 Task: Add a signature Chelsea Sanchez containing Looking forward to hearing from you, Chelsea Sanchez to email address softage.4@softage.net and add a label Marketing
Action: Mouse moved to (984, 78)
Screenshot: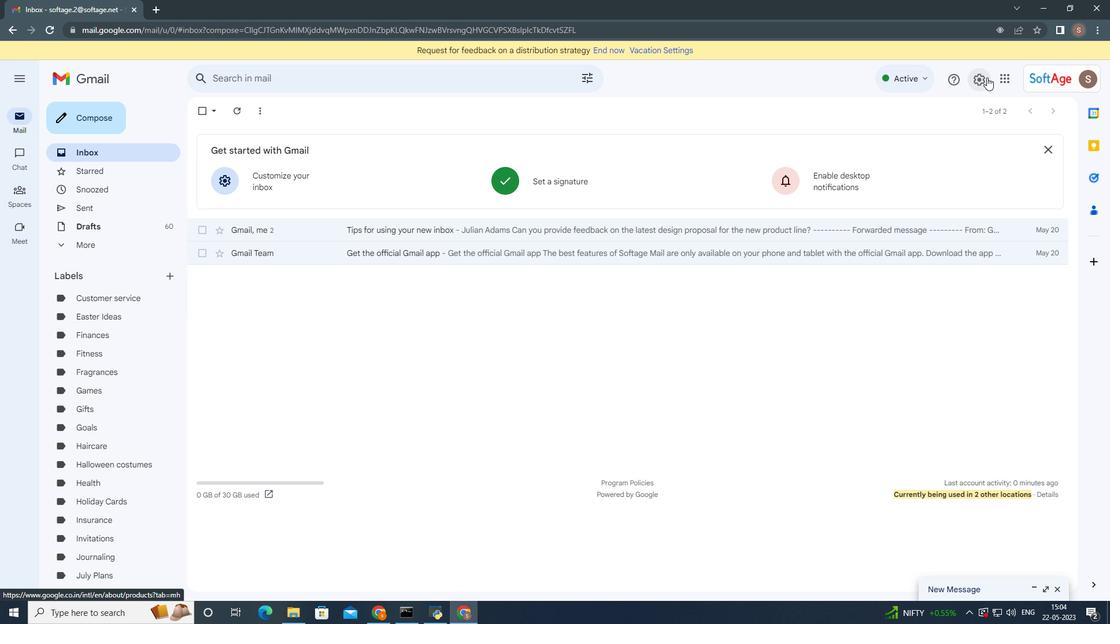 
Action: Mouse pressed left at (984, 78)
Screenshot: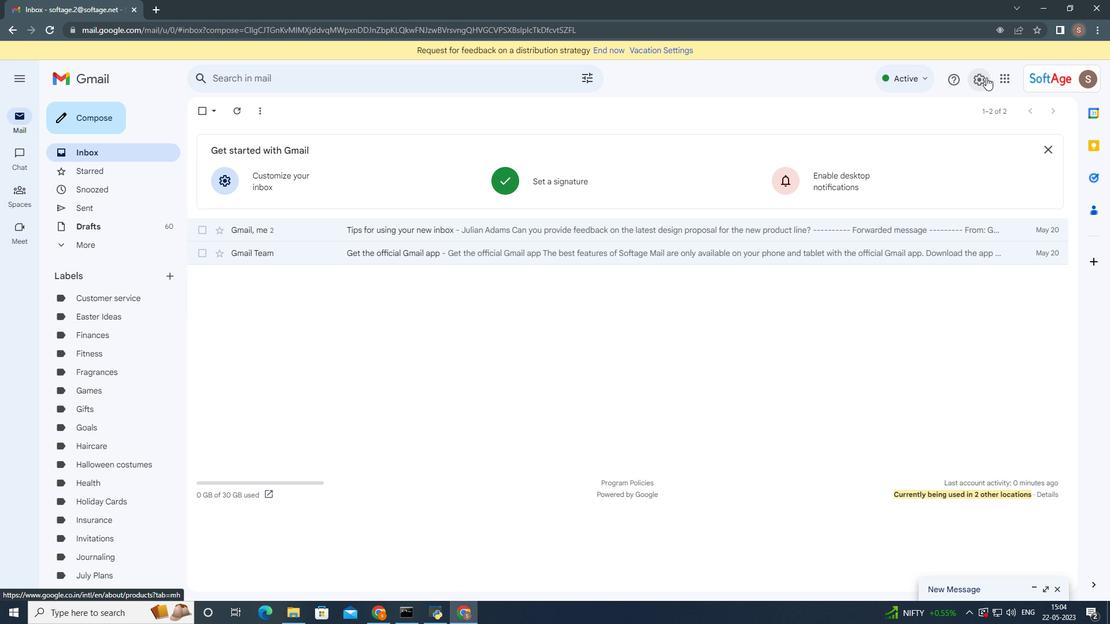 
Action: Mouse moved to (954, 134)
Screenshot: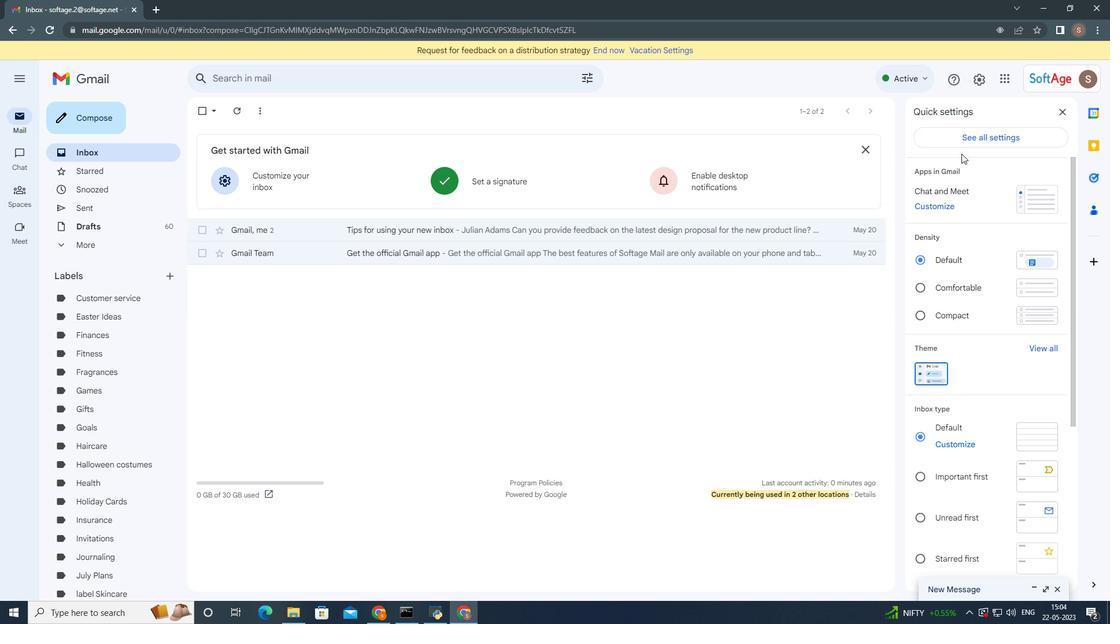 
Action: Mouse pressed left at (954, 134)
Screenshot: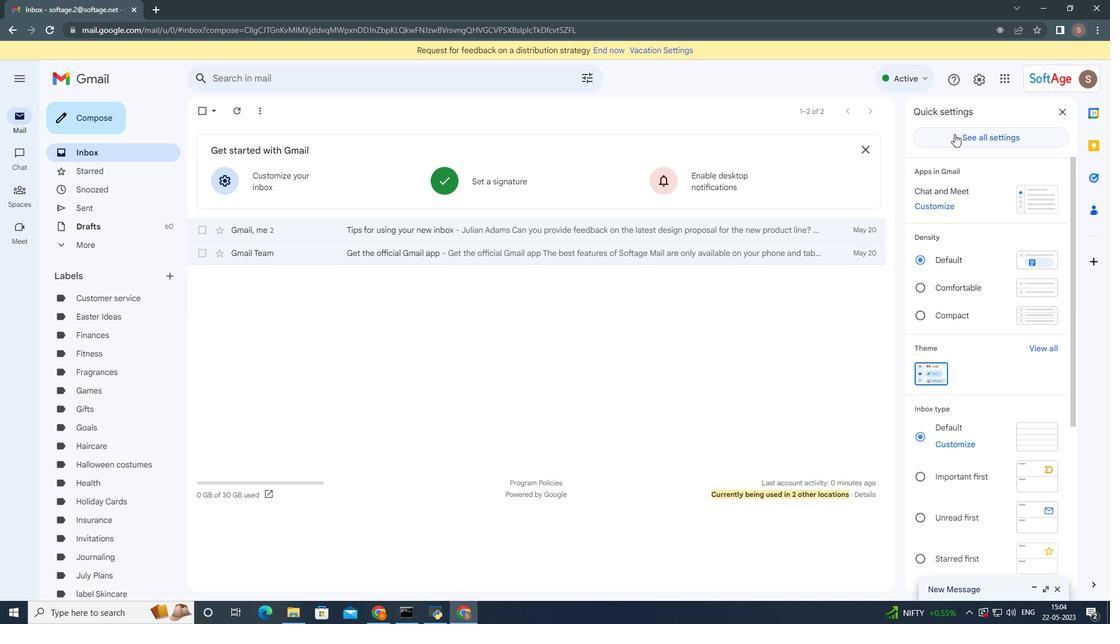 
Action: Mouse moved to (462, 306)
Screenshot: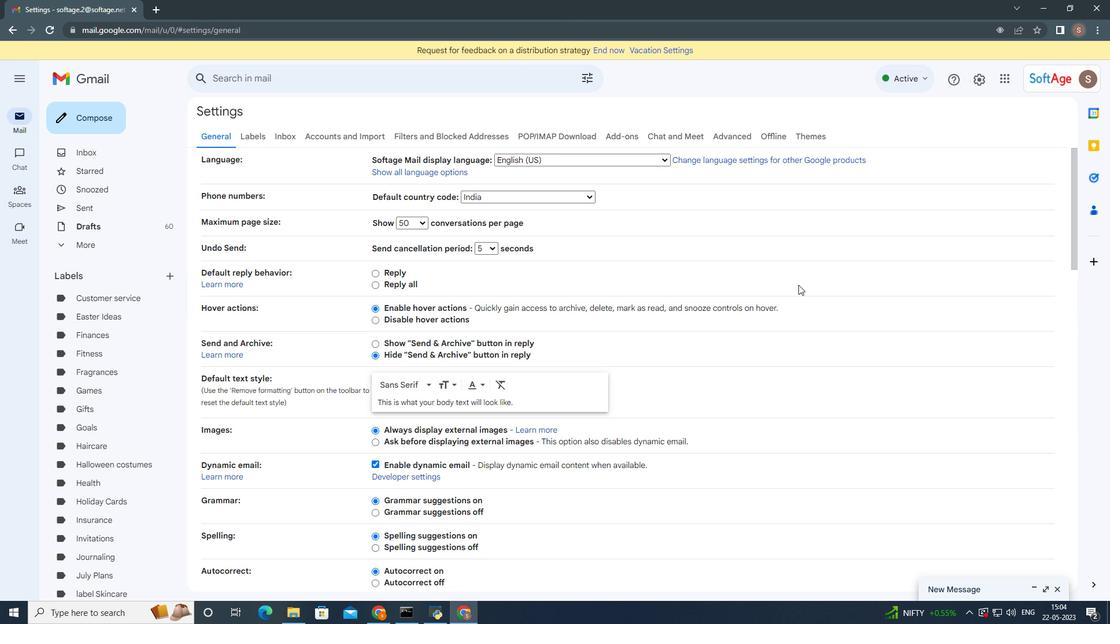 
Action: Mouse scrolled (462, 305) with delta (0, 0)
Screenshot: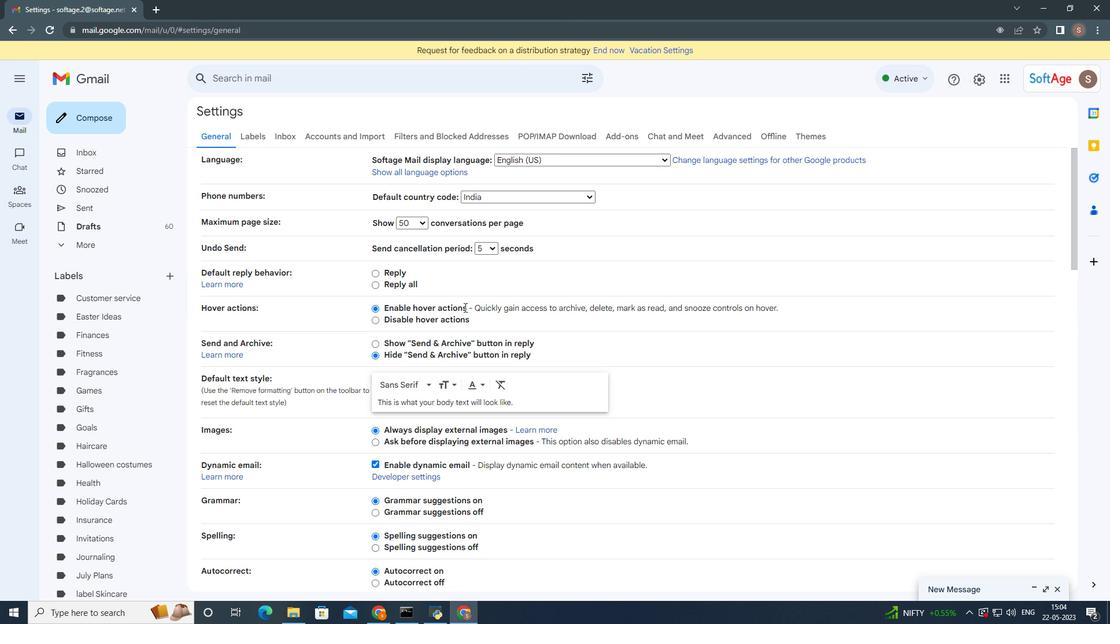 
Action: Mouse scrolled (462, 305) with delta (0, 0)
Screenshot: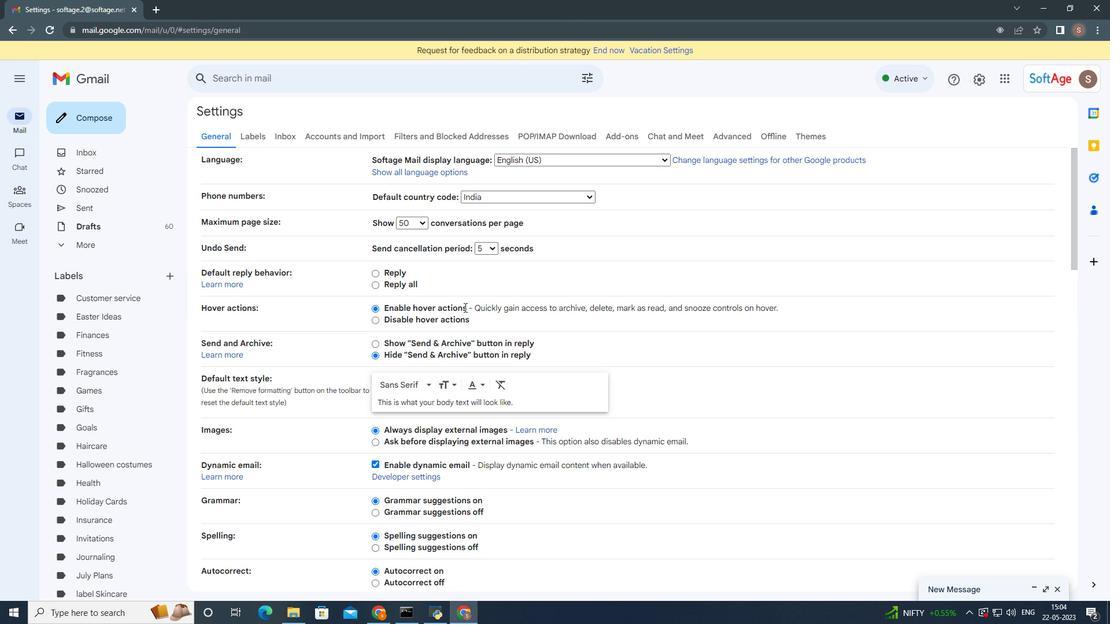 
Action: Mouse moved to (462, 306)
Screenshot: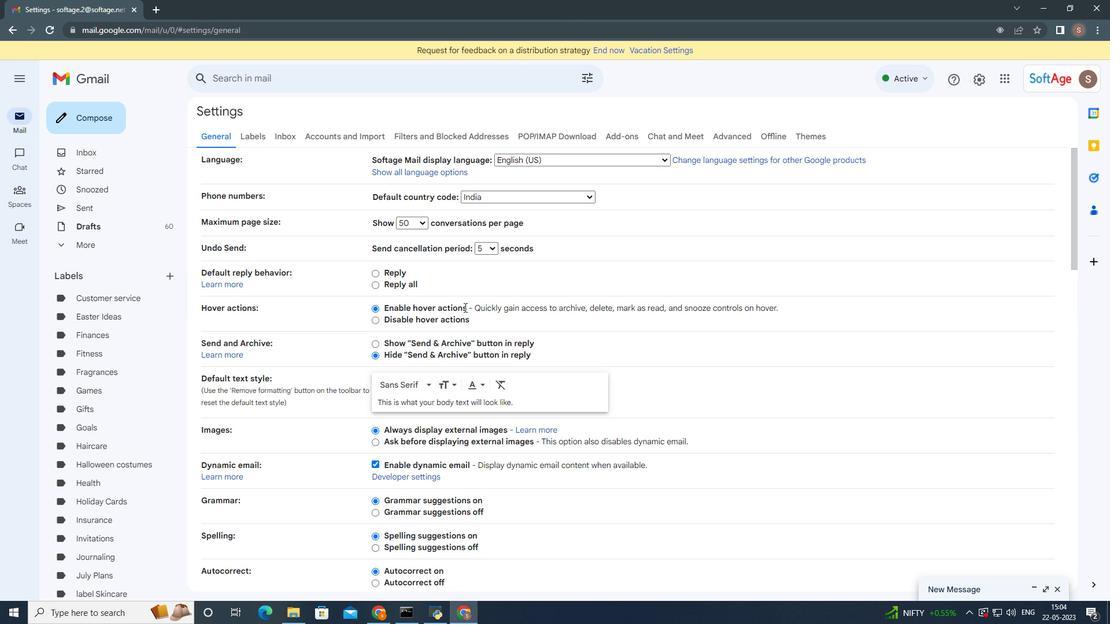 
Action: Mouse scrolled (462, 305) with delta (0, 0)
Screenshot: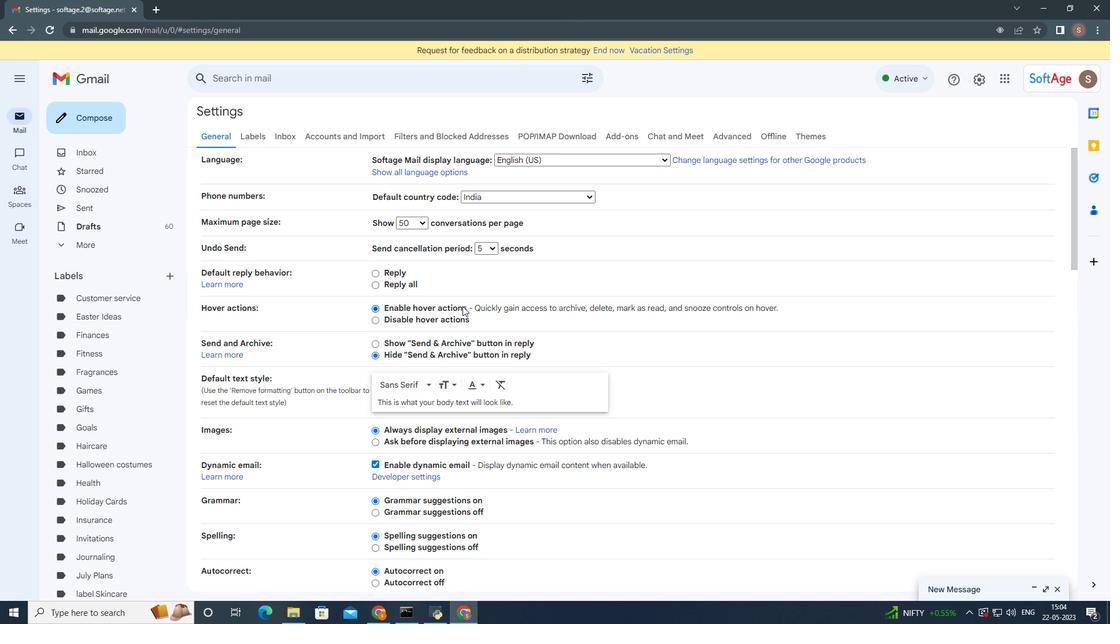 
Action: Mouse moved to (461, 304)
Screenshot: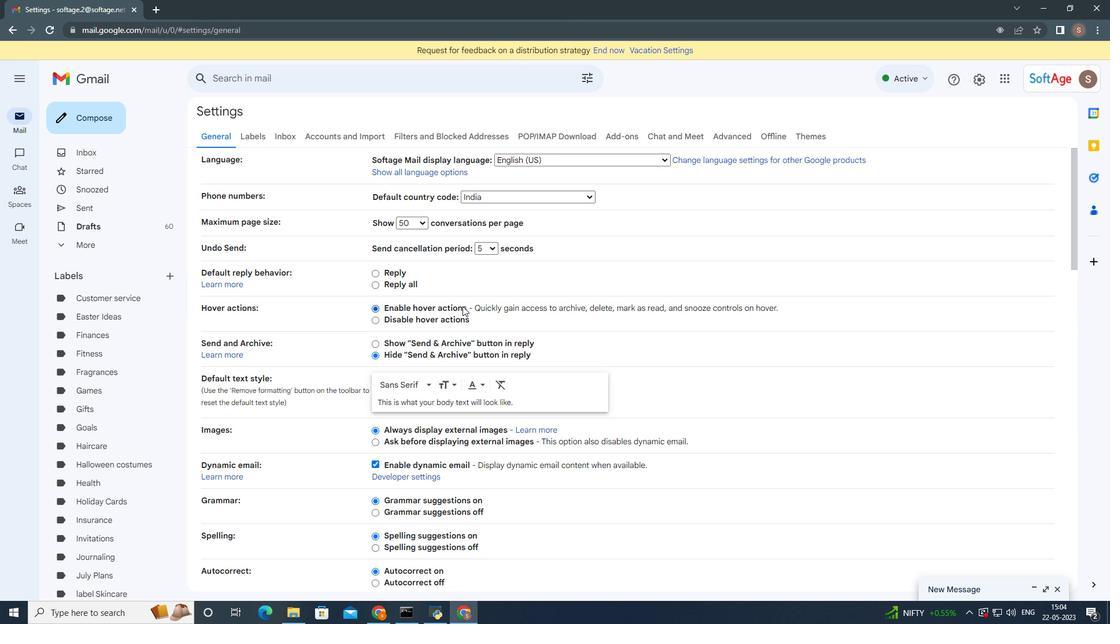 
Action: Mouse scrolled (461, 304) with delta (0, 0)
Screenshot: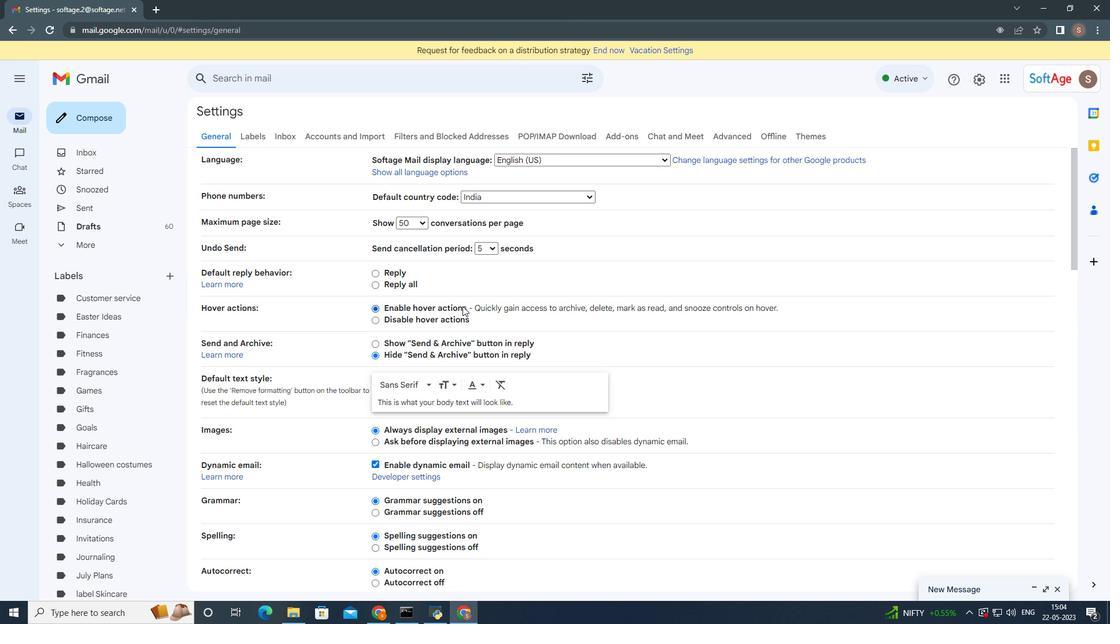 
Action: Mouse moved to (397, 353)
Screenshot: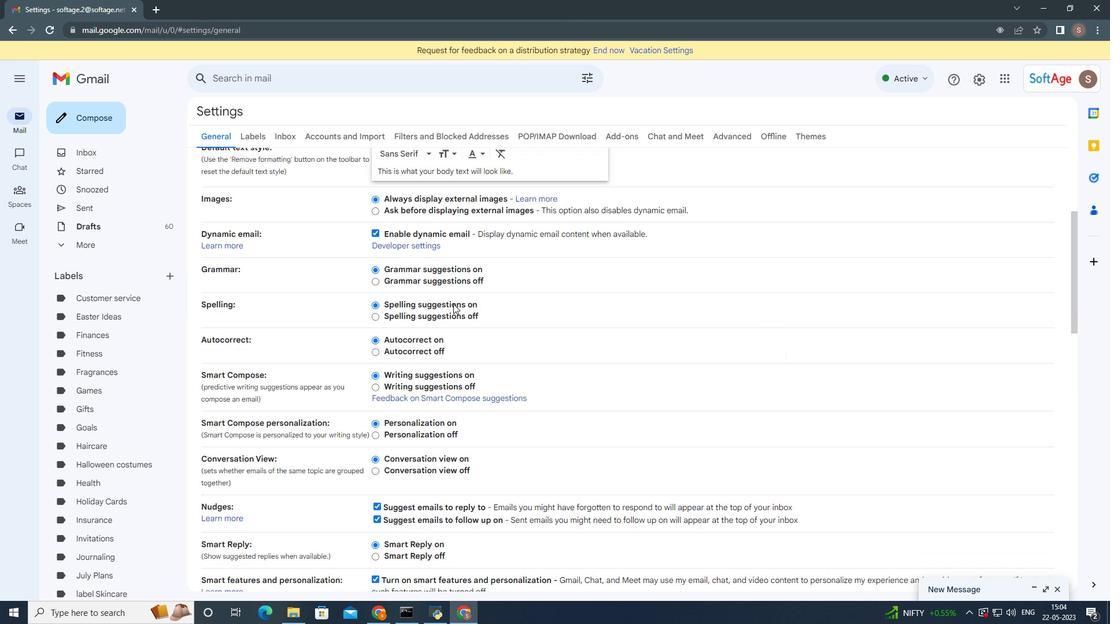 
Action: Mouse scrolled (397, 353) with delta (0, 0)
Screenshot: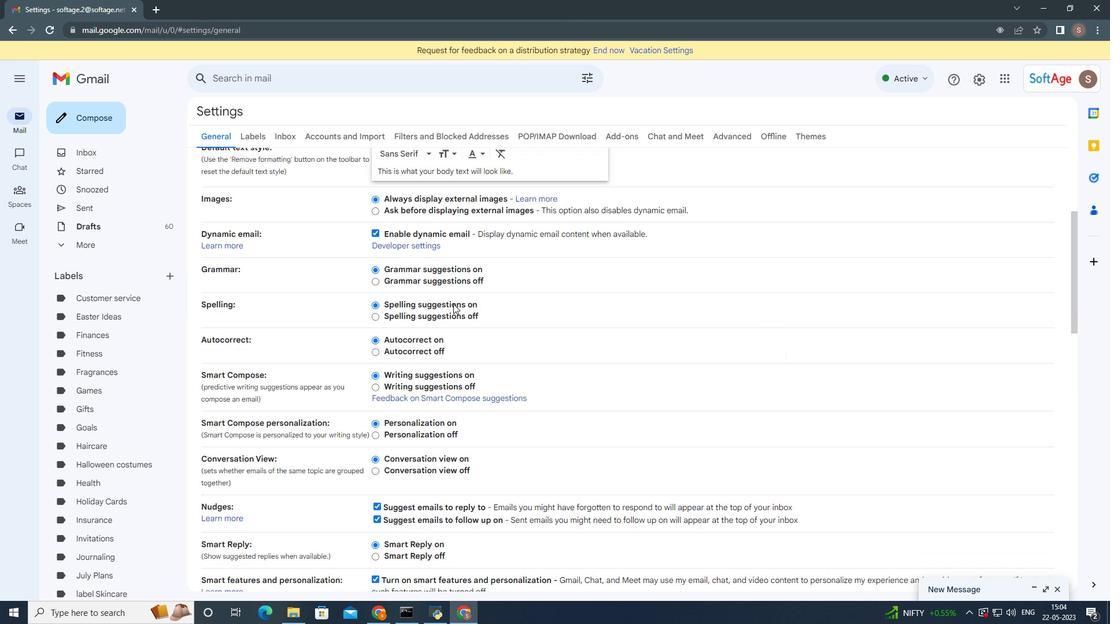 
Action: Mouse moved to (397, 354)
Screenshot: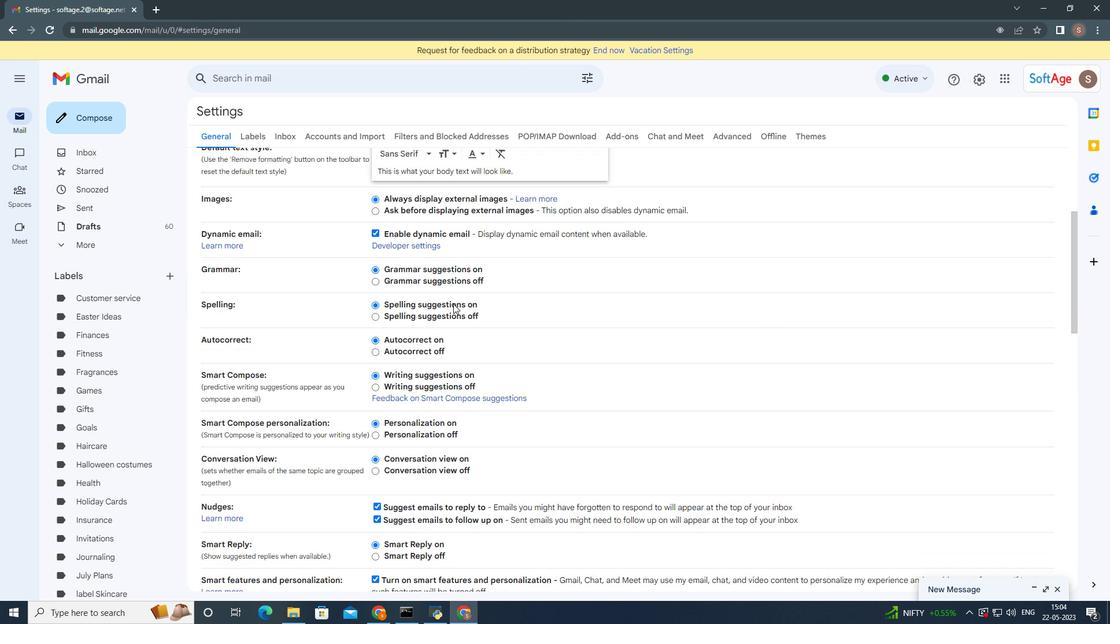 
Action: Mouse scrolled (397, 353) with delta (0, 0)
Screenshot: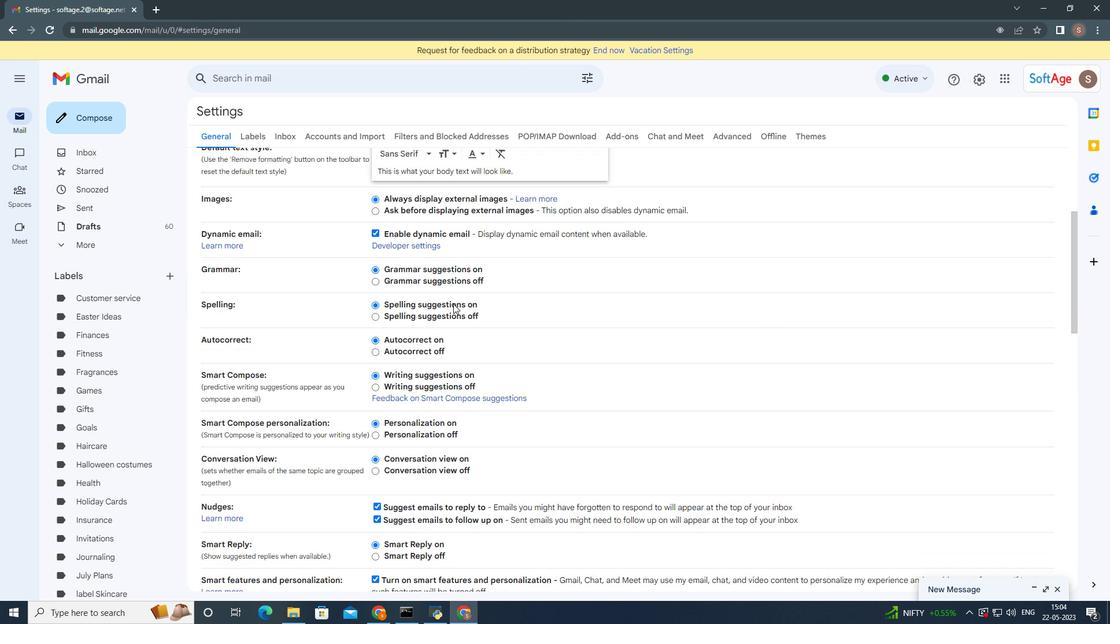 
Action: Mouse moved to (397, 356)
Screenshot: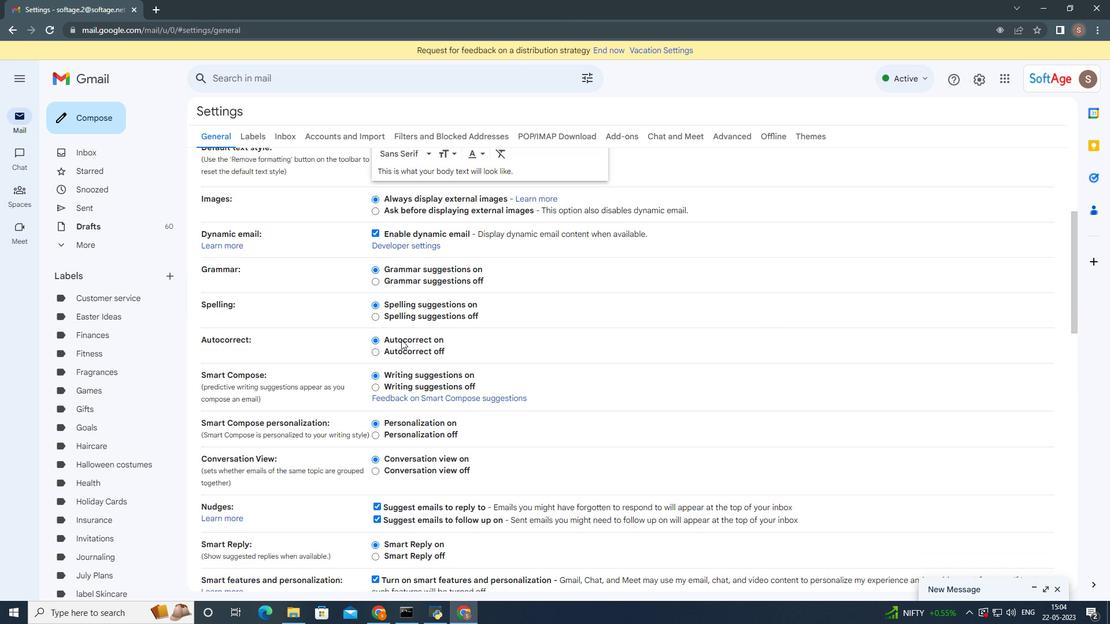 
Action: Mouse scrolled (397, 355) with delta (0, 0)
Screenshot: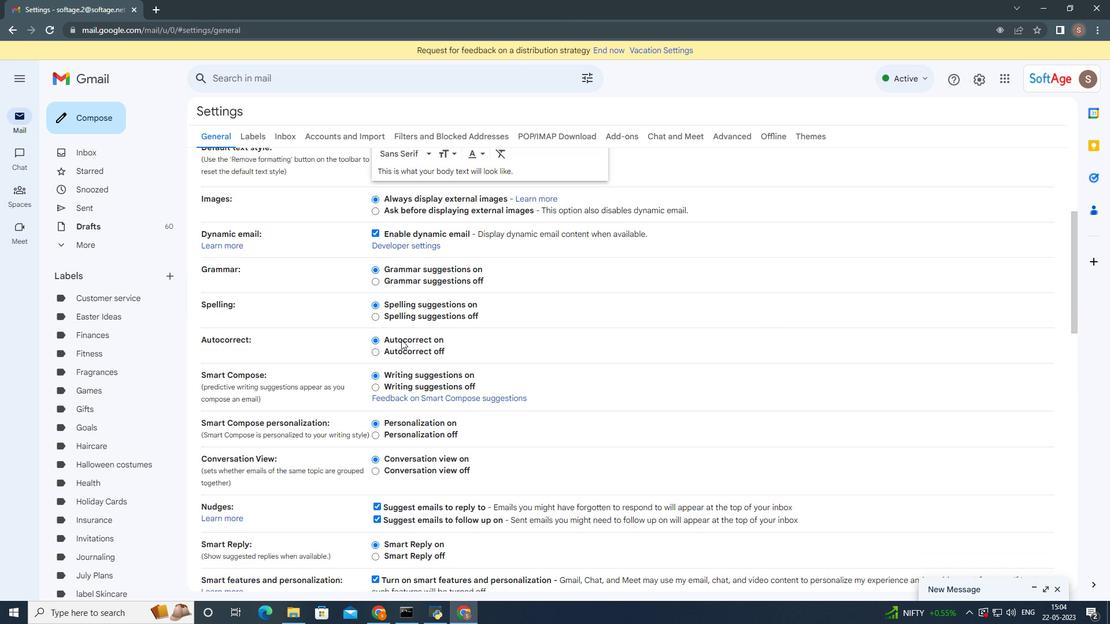 
Action: Mouse moved to (397, 359)
Screenshot: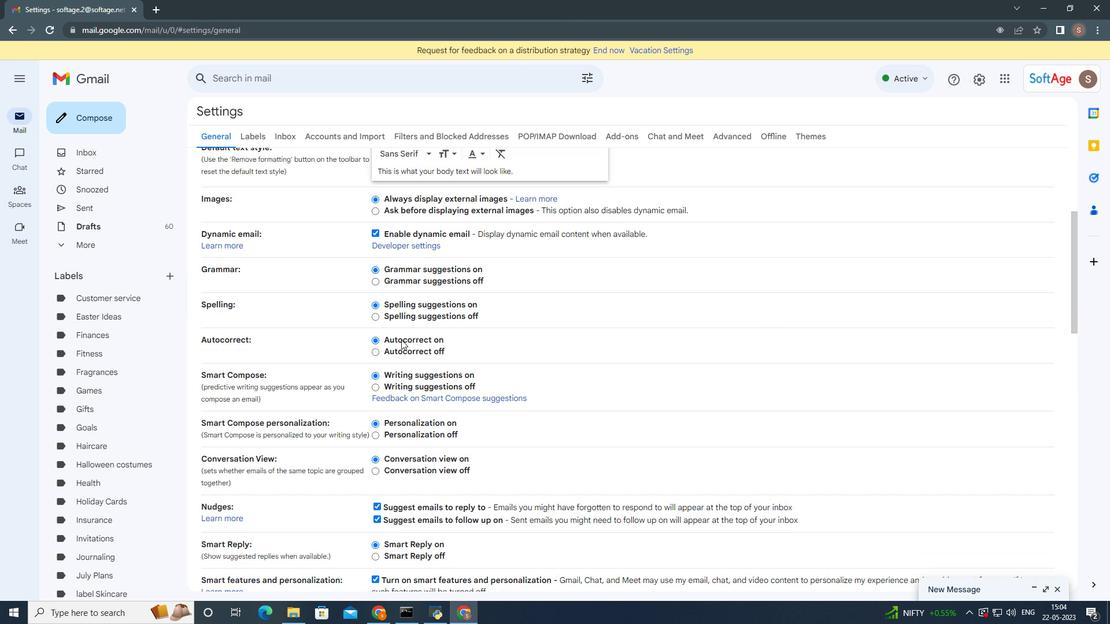 
Action: Mouse scrolled (397, 358) with delta (0, 0)
Screenshot: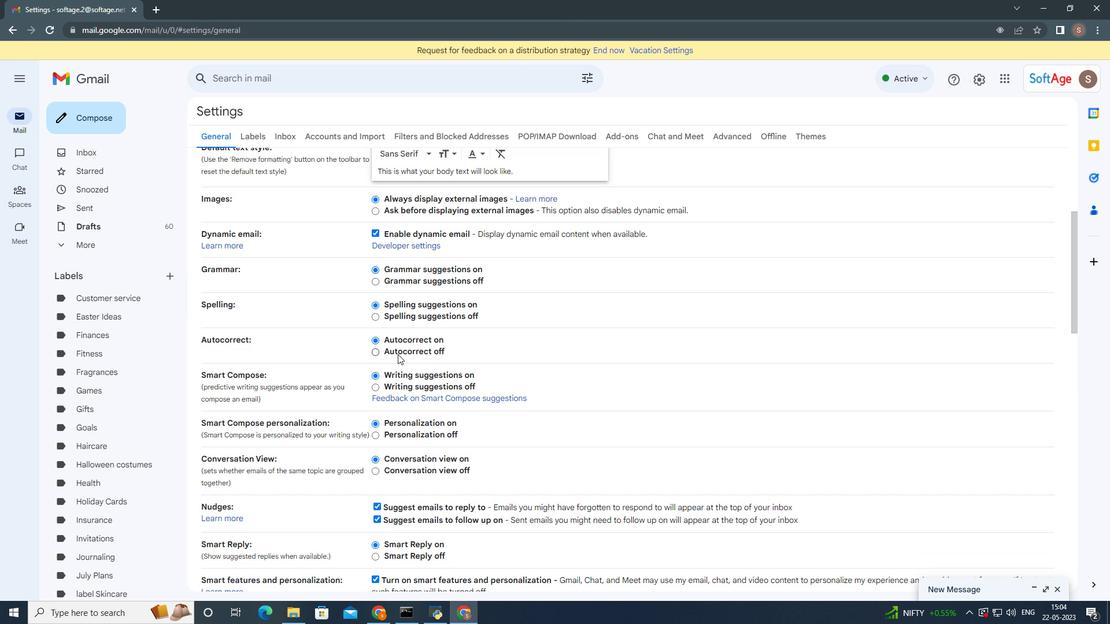 
Action: Mouse moved to (396, 378)
Screenshot: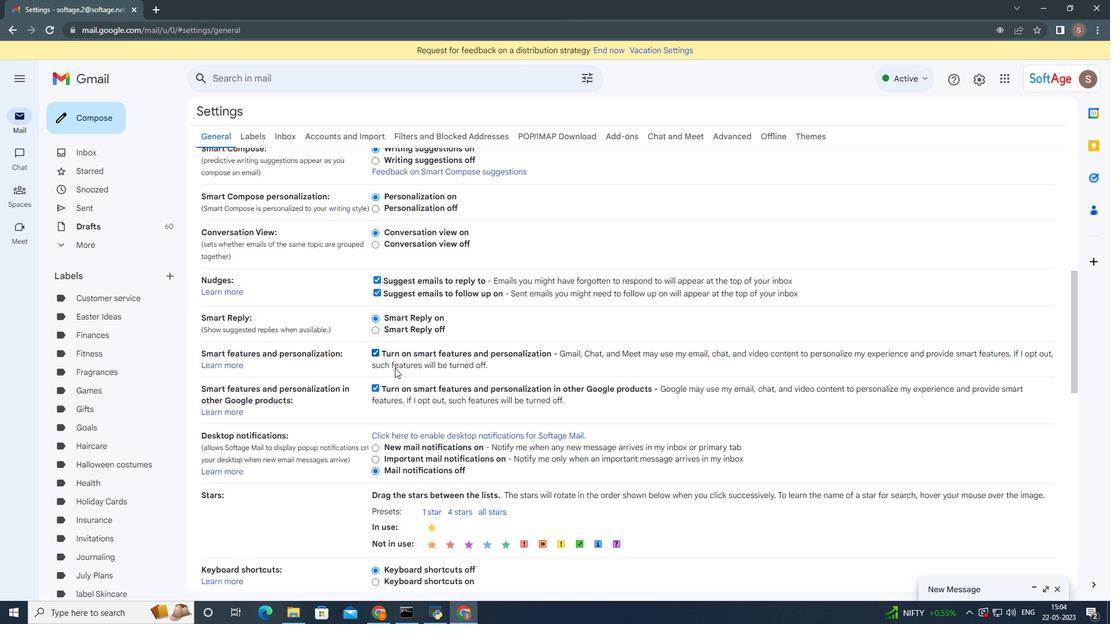 
Action: Mouse scrolled (396, 378) with delta (0, 0)
Screenshot: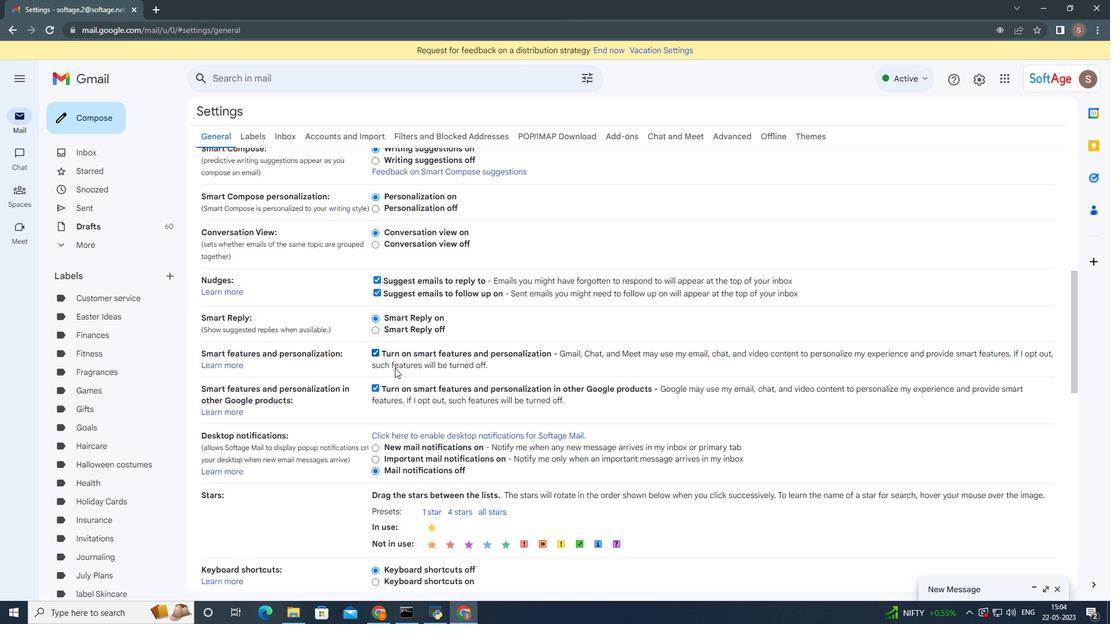
Action: Mouse moved to (398, 379)
Screenshot: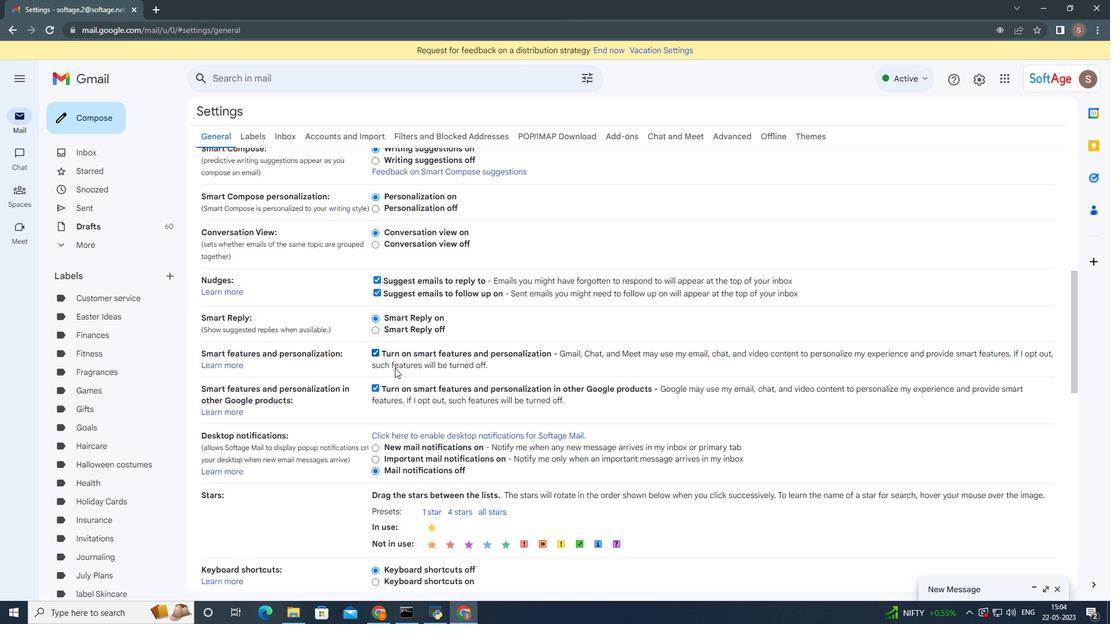 
Action: Mouse scrolled (398, 379) with delta (0, 0)
Screenshot: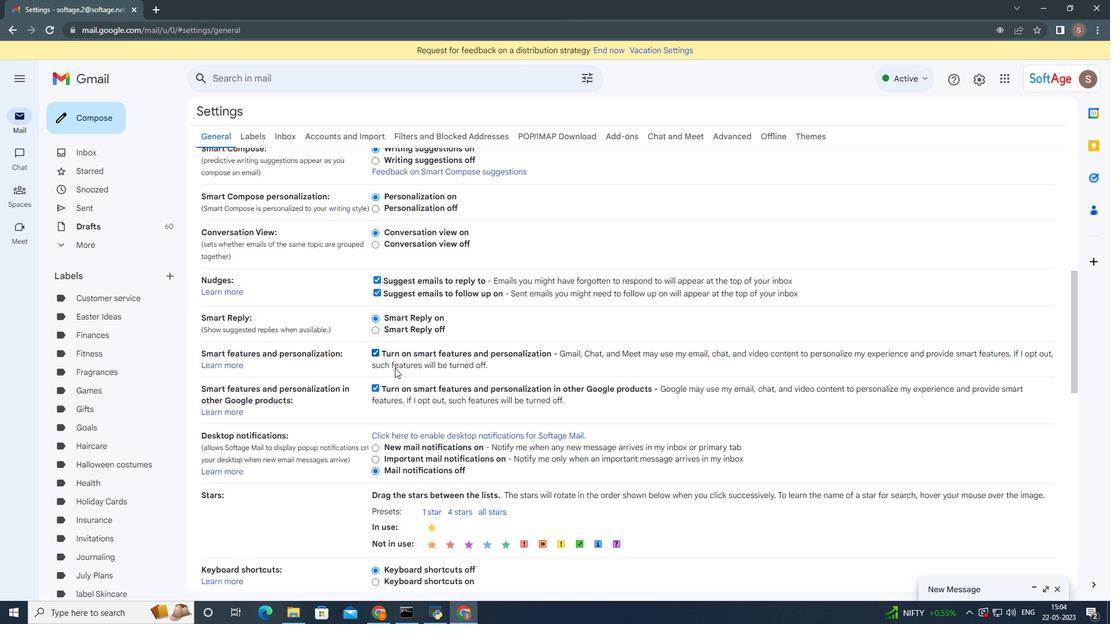 
Action: Mouse moved to (400, 381)
Screenshot: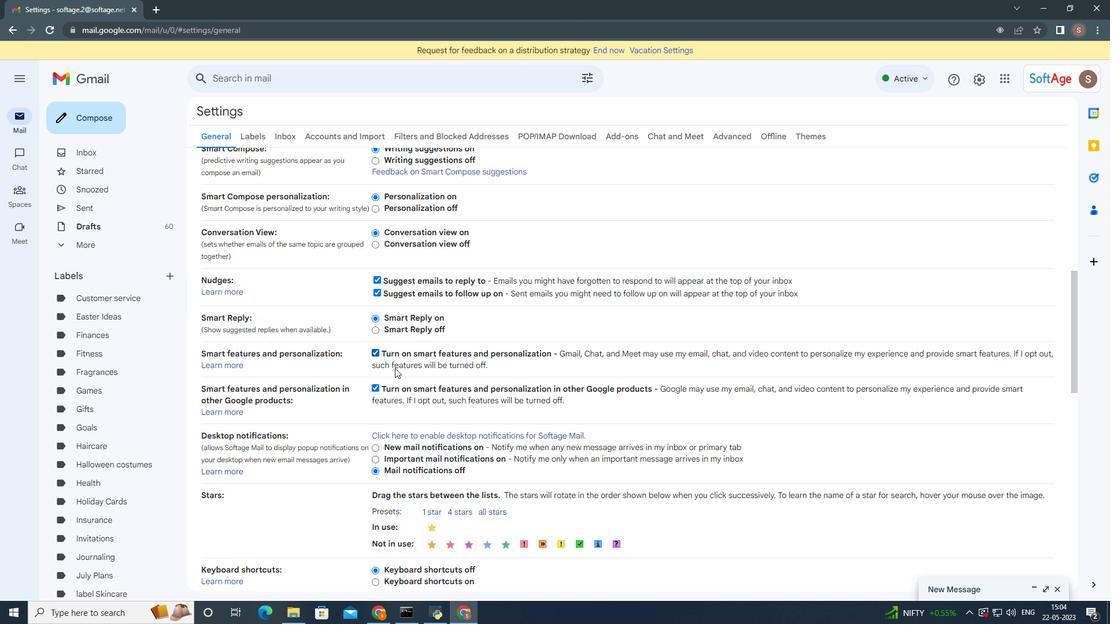 
Action: Mouse scrolled (400, 381) with delta (0, 0)
Screenshot: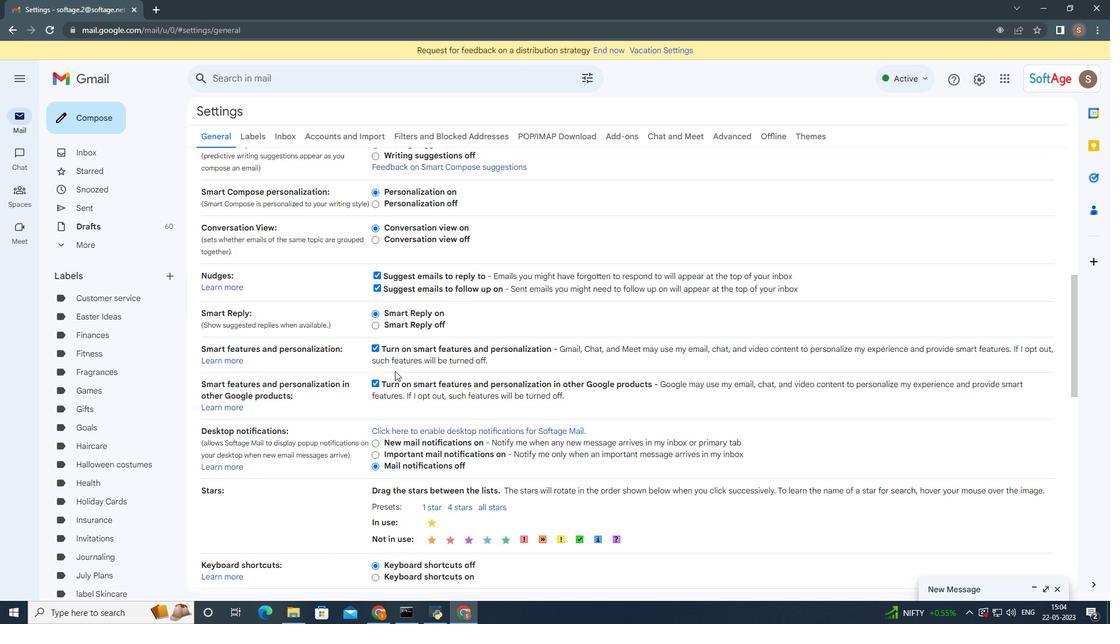 
Action: Mouse moved to (402, 384)
Screenshot: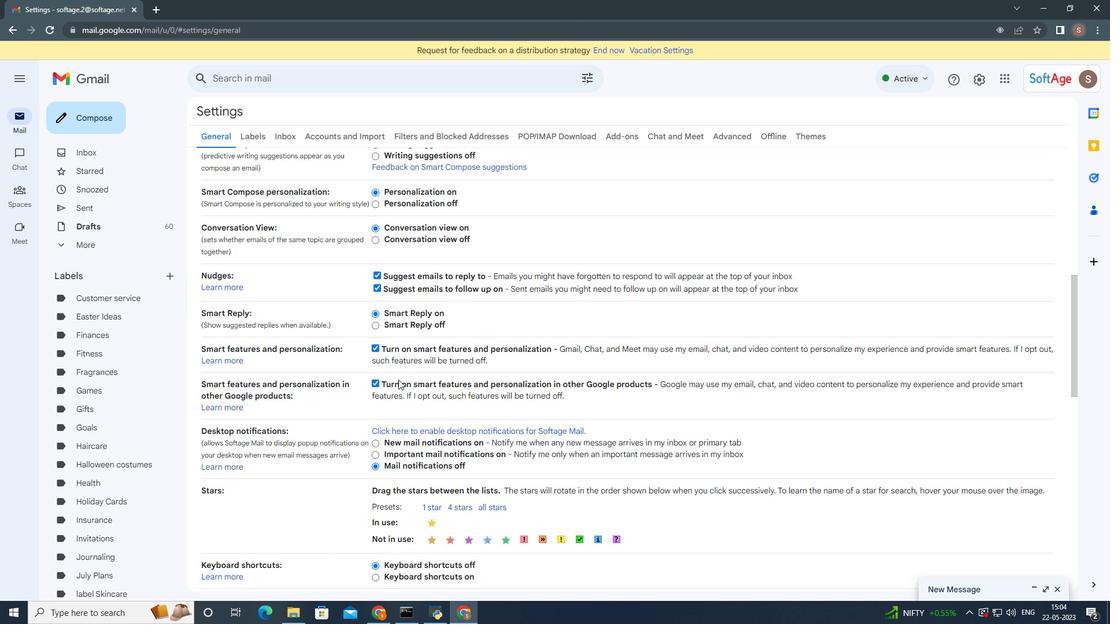 
Action: Mouse scrolled (402, 383) with delta (0, 0)
Screenshot: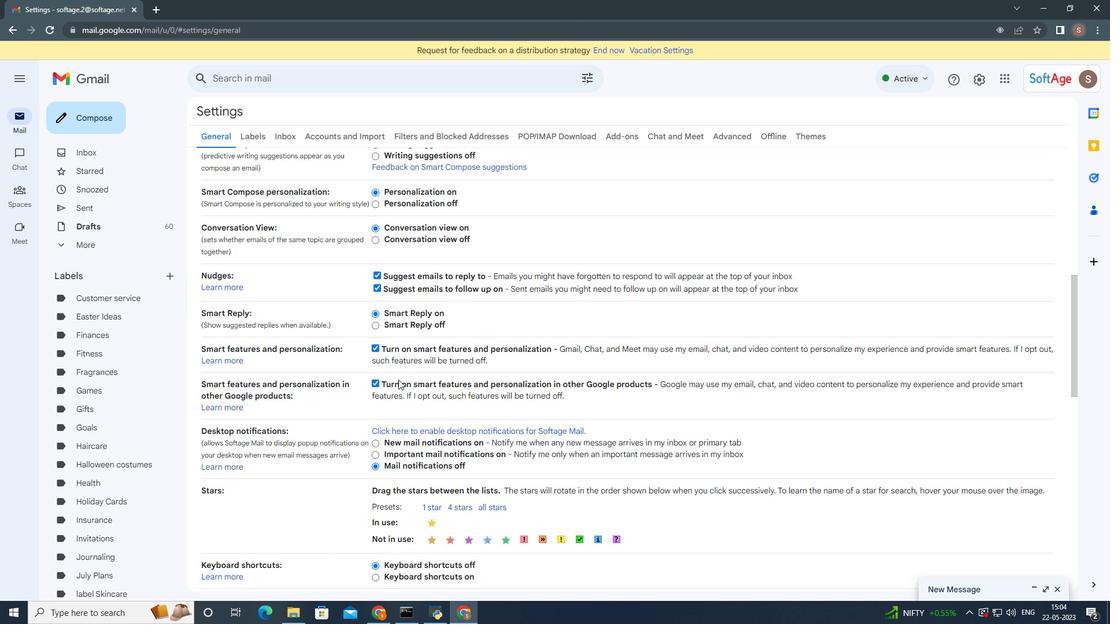 
Action: Mouse moved to (410, 389)
Screenshot: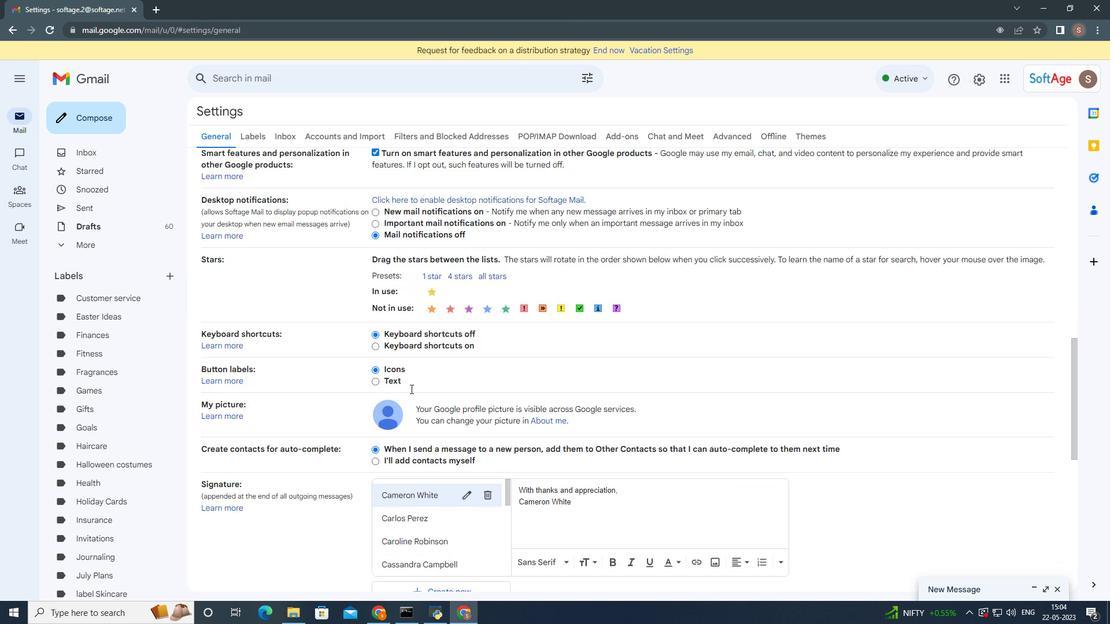 
Action: Mouse scrolled (410, 388) with delta (0, 0)
Screenshot: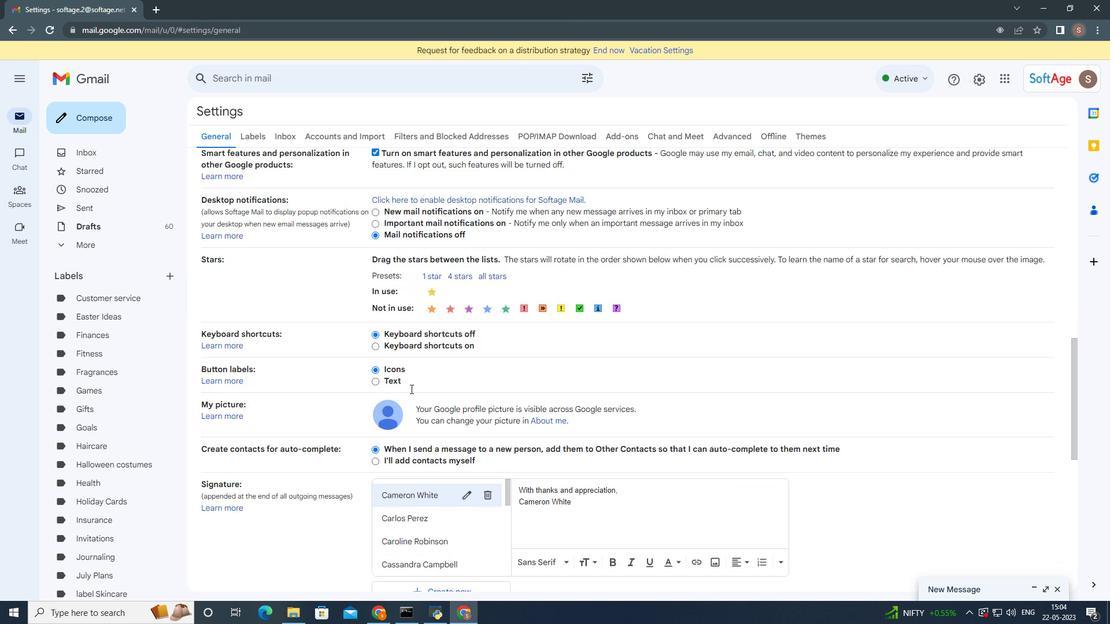 
Action: Mouse moved to (411, 396)
Screenshot: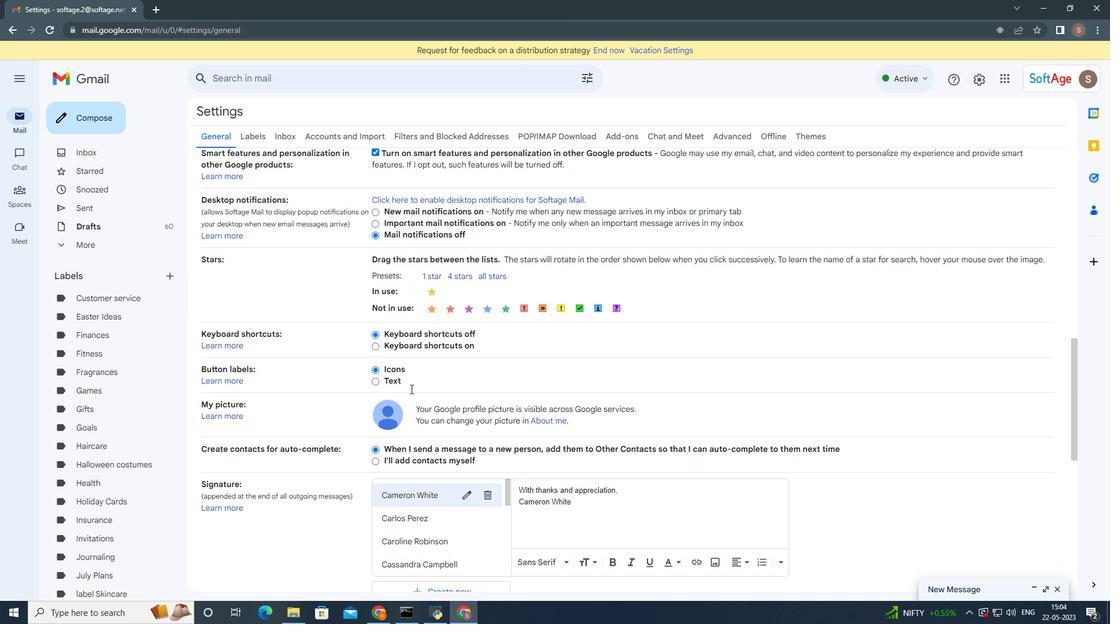 
Action: Mouse scrolled (411, 395) with delta (0, 0)
Screenshot: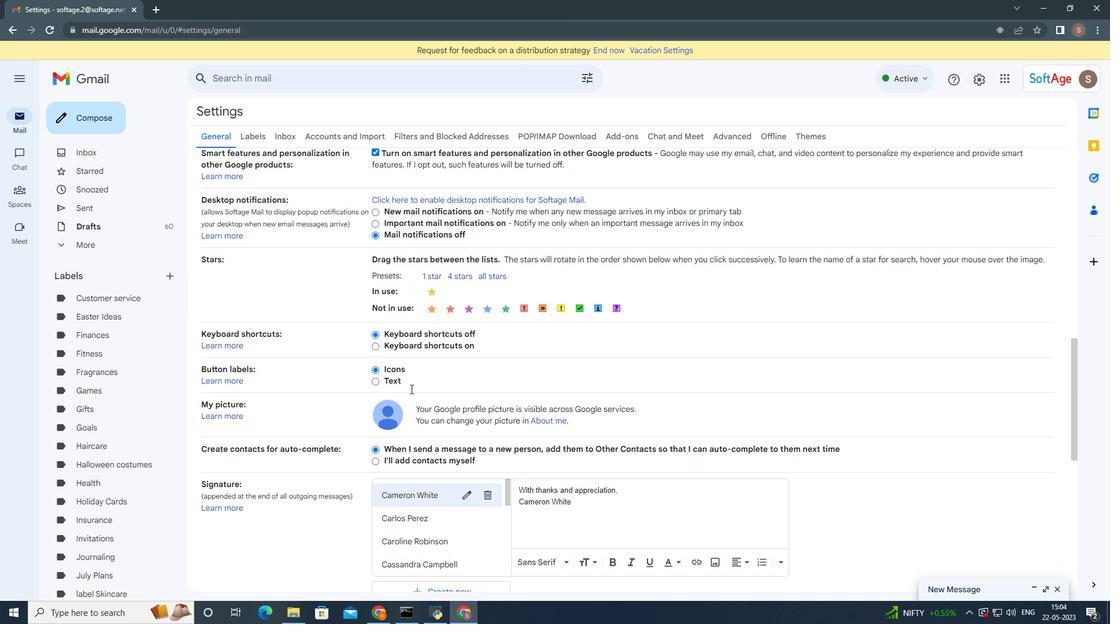 
Action: Mouse moved to (412, 398)
Screenshot: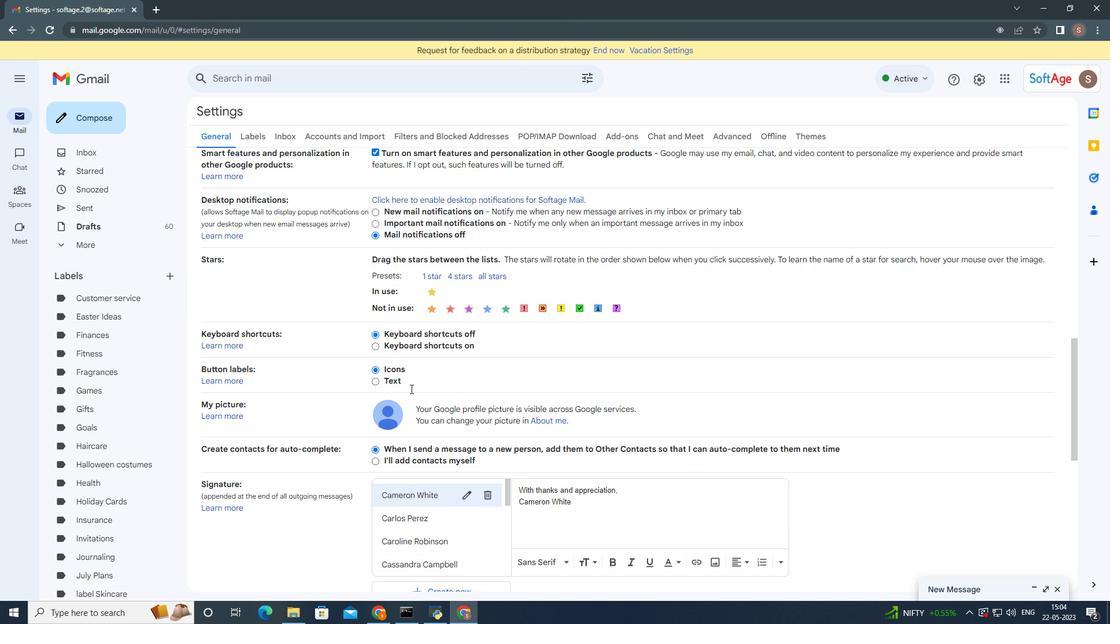 
Action: Mouse scrolled (412, 398) with delta (0, 0)
Screenshot: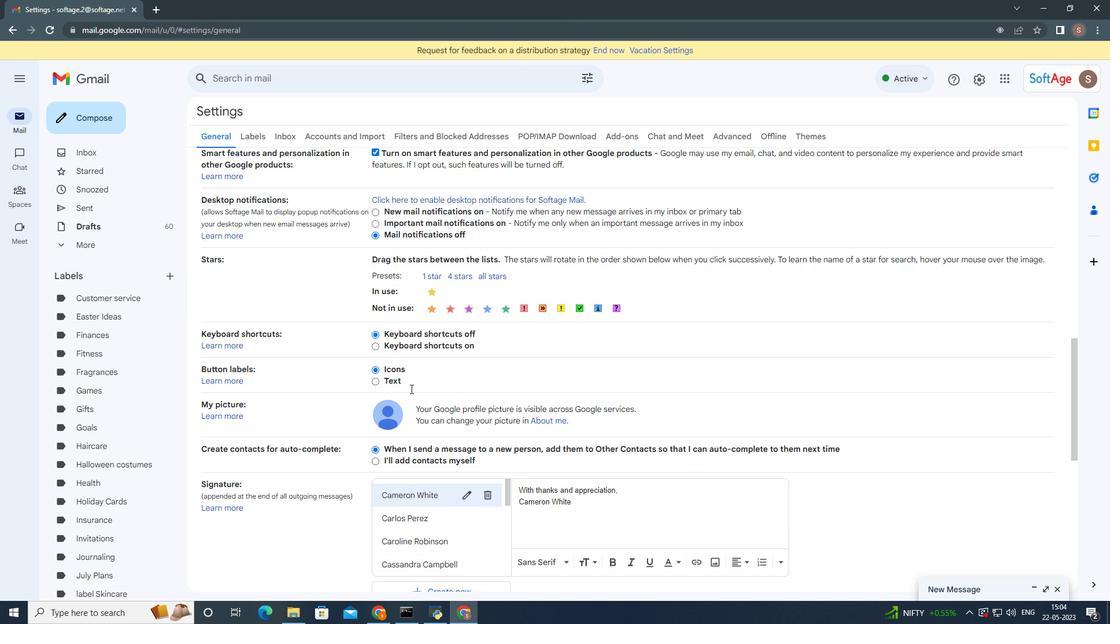 
Action: Mouse moved to (416, 413)
Screenshot: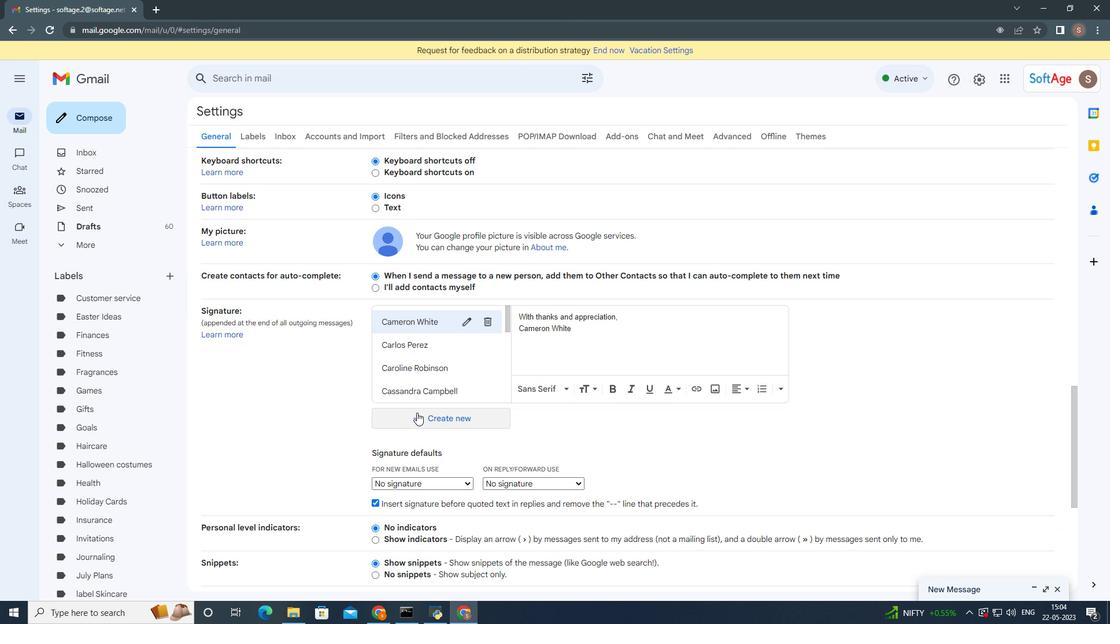 
Action: Mouse pressed left at (416, 413)
Screenshot: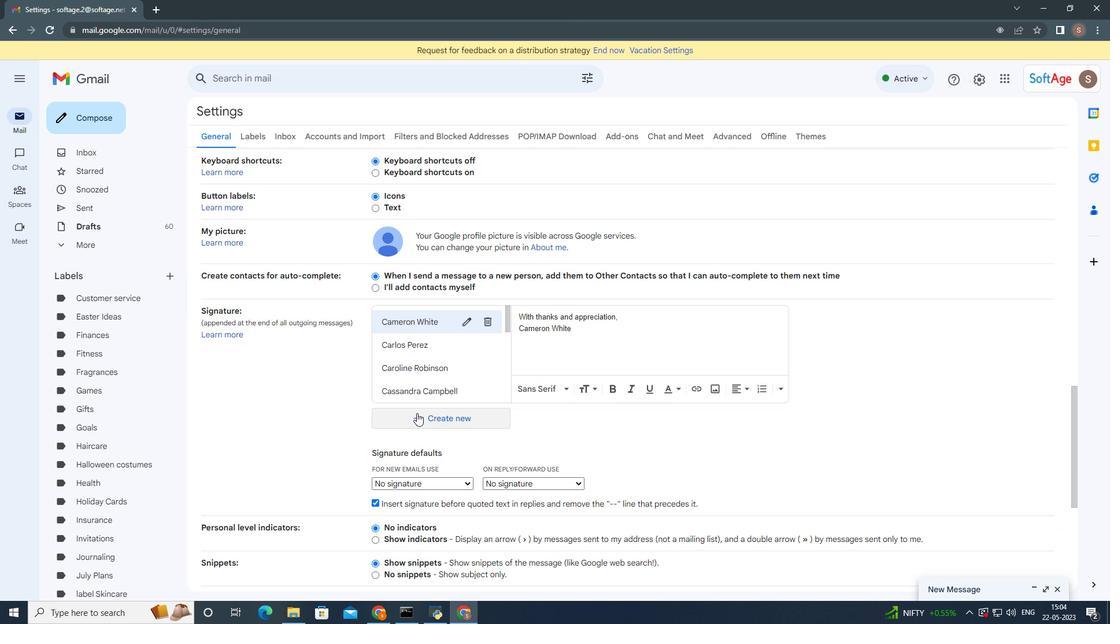 
Action: Mouse moved to (475, 331)
Screenshot: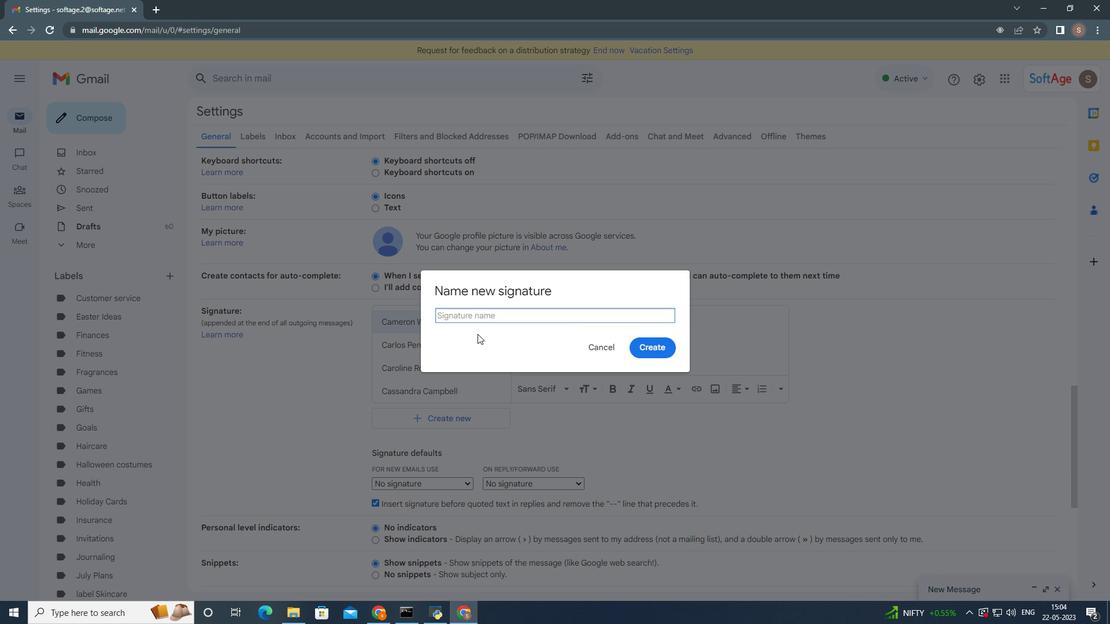 
Action: Key pressed <Key.shift>Chelsea<Key.space><Key.shift><Key.shift><Key.shift>Sanchez
Screenshot: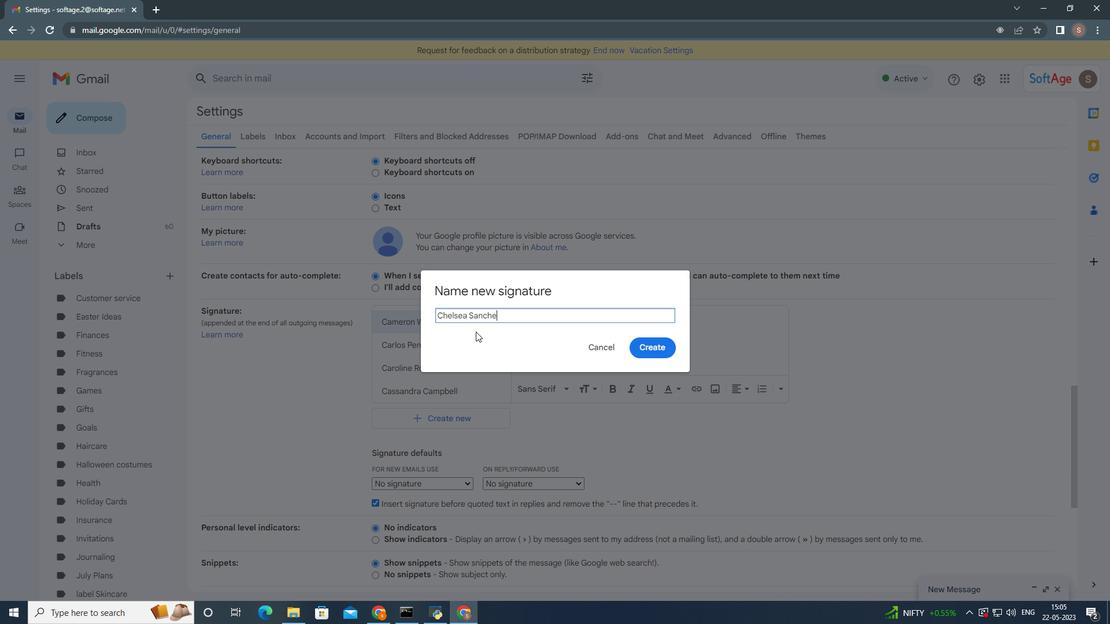 
Action: Mouse moved to (660, 349)
Screenshot: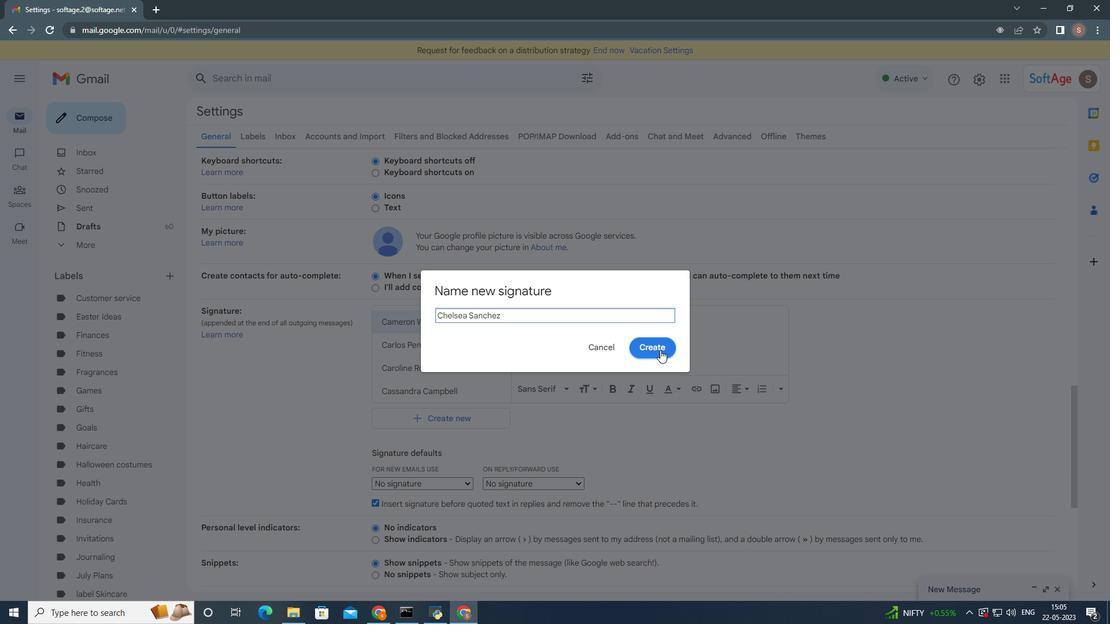 
Action: Mouse pressed left at (660, 349)
Screenshot: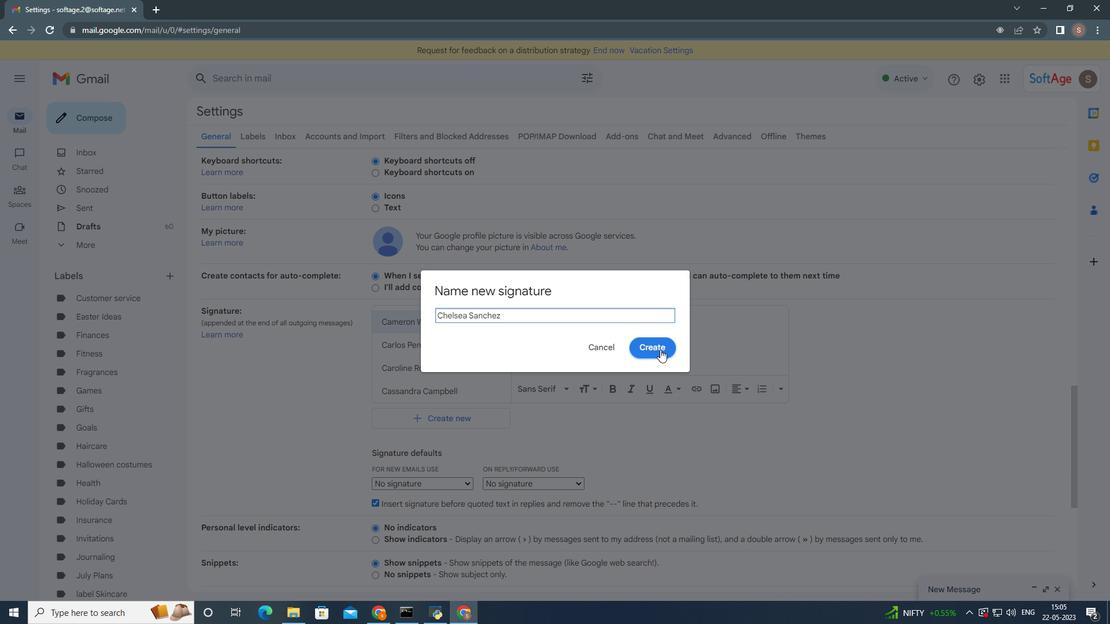 
Action: Mouse moved to (549, 337)
Screenshot: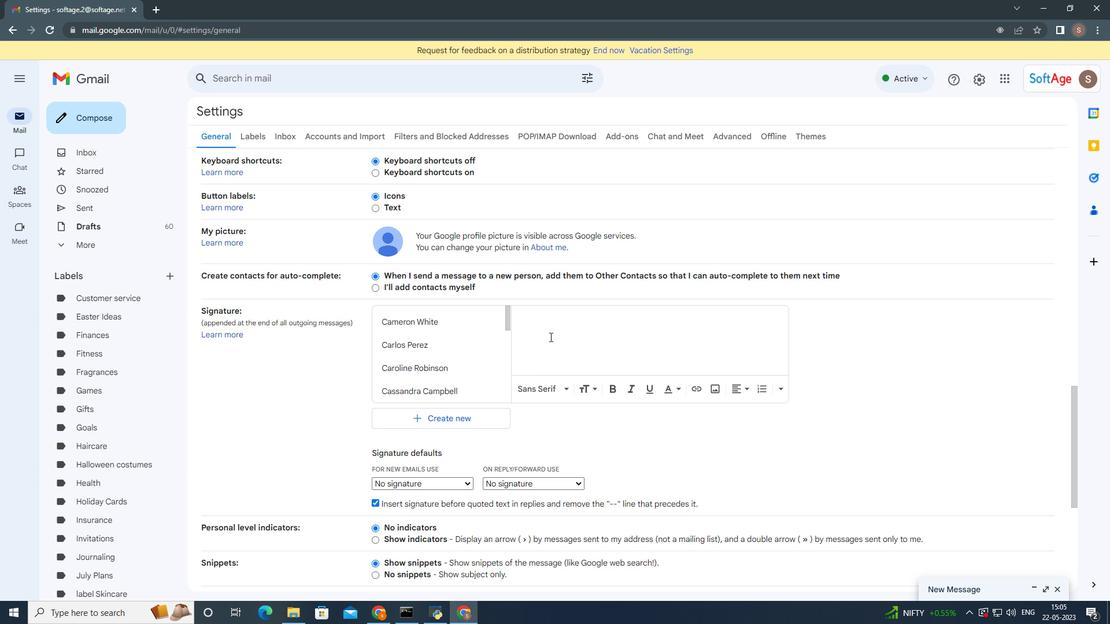 
Action: Key pressed l<Key.backspace><Key.shift><Key.shift>Looking<Key.space>forward<Key.space>to<Key.space>hearing<Key.space>from<Key.space>t<Key.backspace>you,<Key.enter><Key.shift>Chelsea<Key.space><Key.shift>Sanchez
Screenshot: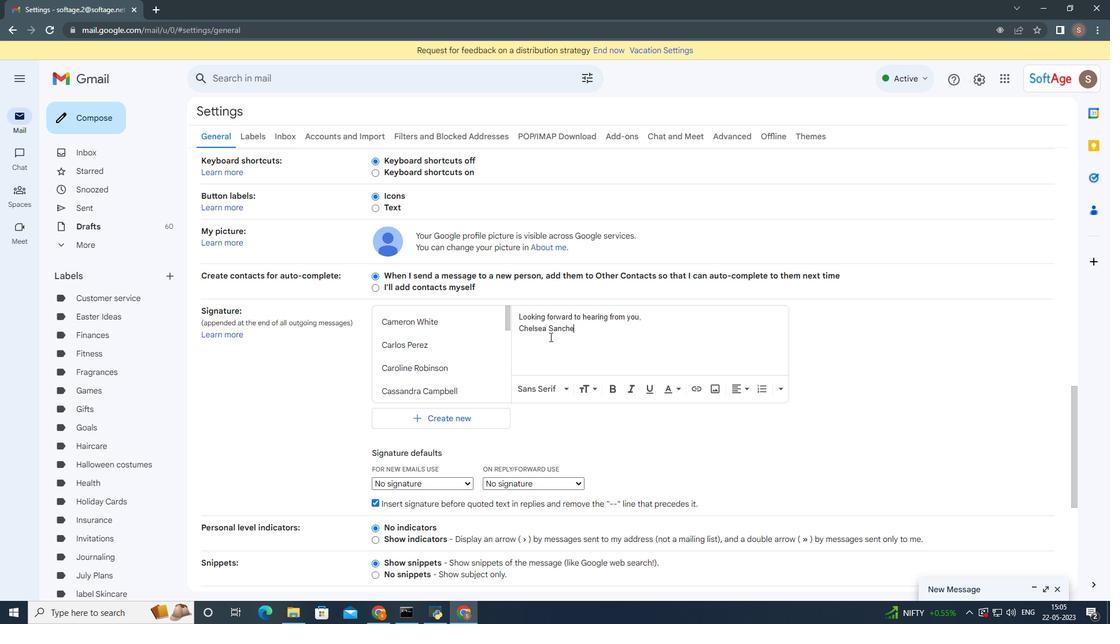 
Action: Mouse moved to (545, 342)
Screenshot: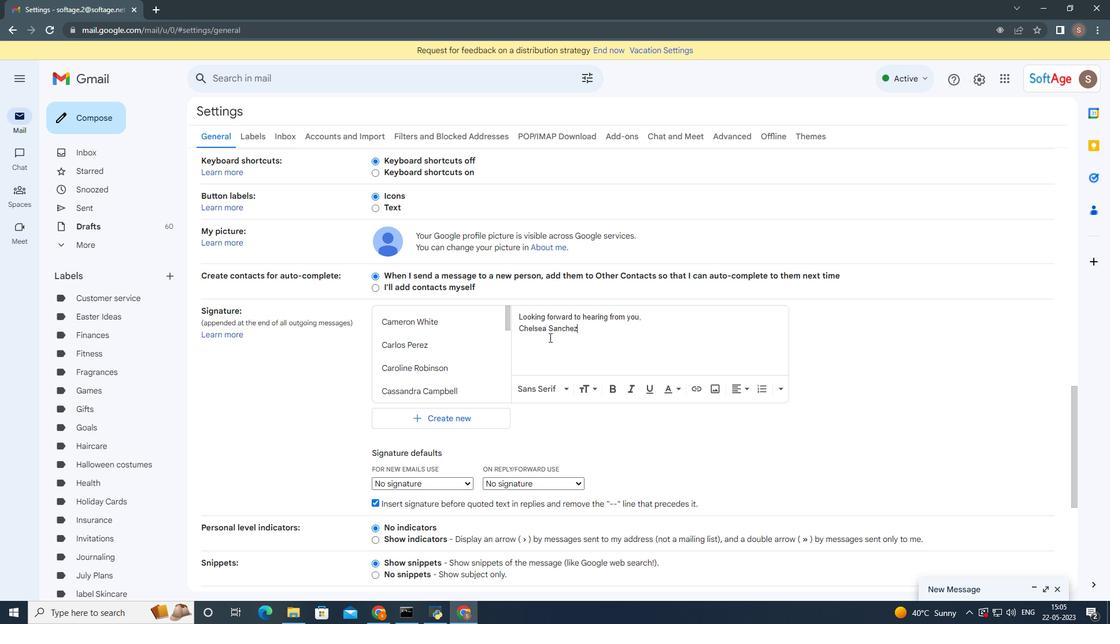 
Action: Mouse scrolled (545, 341) with delta (0, 0)
Screenshot: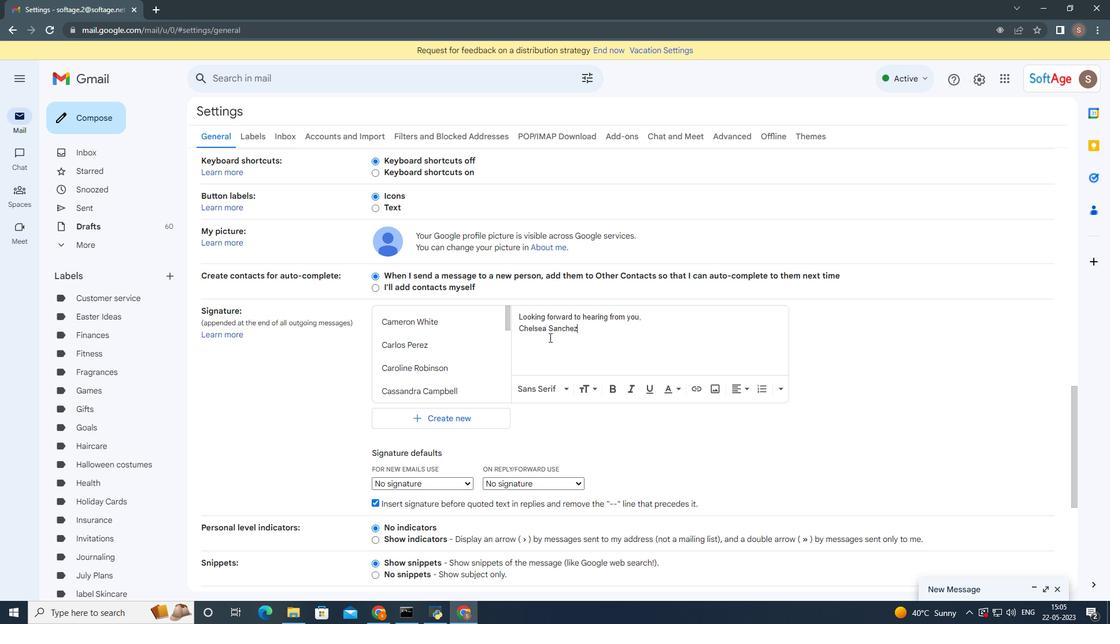 
Action: Mouse moved to (543, 345)
Screenshot: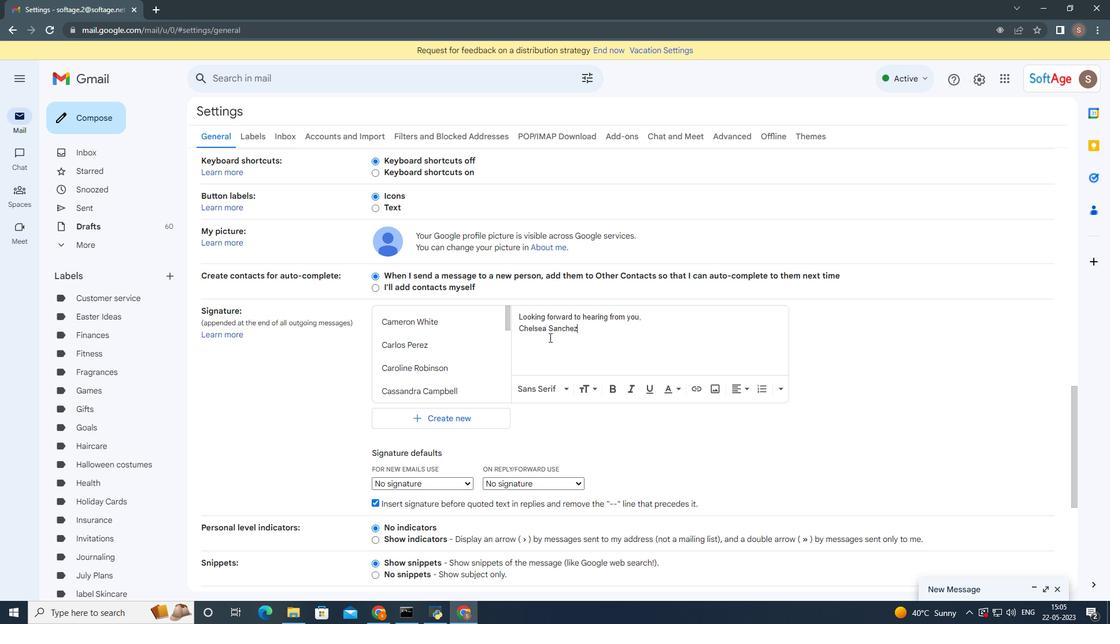 
Action: Mouse scrolled (543, 345) with delta (0, 0)
Screenshot: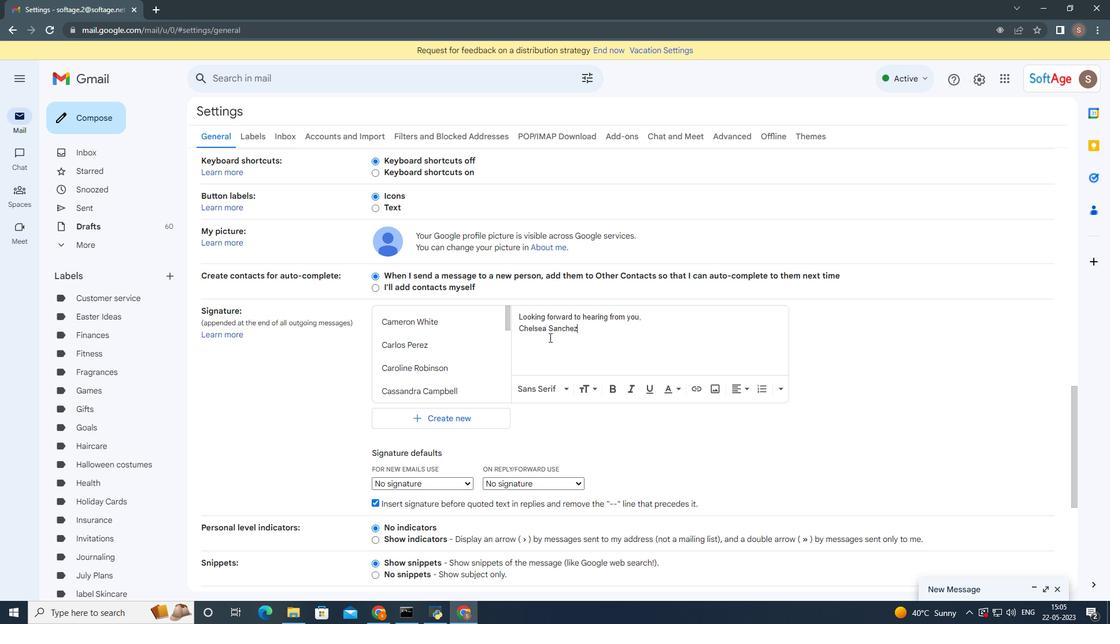 
Action: Mouse moved to (542, 346)
Screenshot: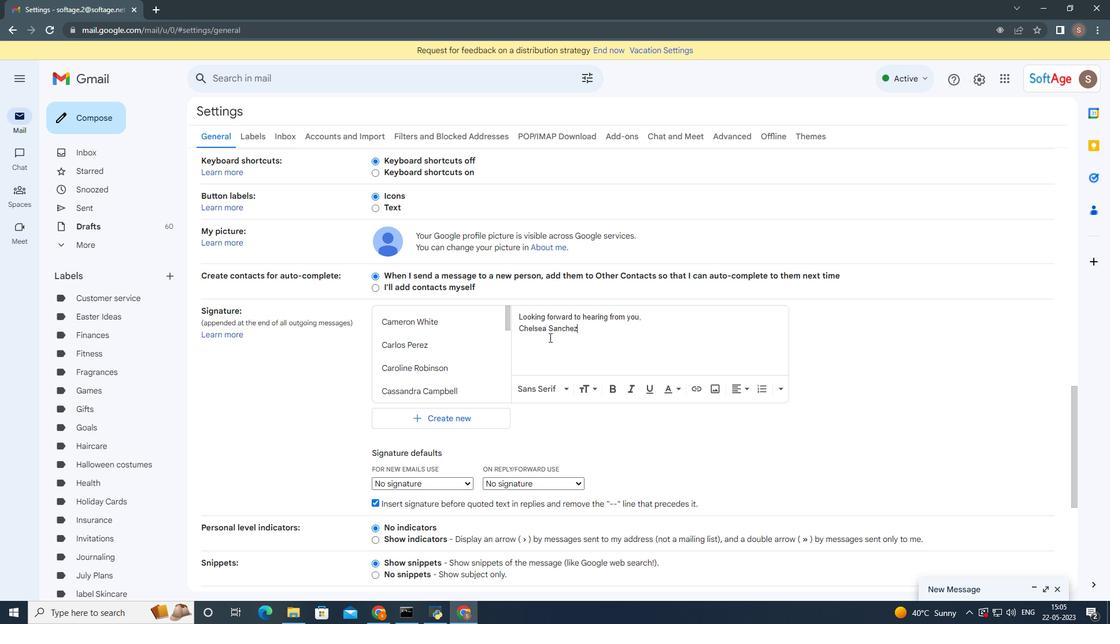 
Action: Mouse scrolled (542, 345) with delta (0, 0)
Screenshot: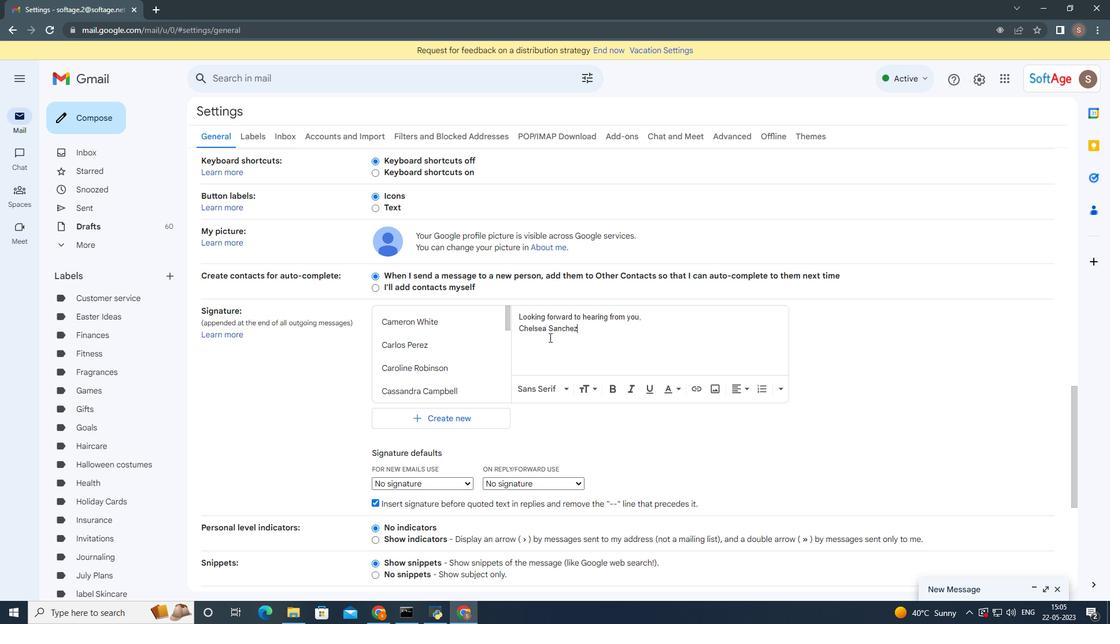 
Action: Mouse moved to (541, 348)
Screenshot: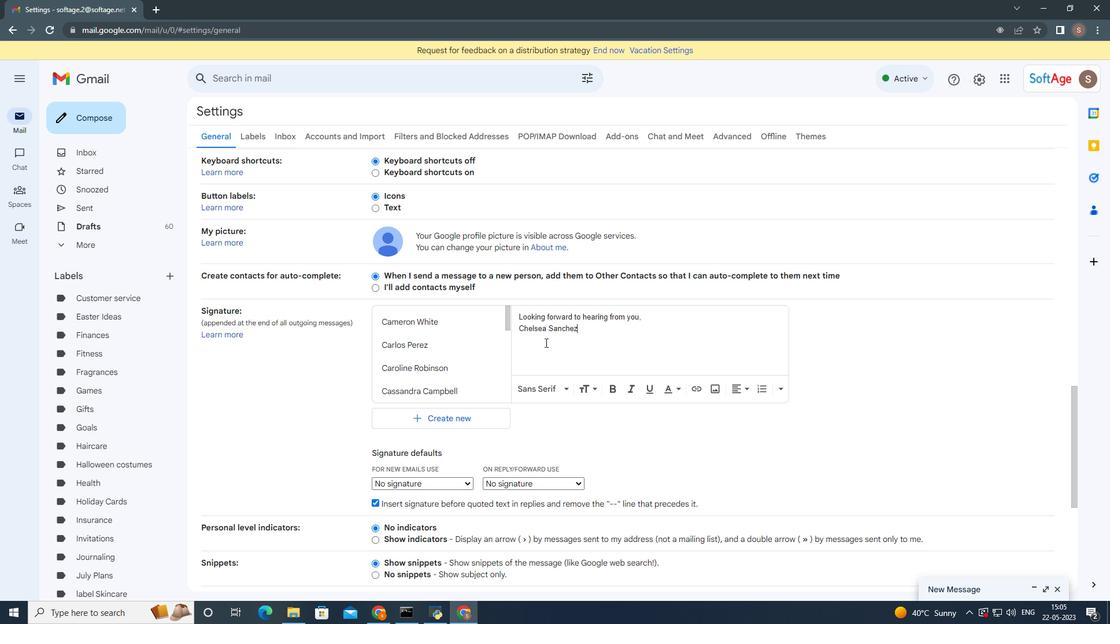 
Action: Mouse scrolled (541, 347) with delta (0, 0)
Screenshot: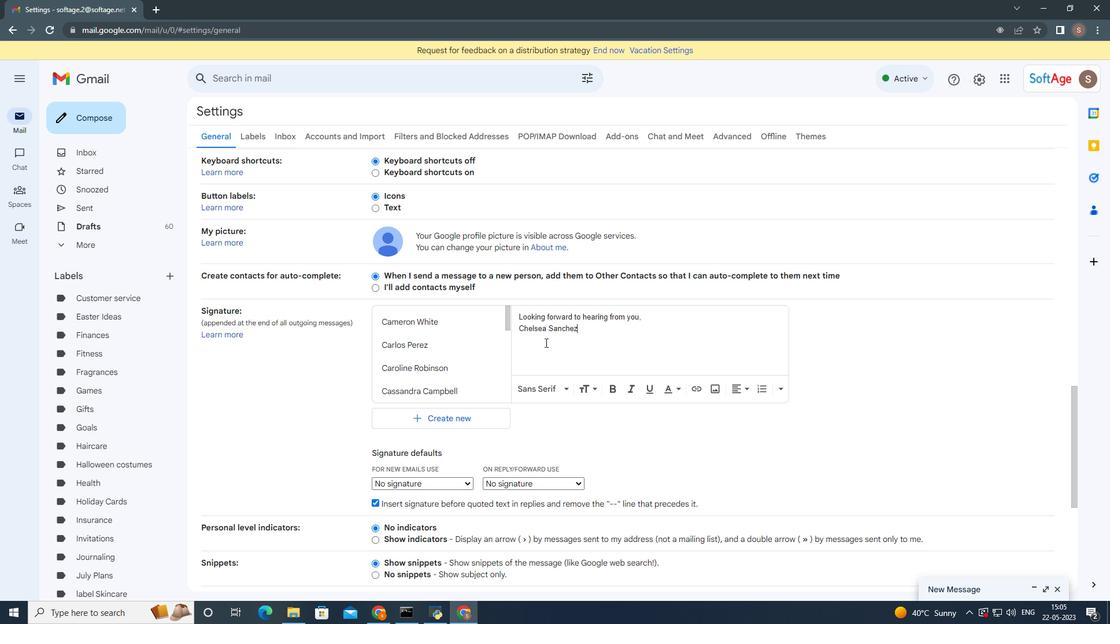 
Action: Mouse moved to (540, 349)
Screenshot: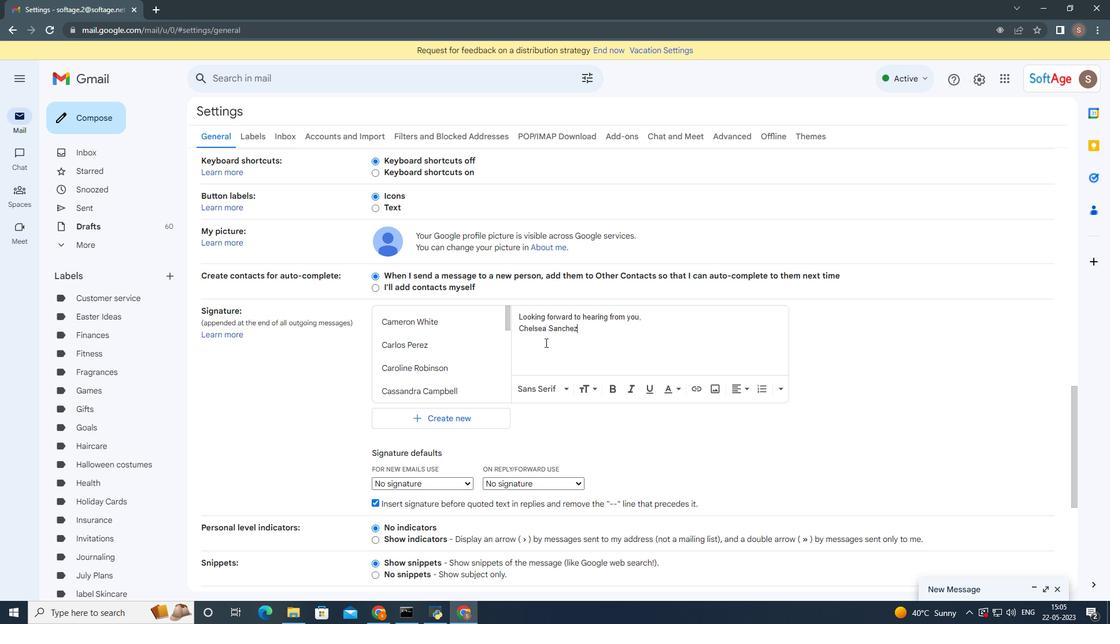 
Action: Mouse scrolled (540, 348) with delta (0, 0)
Screenshot: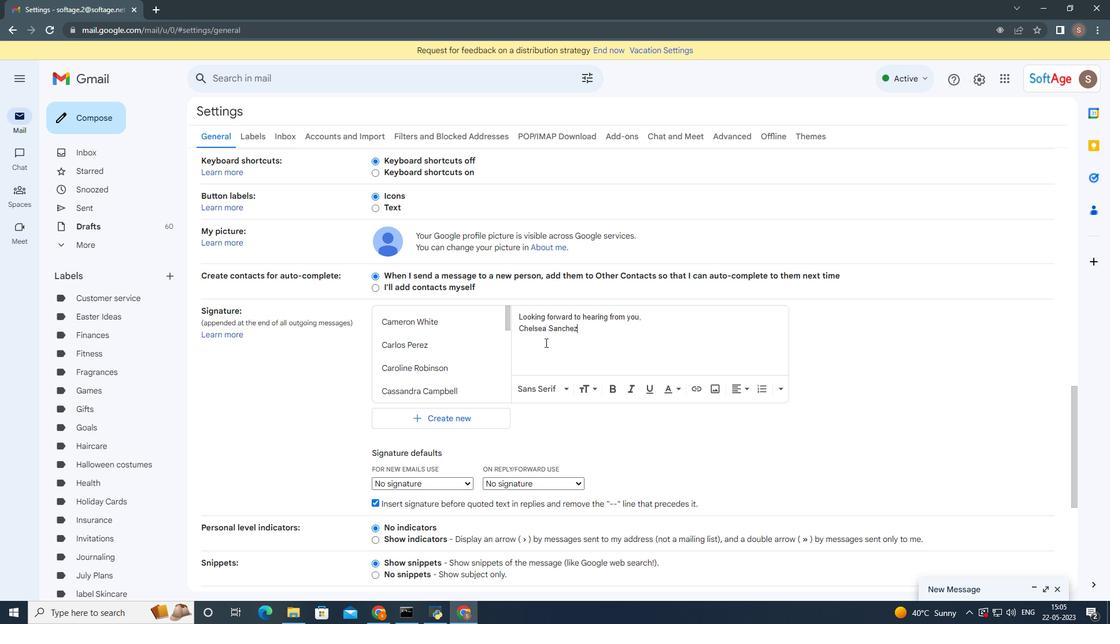
Action: Mouse moved to (540, 349)
Screenshot: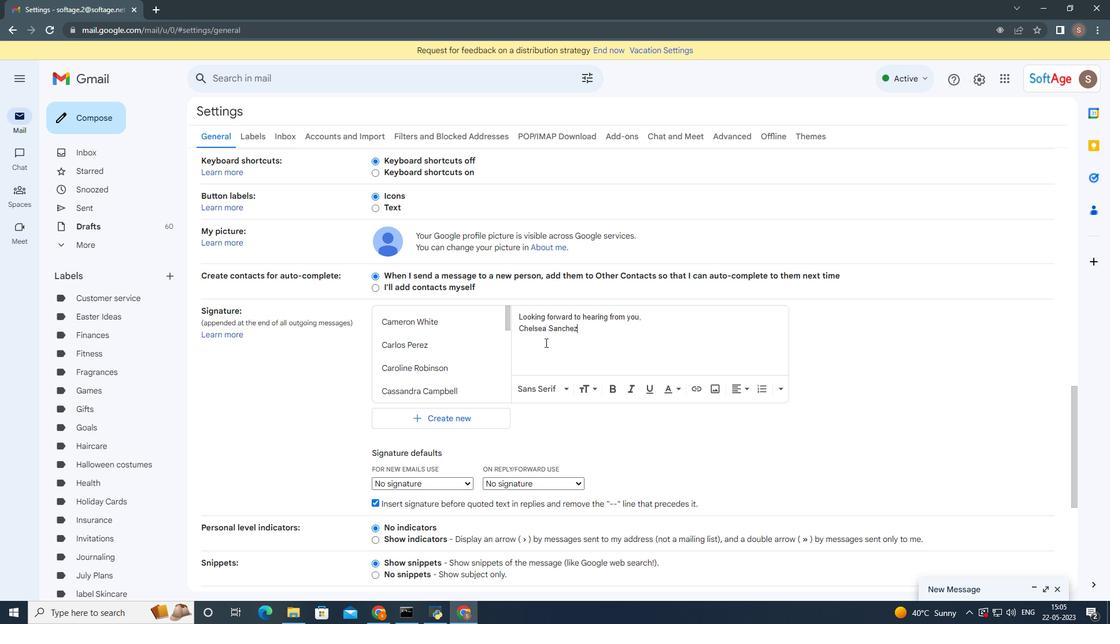 
Action: Mouse scrolled (540, 348) with delta (0, 0)
Screenshot: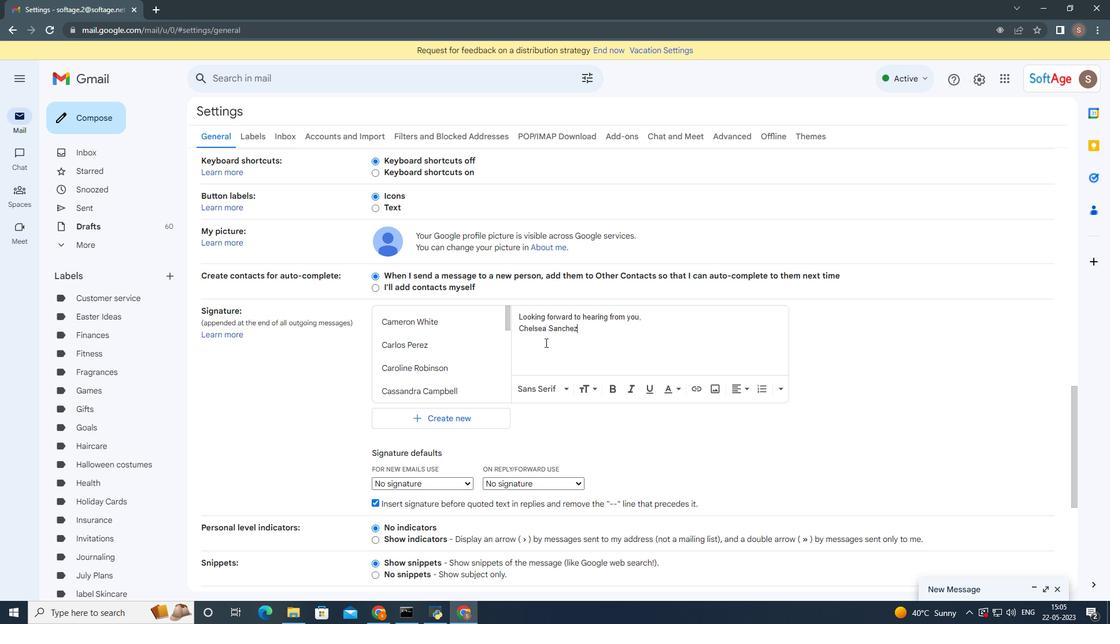 
Action: Mouse moved to (539, 349)
Screenshot: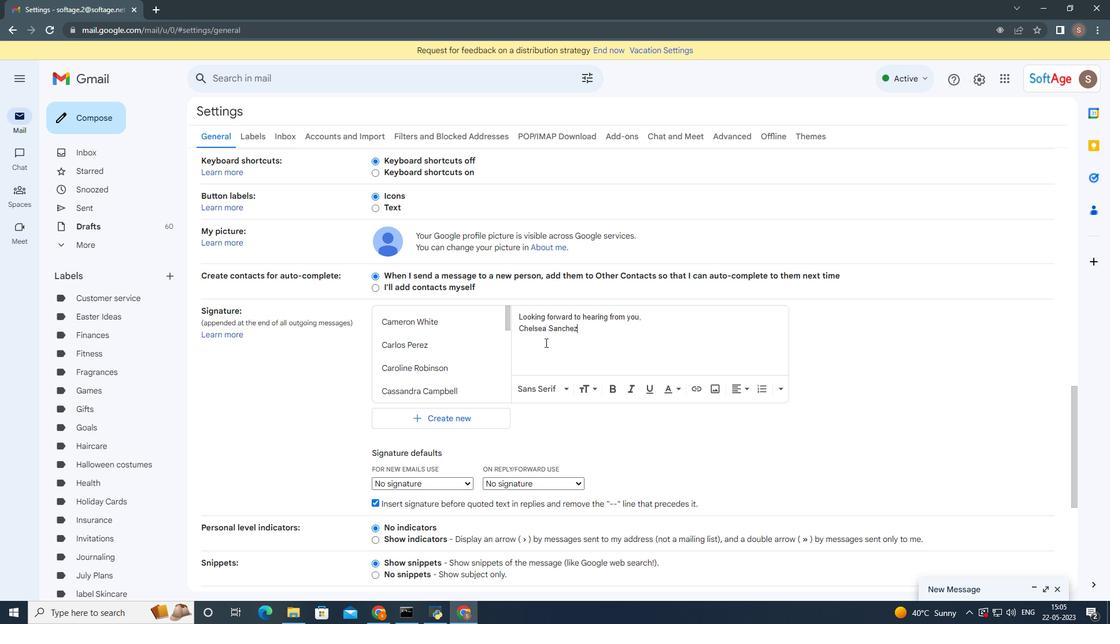 
Action: Mouse scrolled (539, 348) with delta (0, 0)
Screenshot: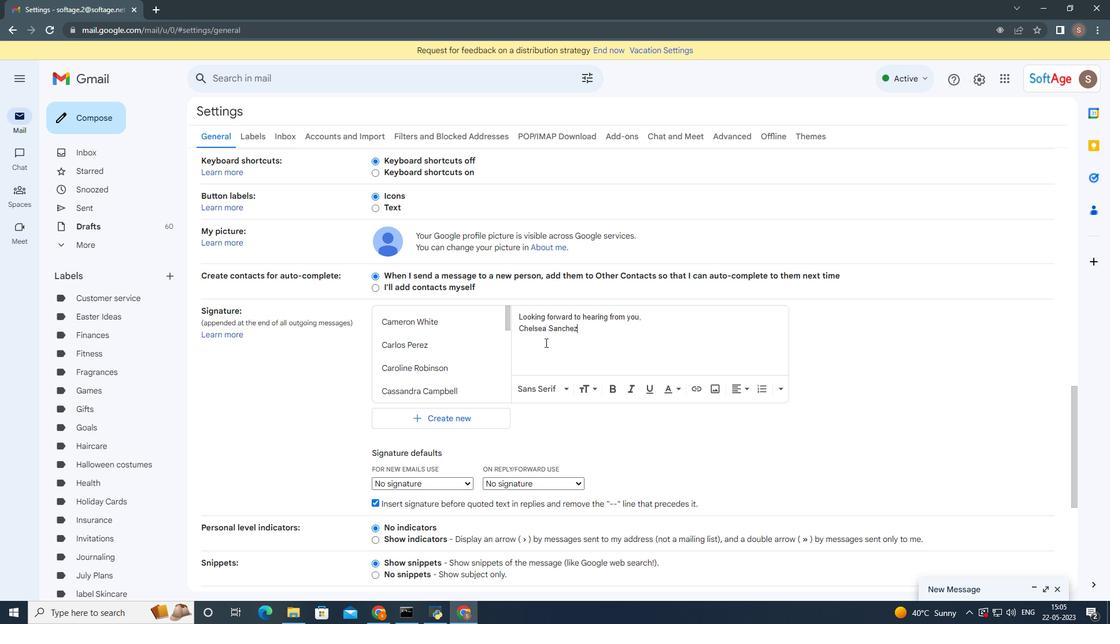 
Action: Mouse moved to (531, 430)
Screenshot: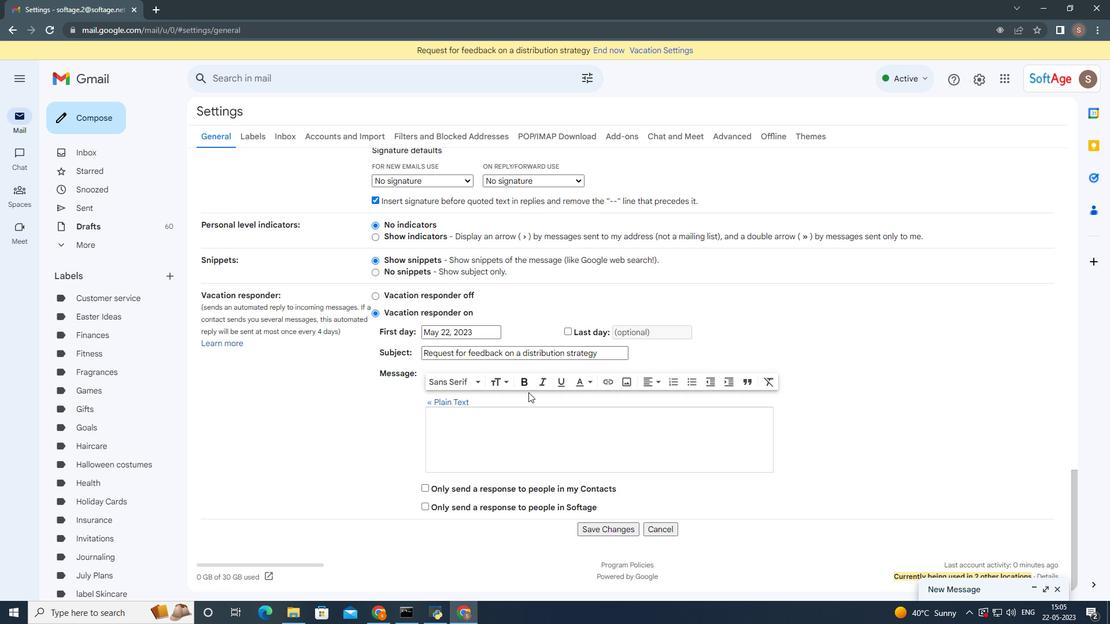 
Action: Mouse scrolled (531, 429) with delta (0, 0)
Screenshot: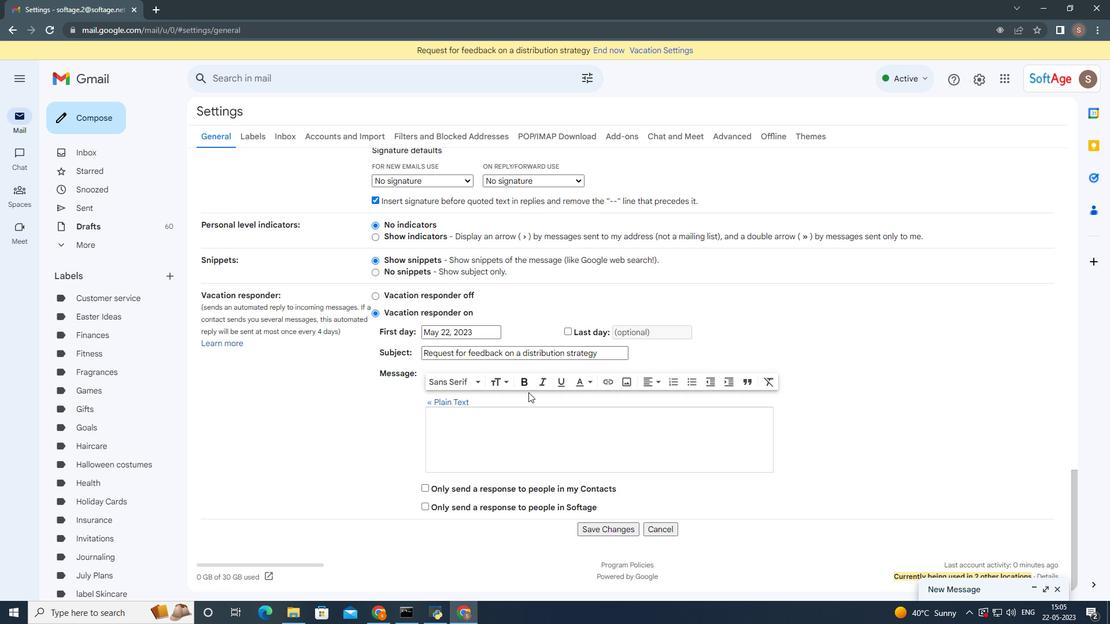 
Action: Mouse moved to (531, 431)
Screenshot: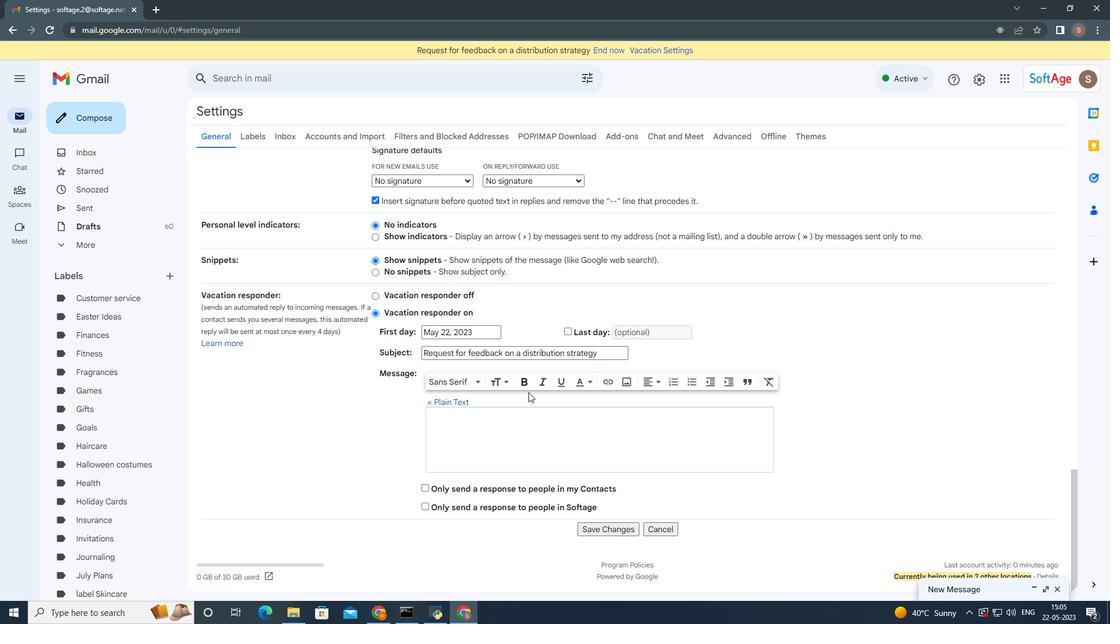 
Action: Mouse scrolled (531, 430) with delta (0, 0)
Screenshot: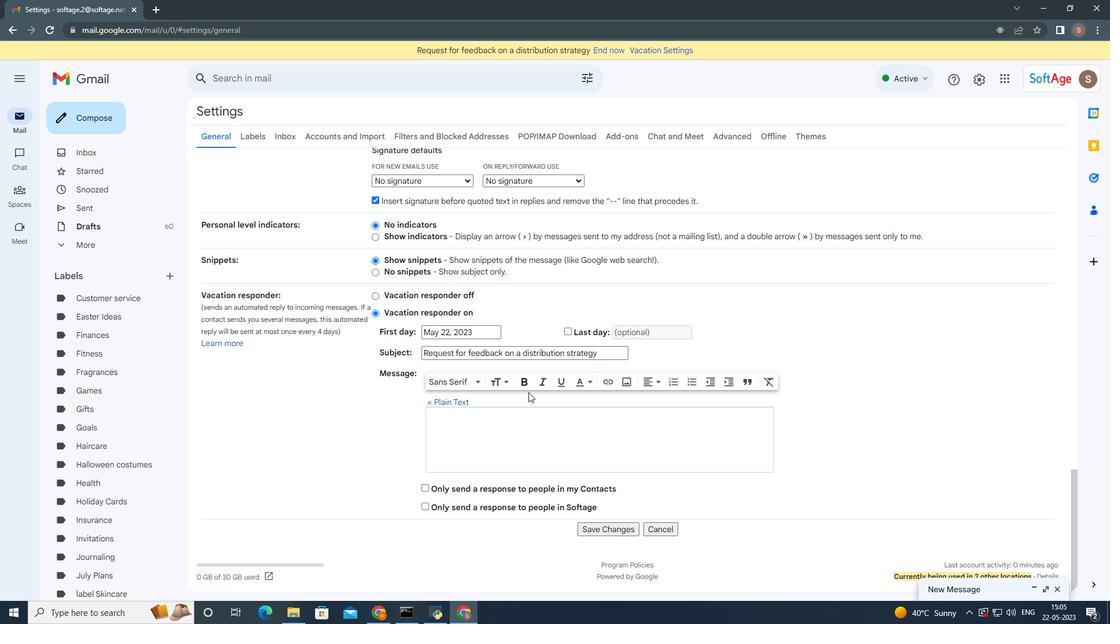 
Action: Mouse moved to (531, 431)
Screenshot: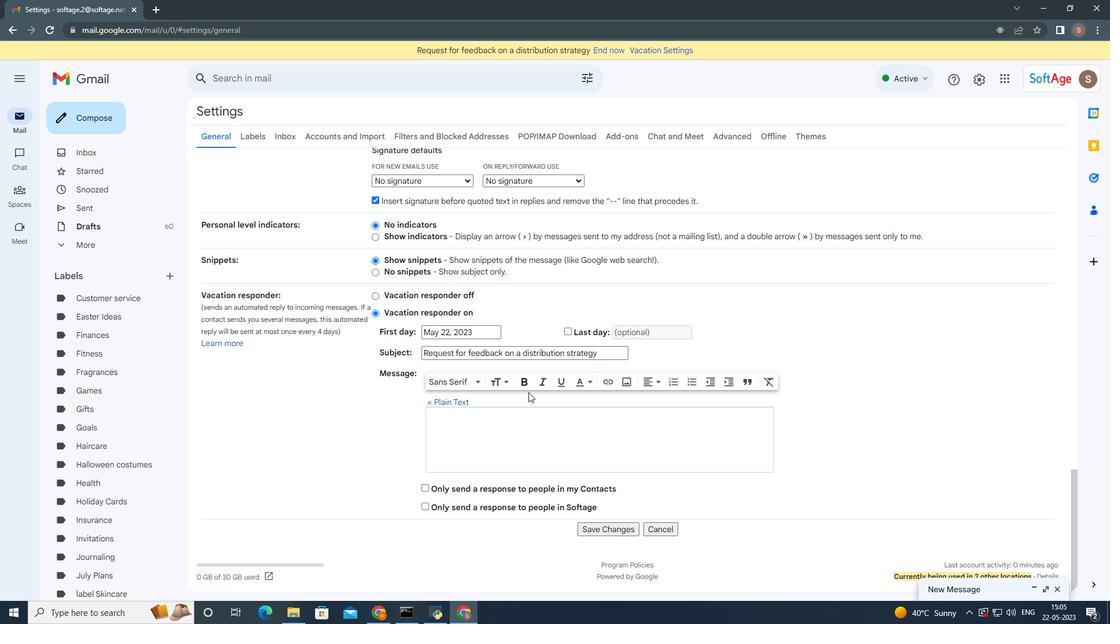 
Action: Mouse scrolled (531, 430) with delta (0, 0)
Screenshot: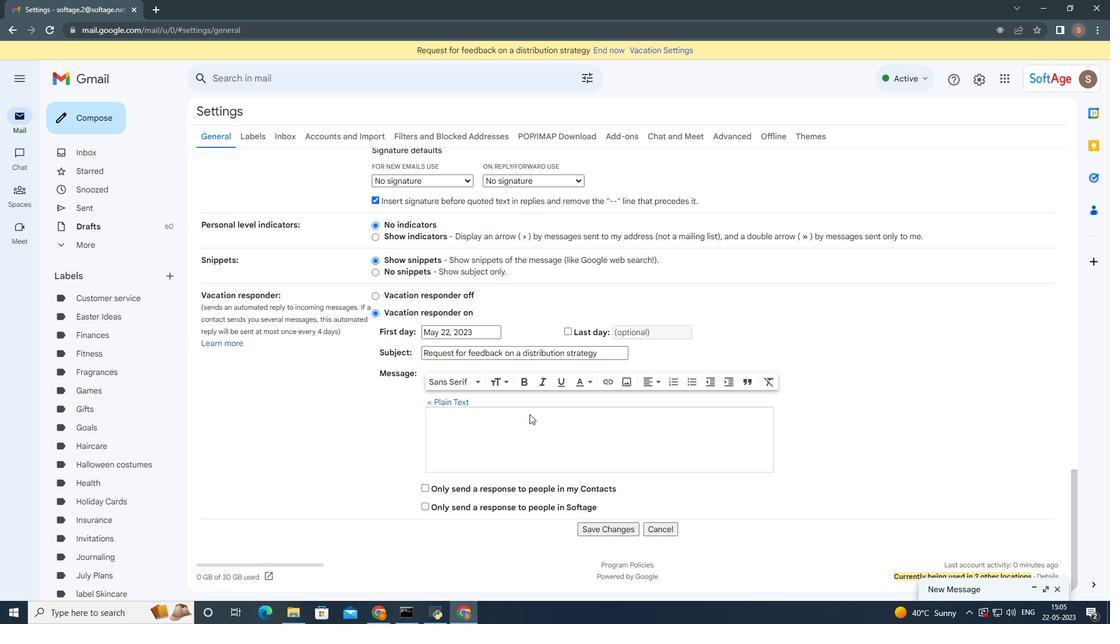 
Action: Mouse moved to (532, 432)
Screenshot: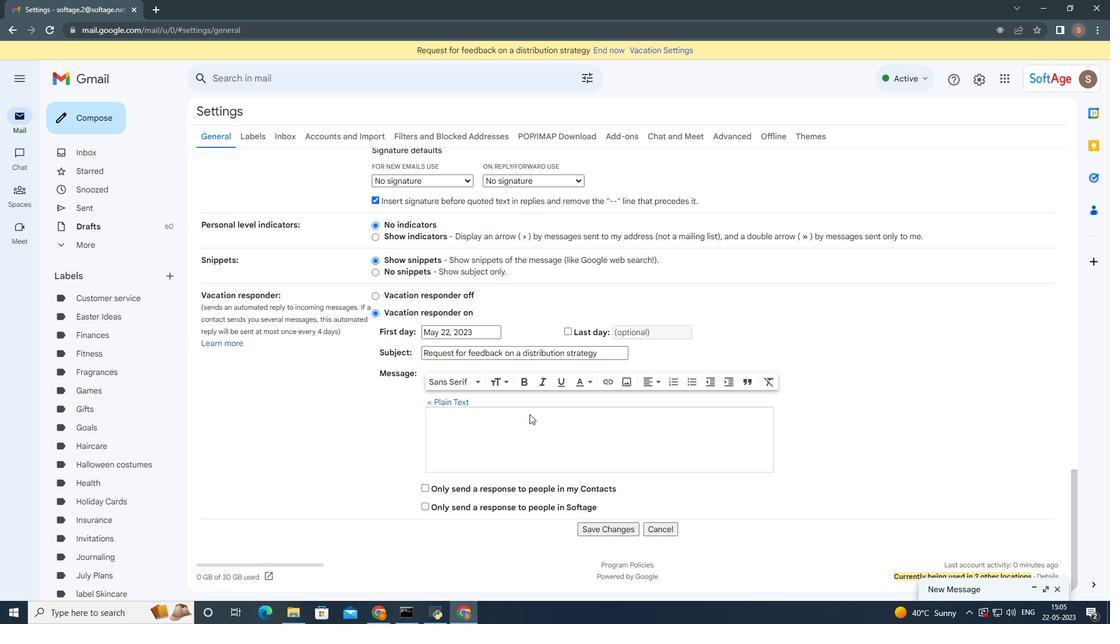 
Action: Mouse scrolled (532, 431) with delta (0, 0)
Screenshot: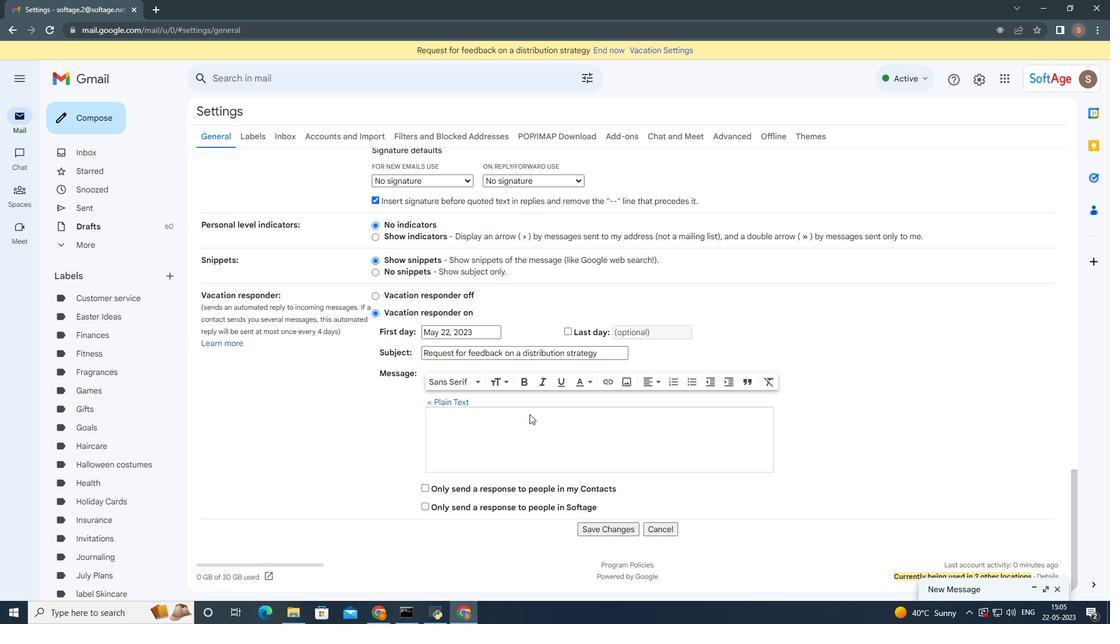 
Action: Mouse moved to (612, 534)
Screenshot: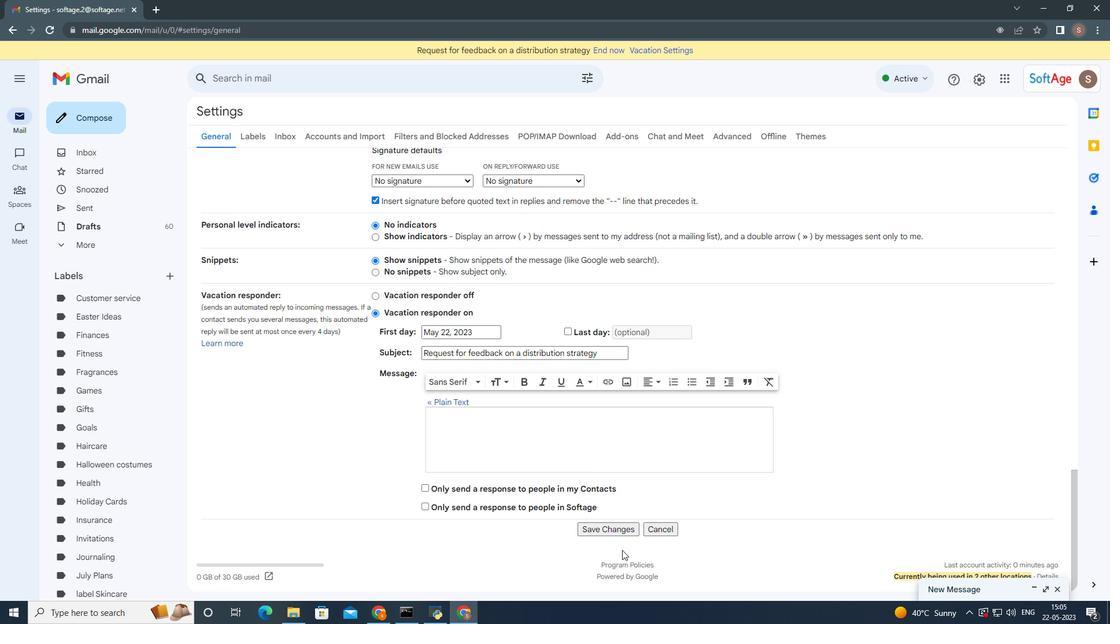 
Action: Mouse pressed left at (612, 534)
Screenshot: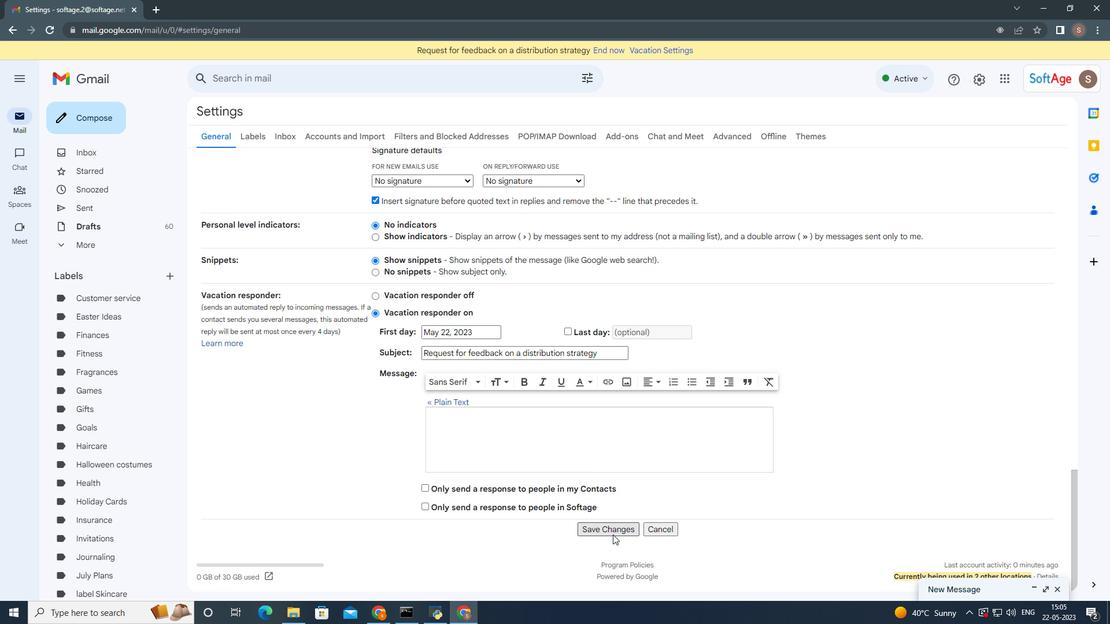 
Action: Mouse moved to (85, 112)
Screenshot: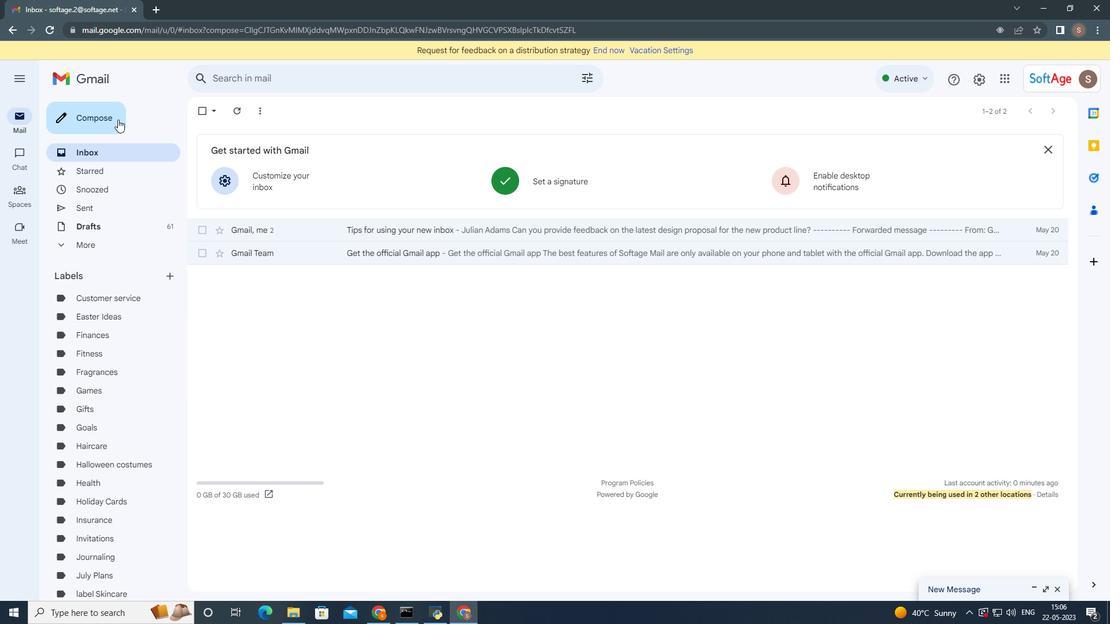 
Action: Mouse pressed left at (85, 112)
Screenshot: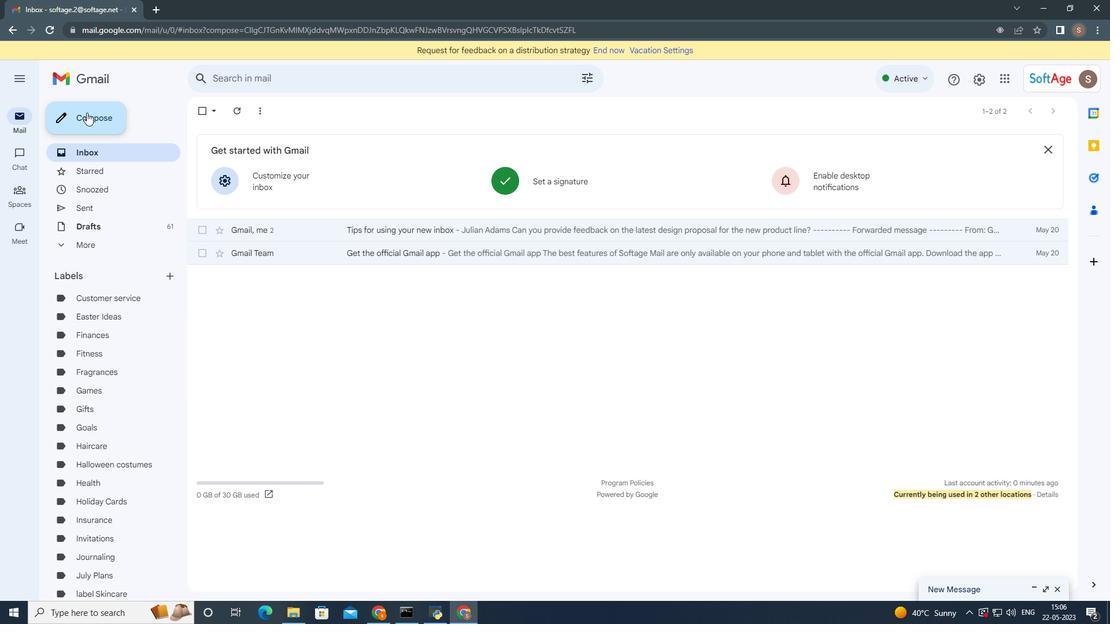 
Action: Mouse moved to (782, 585)
Screenshot: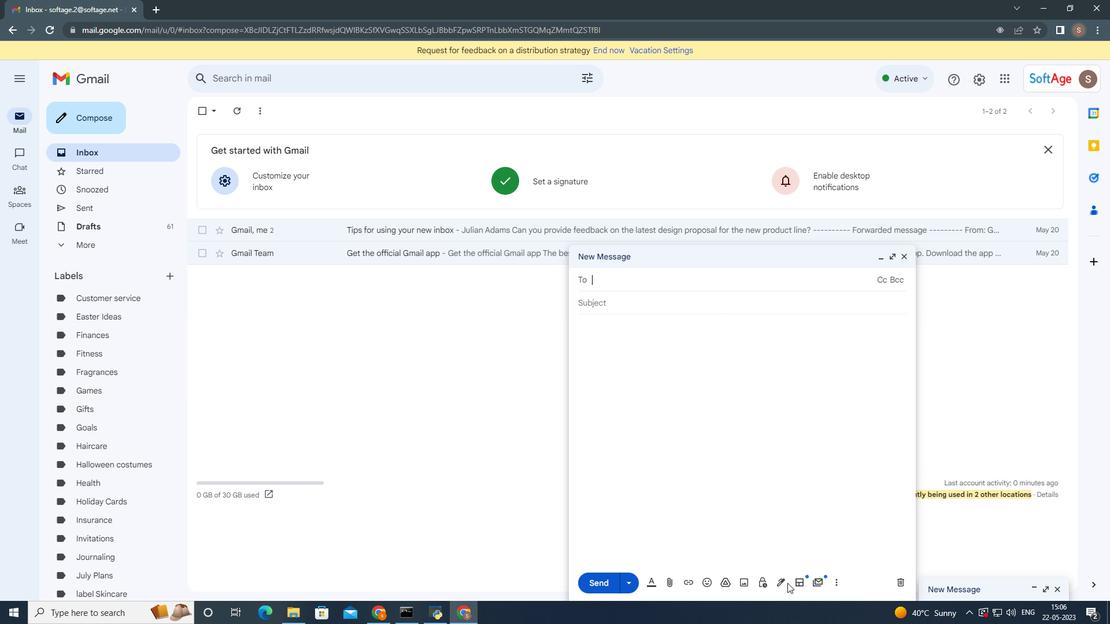
Action: Mouse pressed left at (782, 585)
Screenshot: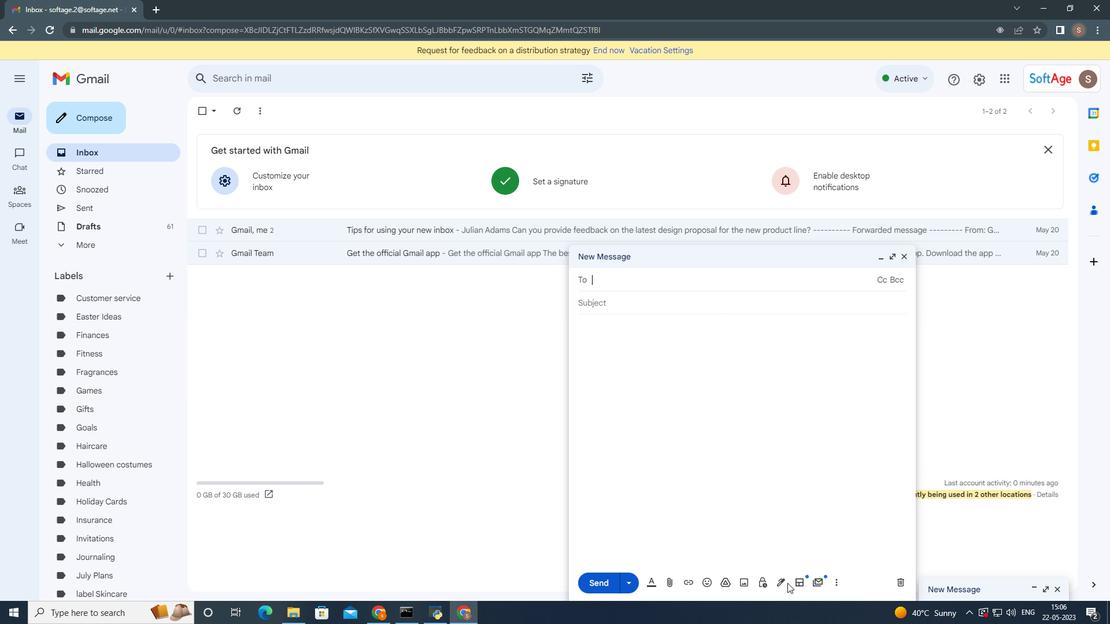 
Action: Mouse moved to (822, 419)
Screenshot: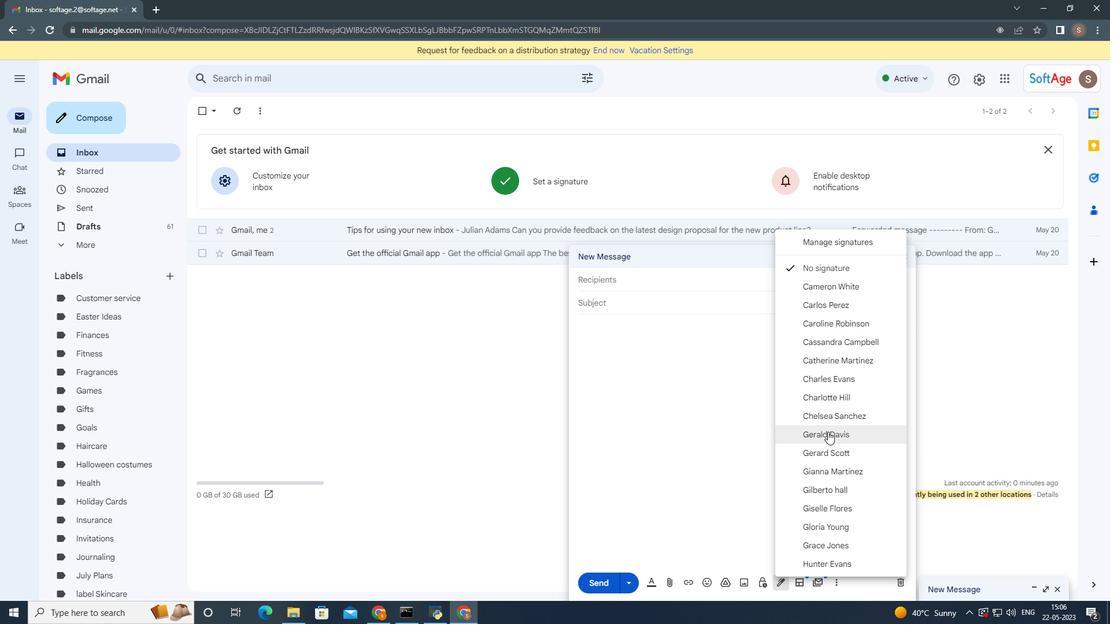 
Action: Mouse pressed left at (822, 419)
Screenshot: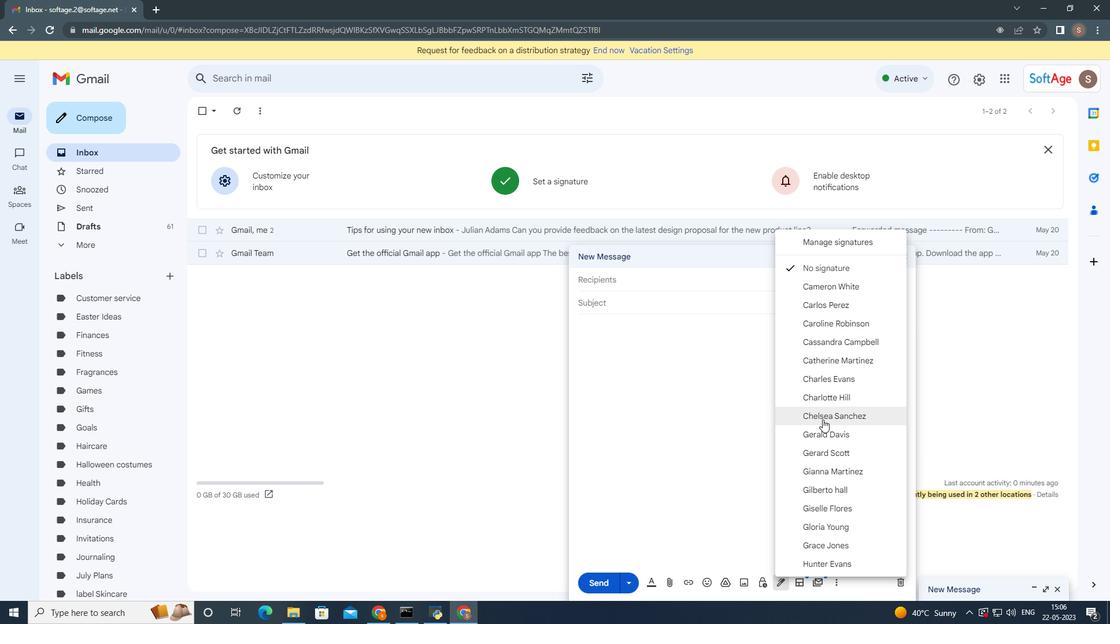 
Action: Mouse moved to (836, 582)
Screenshot: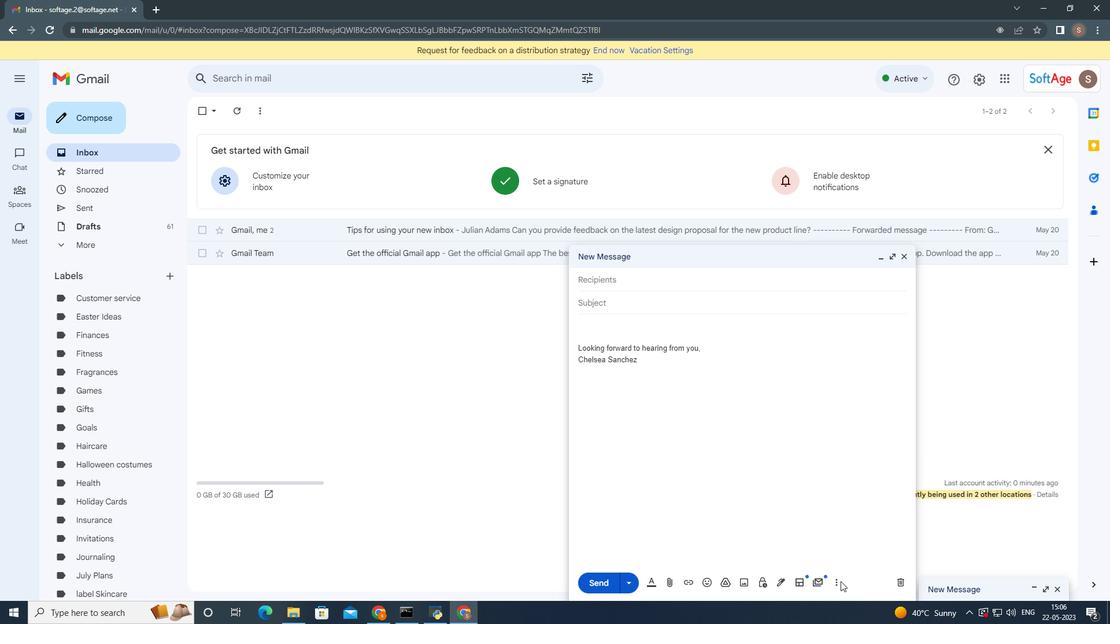 
Action: Mouse pressed left at (836, 582)
Screenshot: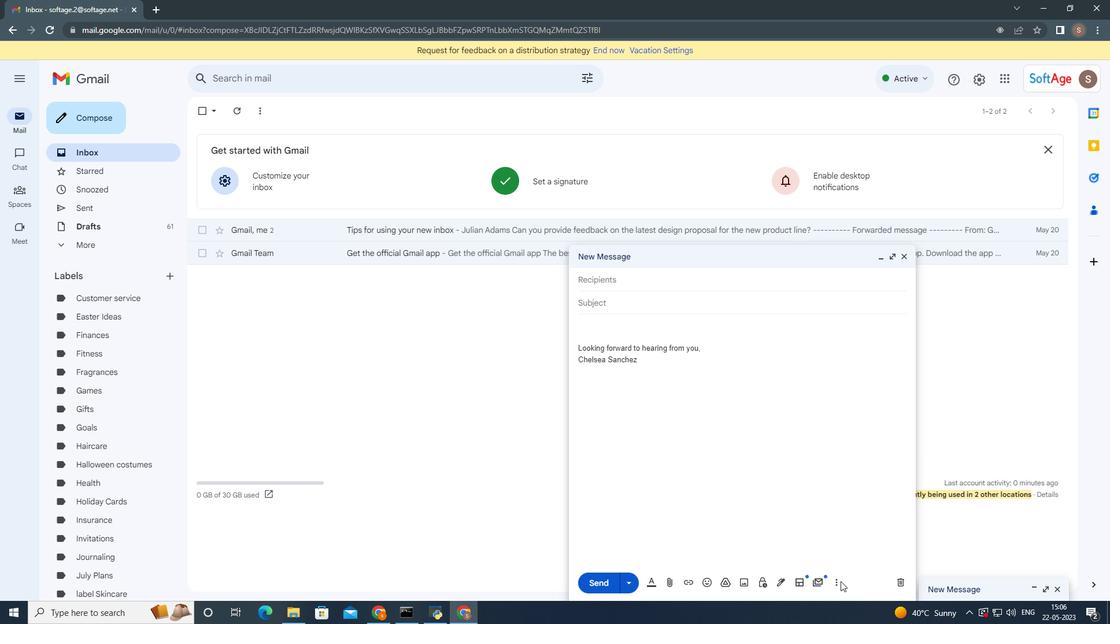 
Action: Mouse moved to (867, 473)
Screenshot: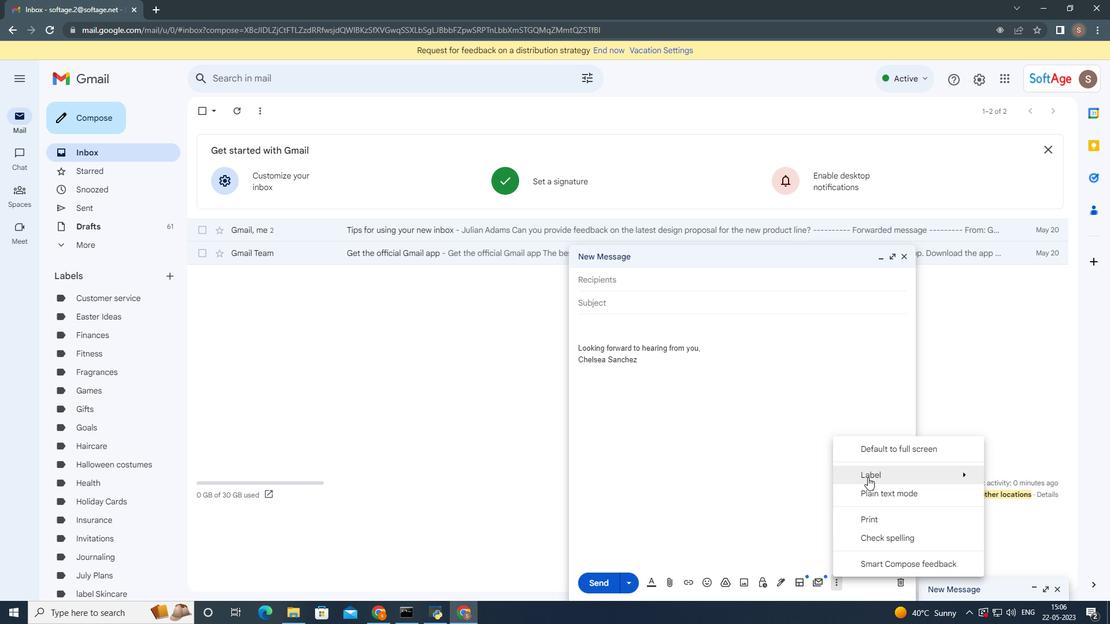 
Action: Mouse pressed left at (867, 473)
Screenshot: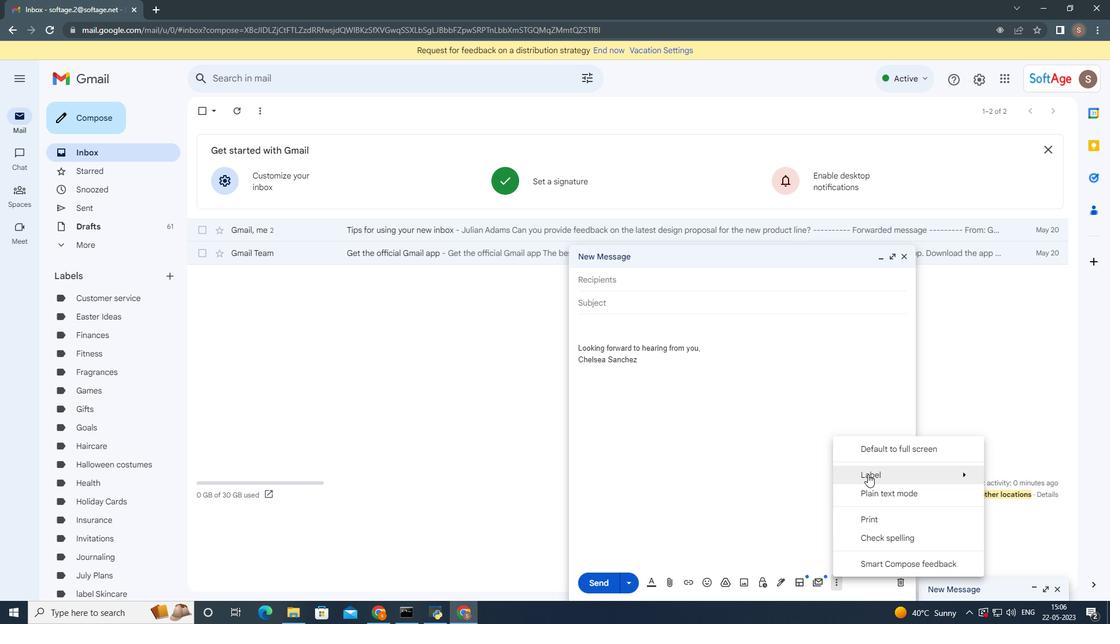 
Action: Mouse moved to (891, 474)
Screenshot: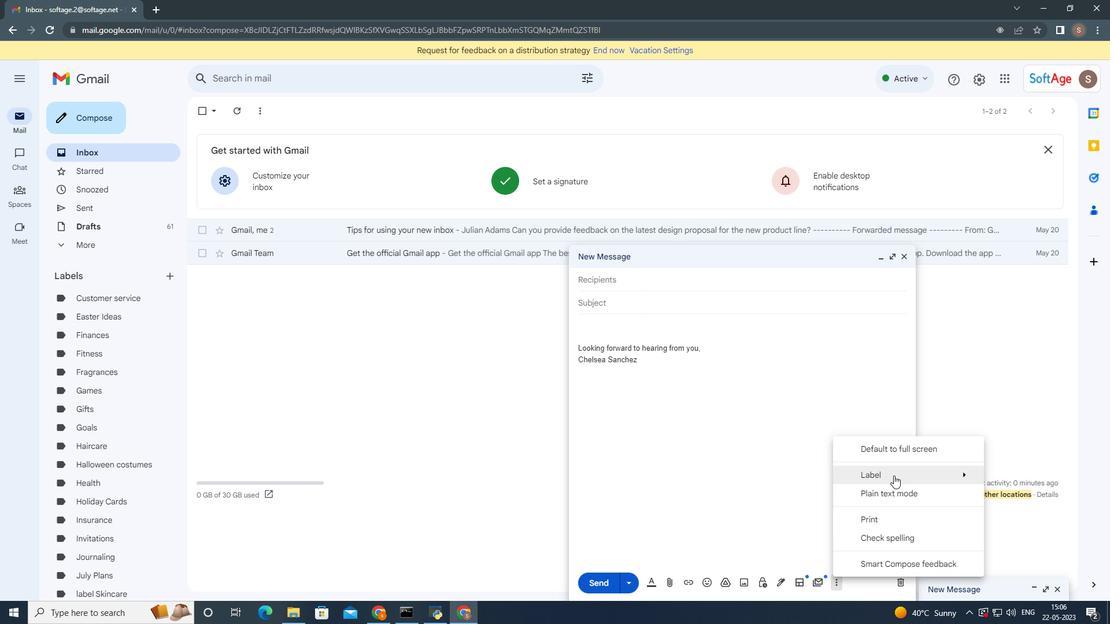 
Action: Mouse pressed left at (891, 474)
Screenshot: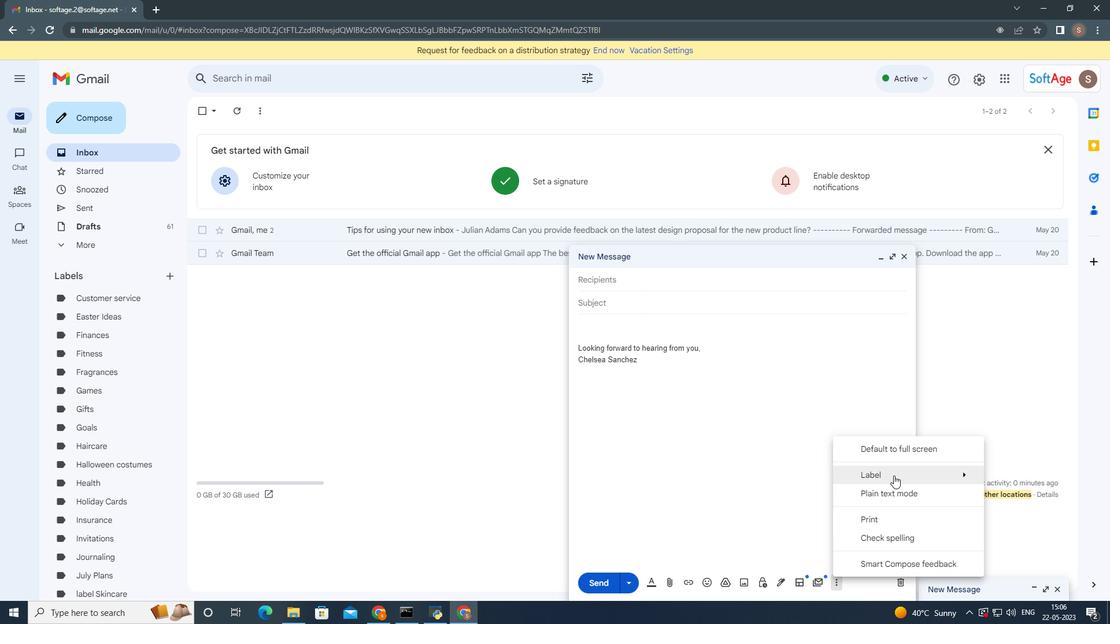 
Action: Mouse moved to (661, 307)
Screenshot: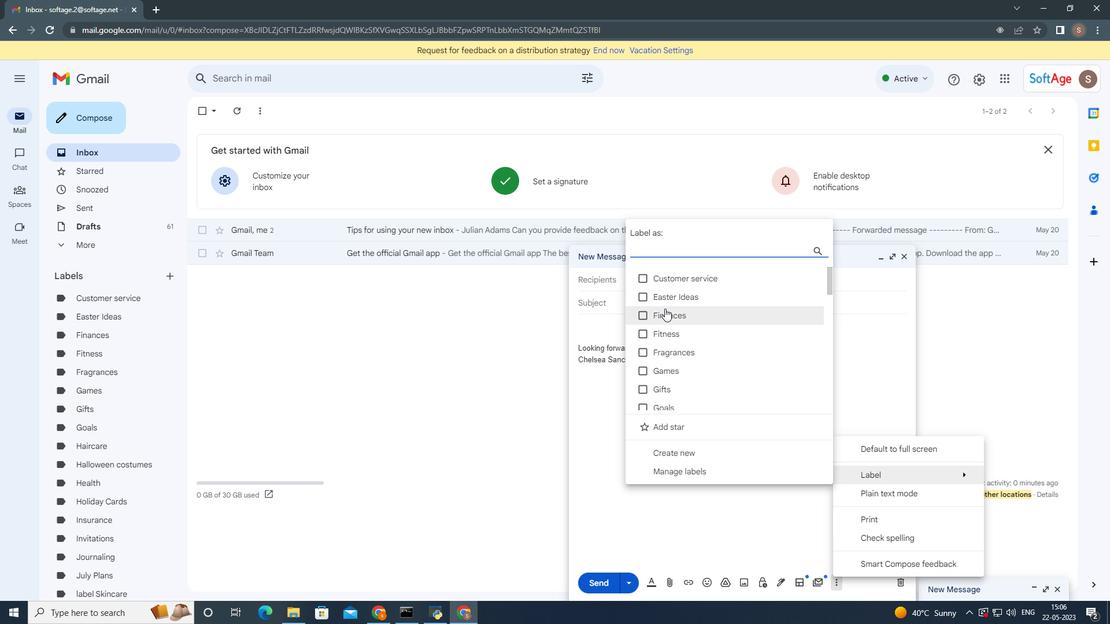 
Action: Mouse scrolled (661, 307) with delta (0, 0)
Screenshot: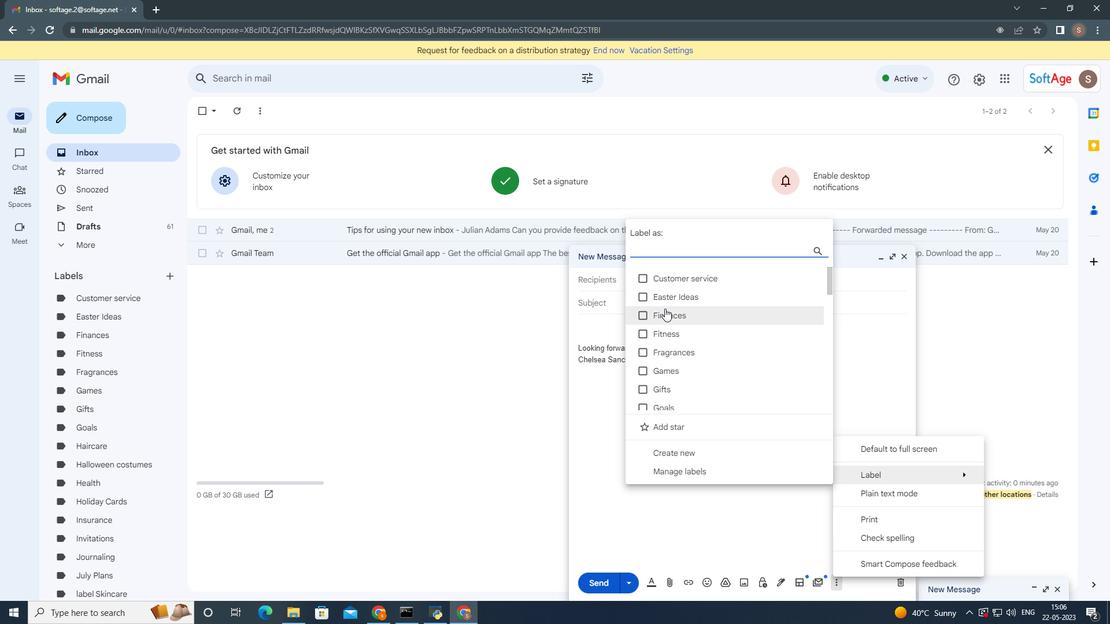 
Action: Mouse moved to (661, 307)
Screenshot: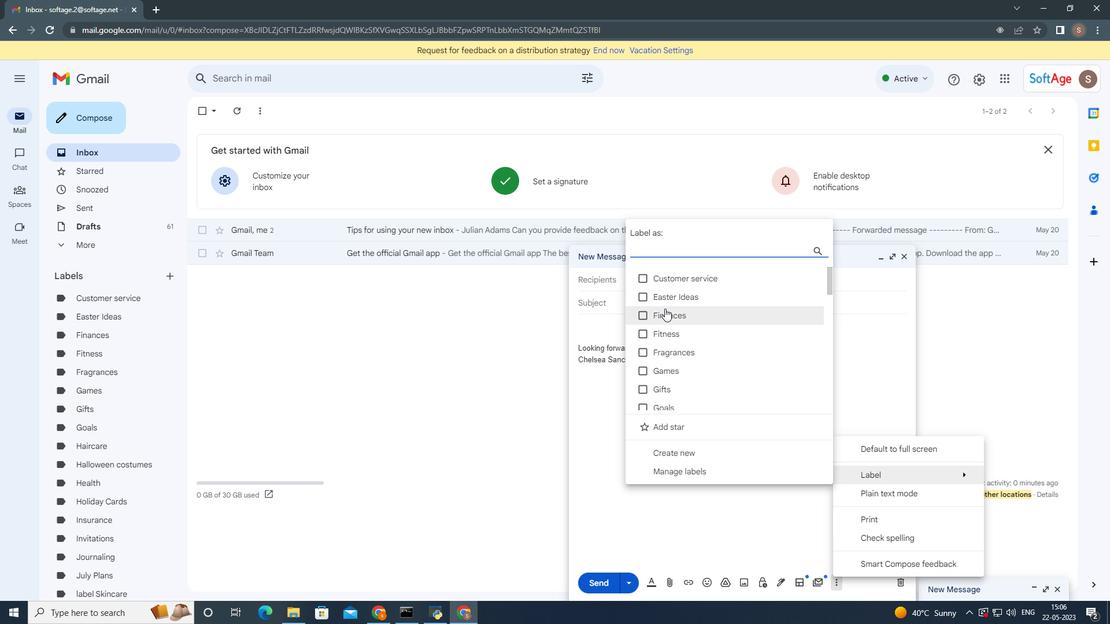 
Action: Mouse scrolled (661, 307) with delta (0, 0)
Screenshot: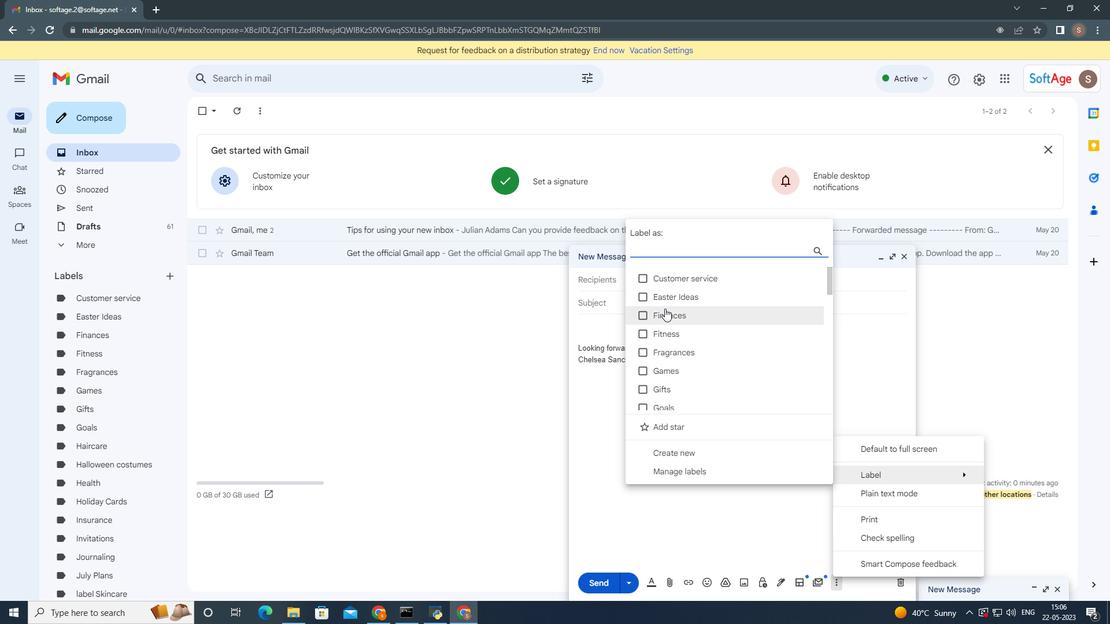 
Action: Mouse moved to (660, 308)
Screenshot: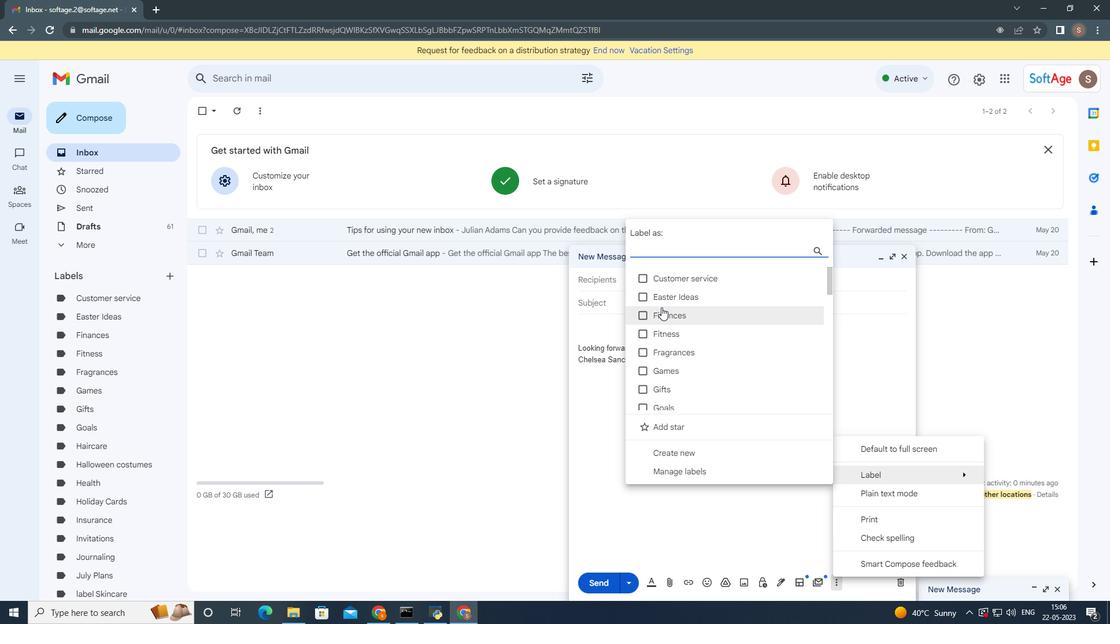 
Action: Mouse scrolled (660, 307) with delta (0, 0)
Screenshot: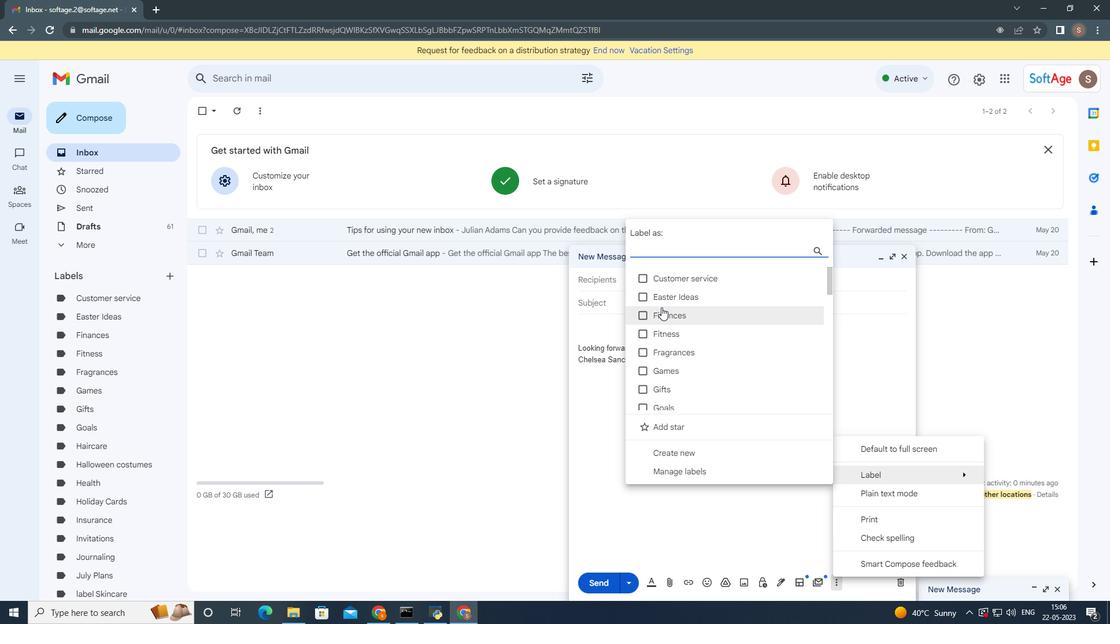 
Action: Mouse moved to (659, 312)
Screenshot: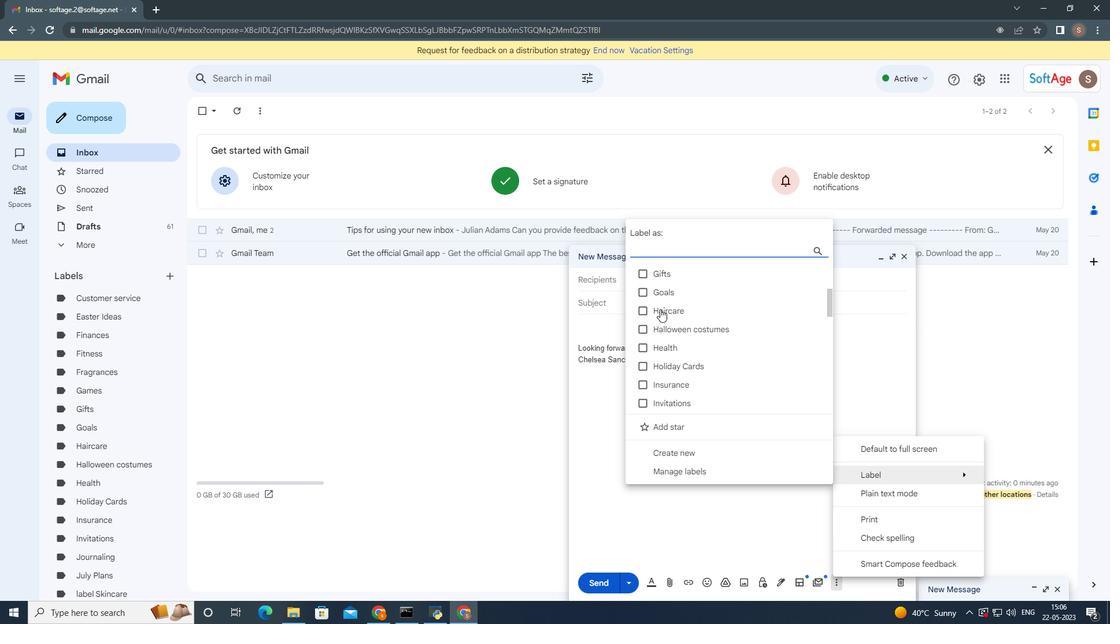 
Action: Mouse scrolled (659, 311) with delta (0, 0)
Screenshot: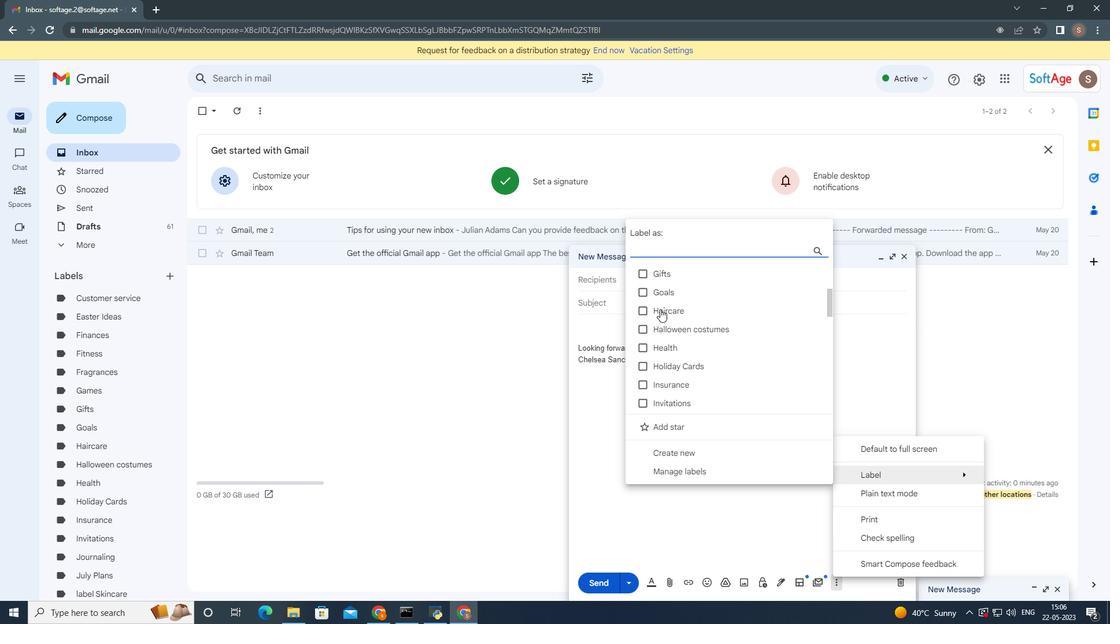 
Action: Mouse moved to (657, 314)
Screenshot: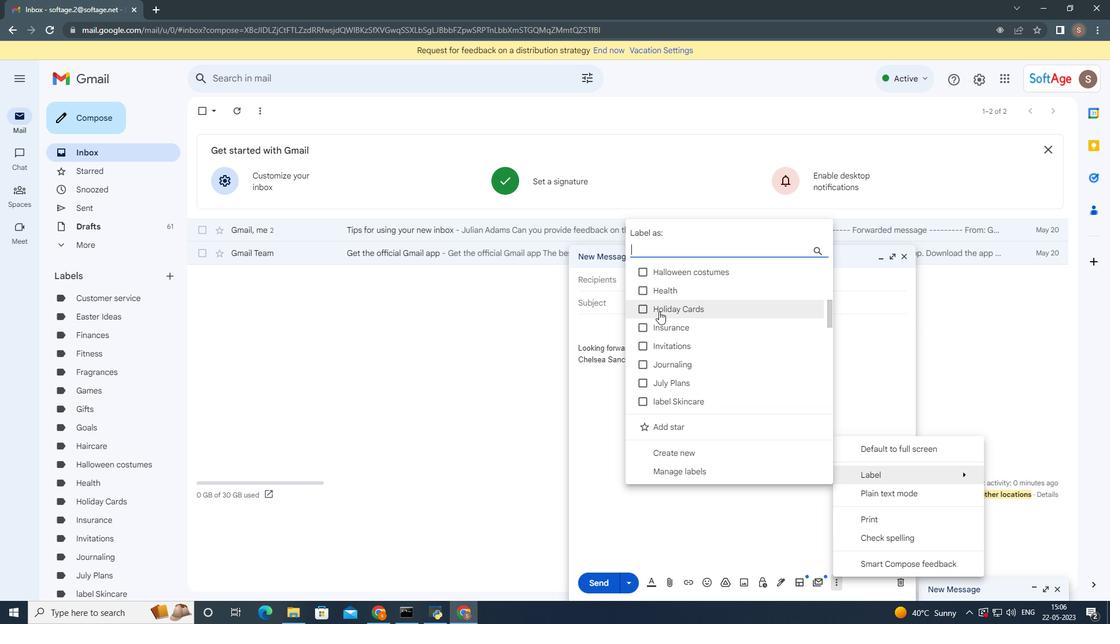 
Action: Mouse scrolled (657, 313) with delta (0, 0)
Screenshot: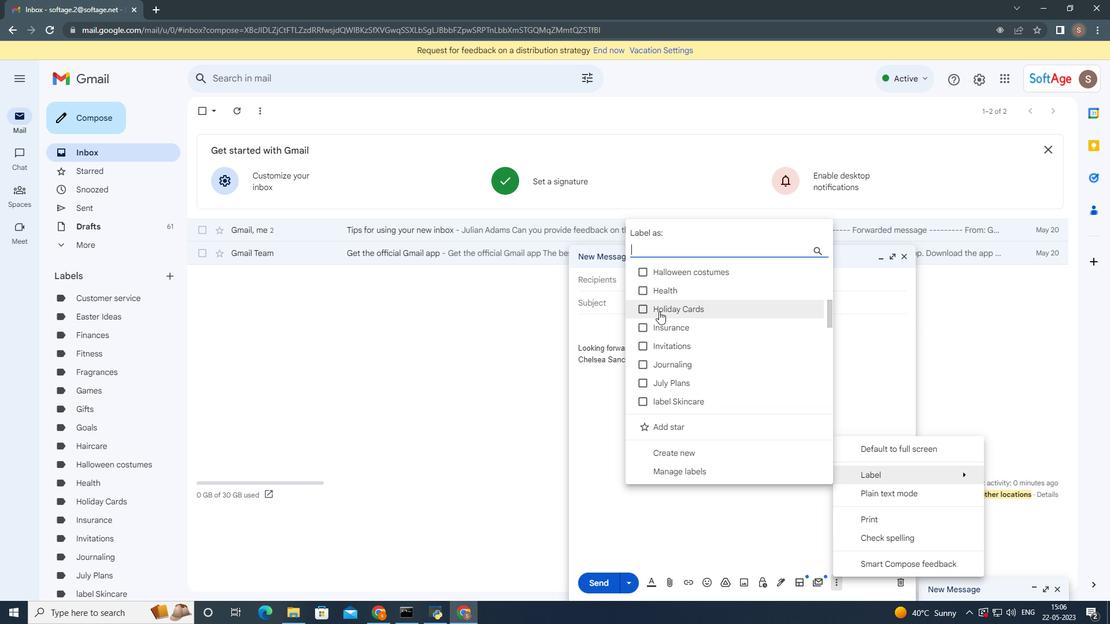 
Action: Mouse moved to (657, 302)
Screenshot: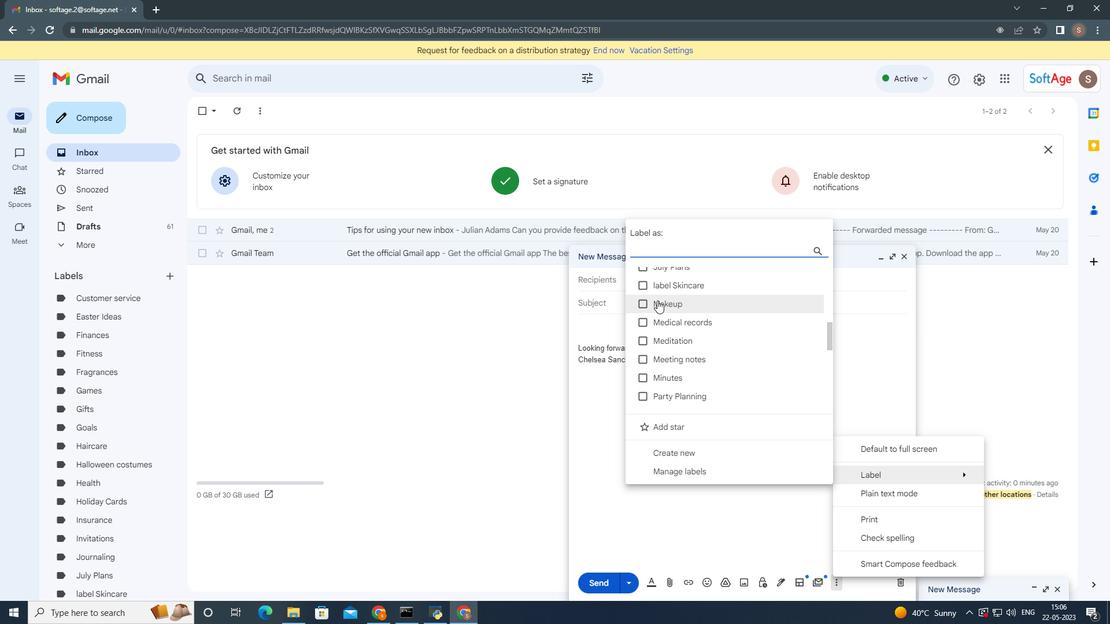 
Action: Mouse scrolled (657, 301) with delta (0, 0)
Screenshot: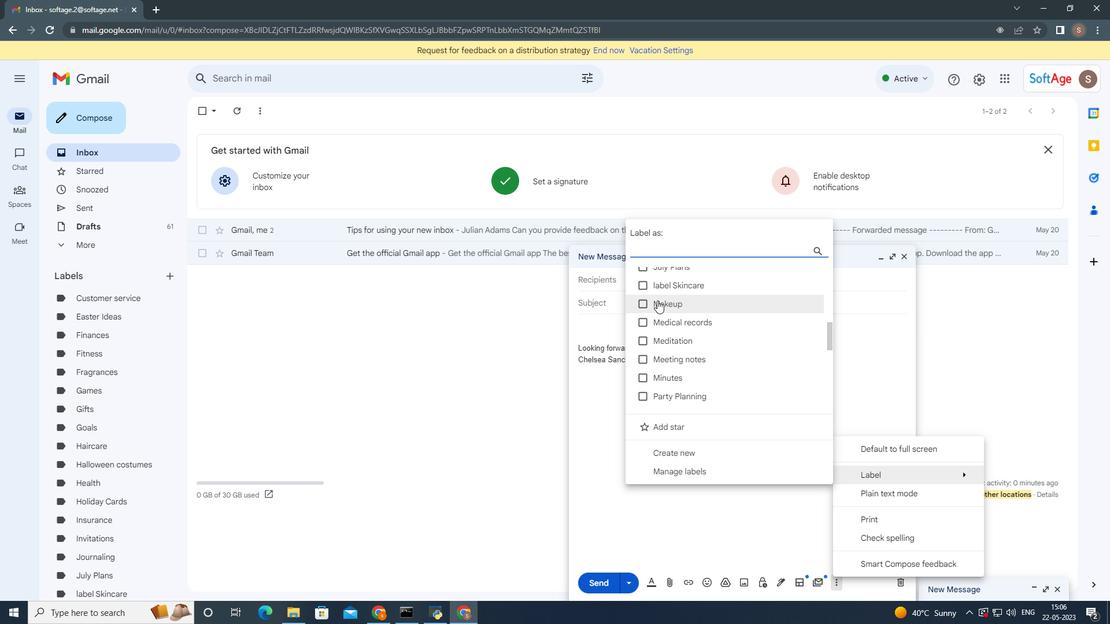 
Action: Mouse moved to (657, 303)
Screenshot: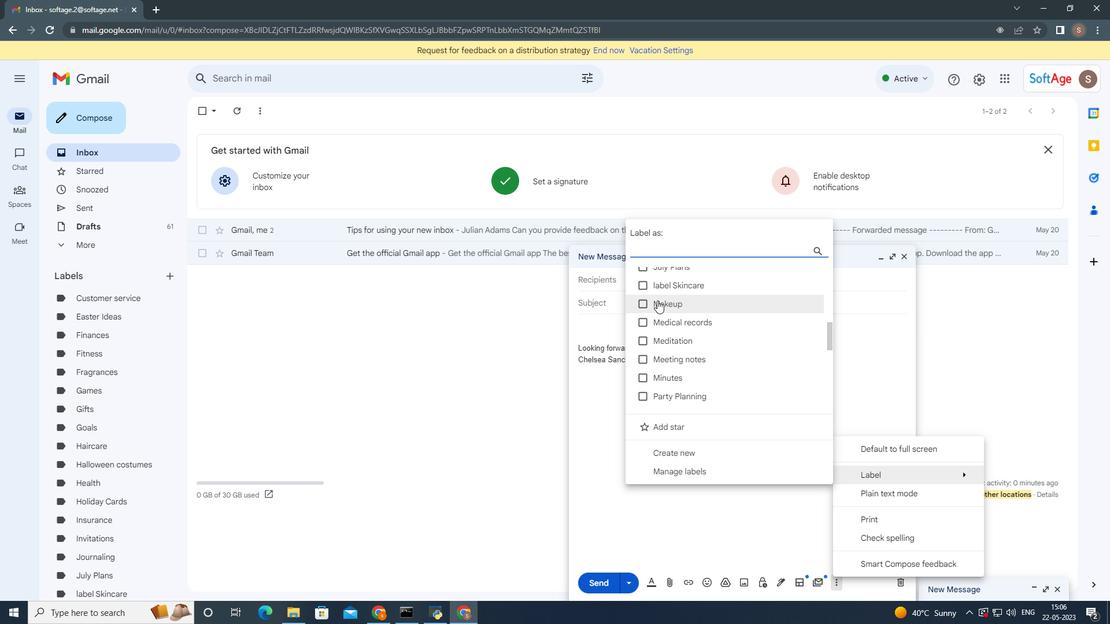 
Action: Mouse scrolled (657, 302) with delta (0, 0)
Screenshot: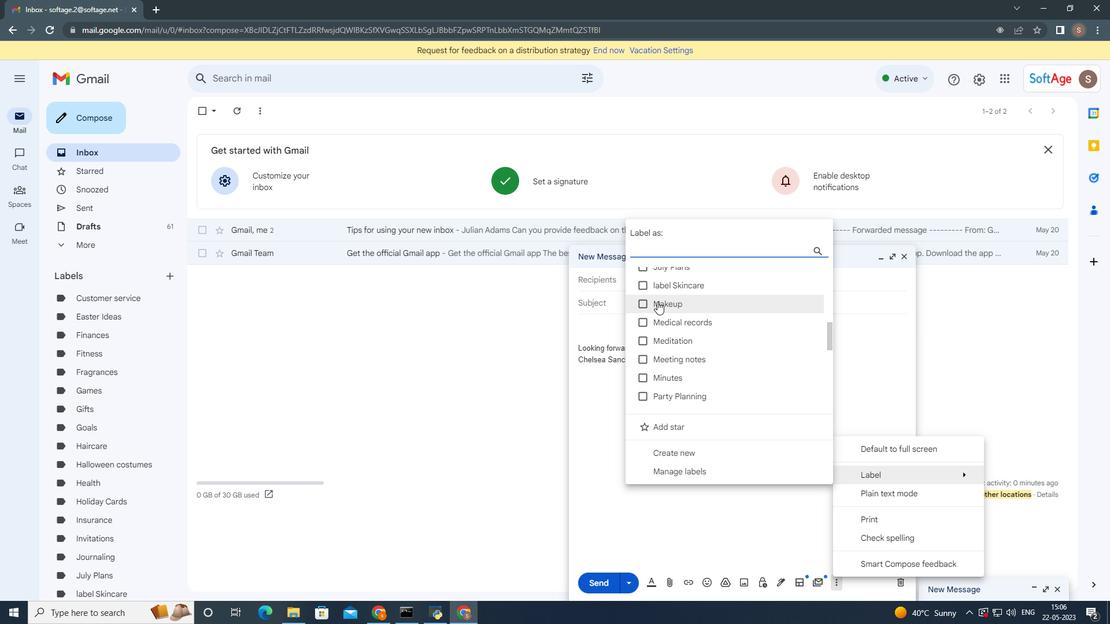 
Action: Mouse moved to (657, 305)
Screenshot: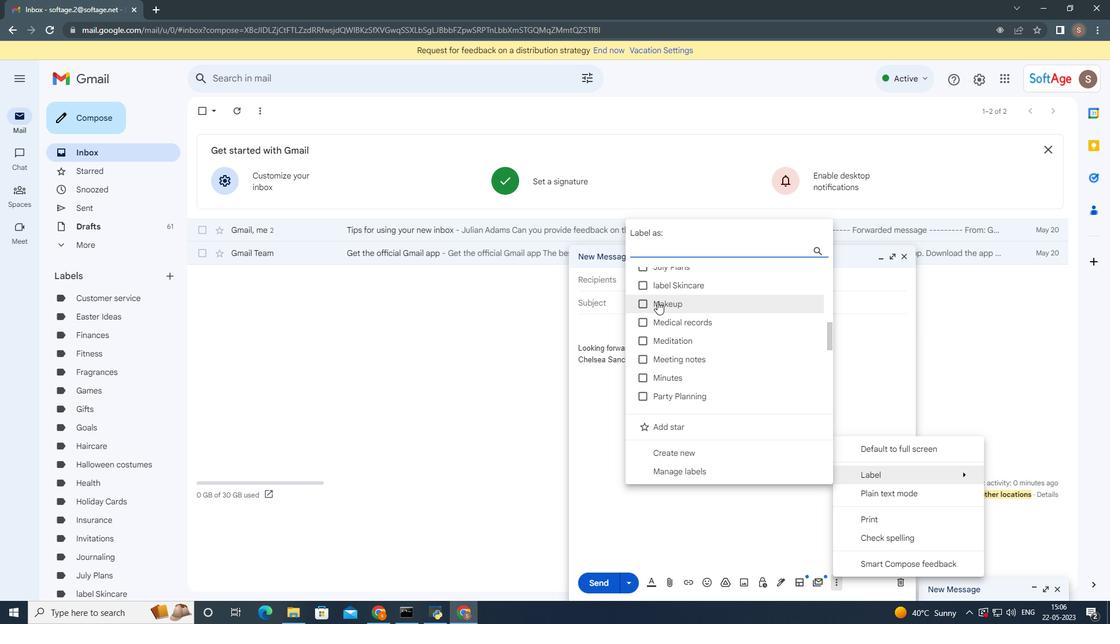 
Action: Mouse scrolled (657, 304) with delta (0, 0)
Screenshot: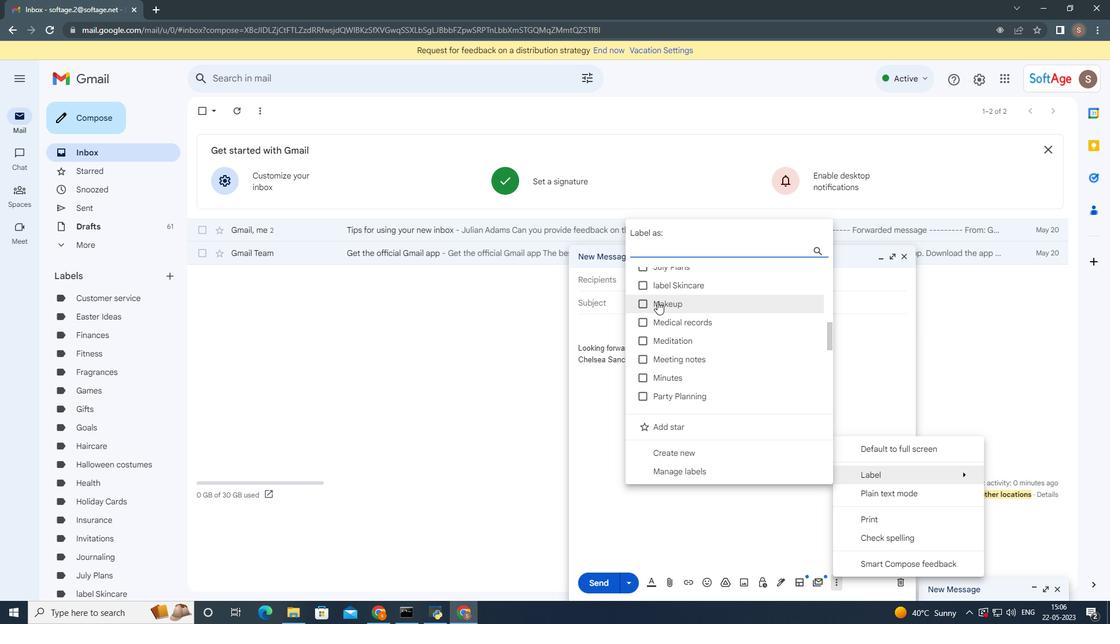 
Action: Mouse moved to (657, 307)
Screenshot: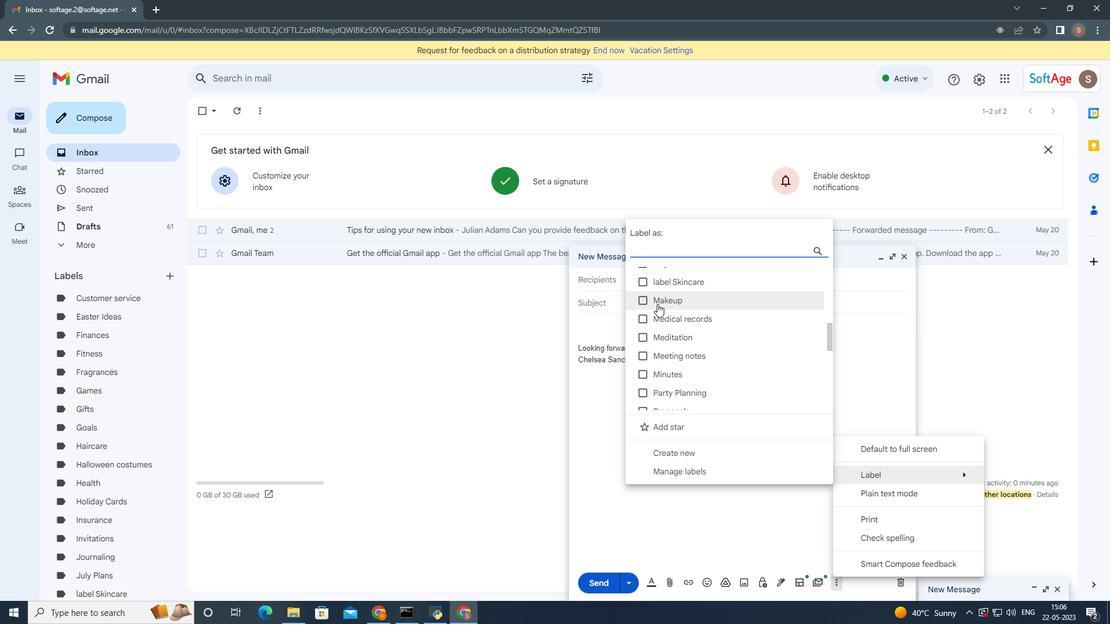 
Action: Mouse scrolled (657, 306) with delta (0, 0)
Screenshot: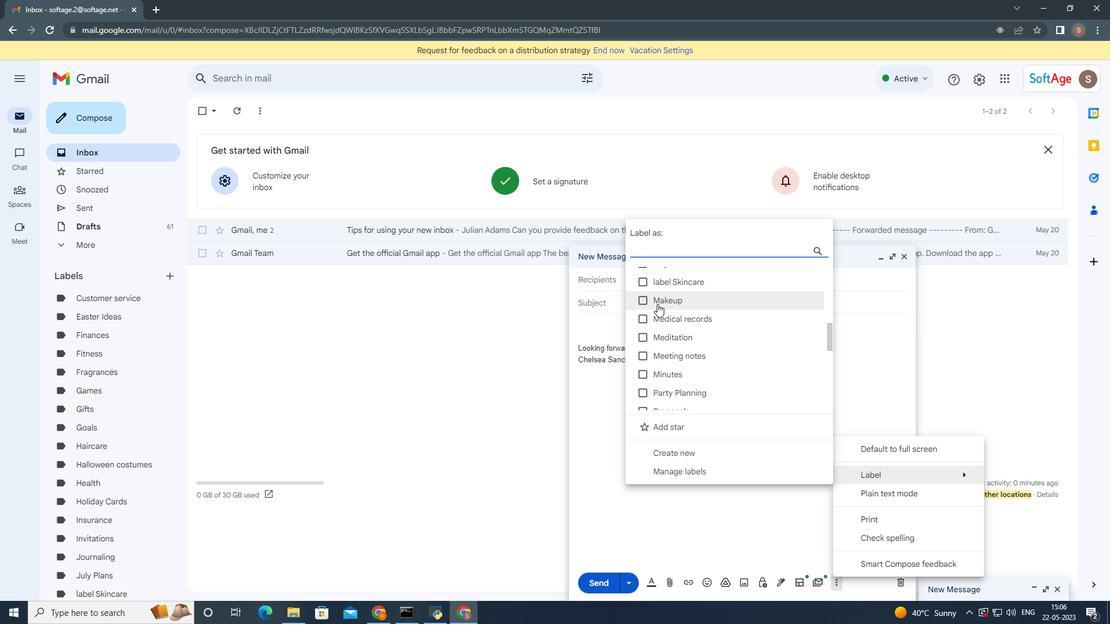 
Action: Mouse moved to (657, 314)
Screenshot: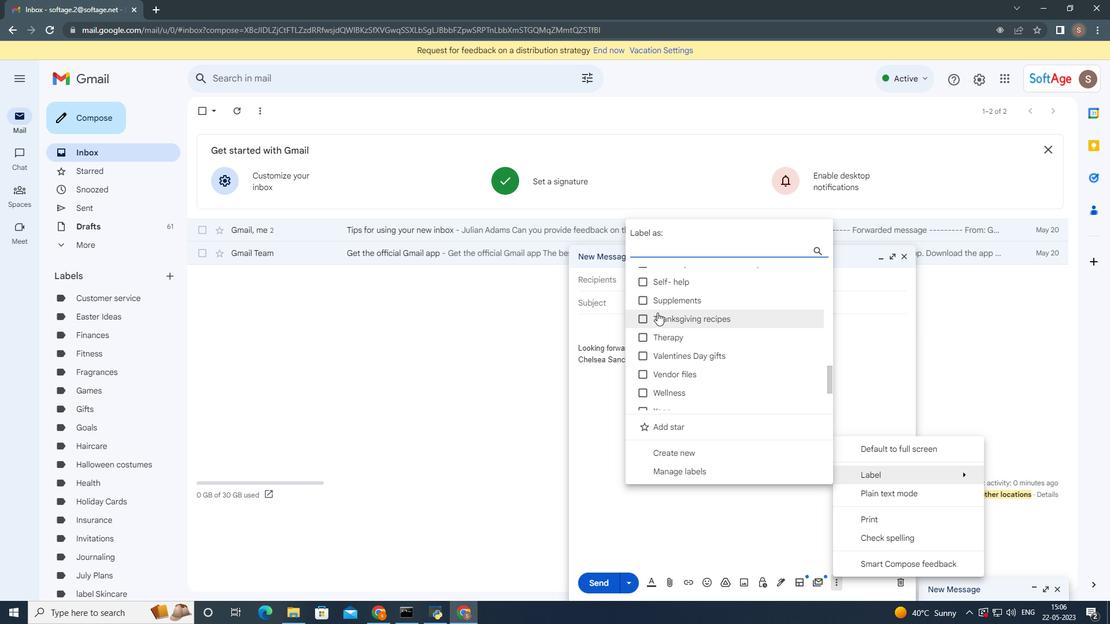 
Action: Mouse scrolled (657, 313) with delta (0, 0)
Screenshot: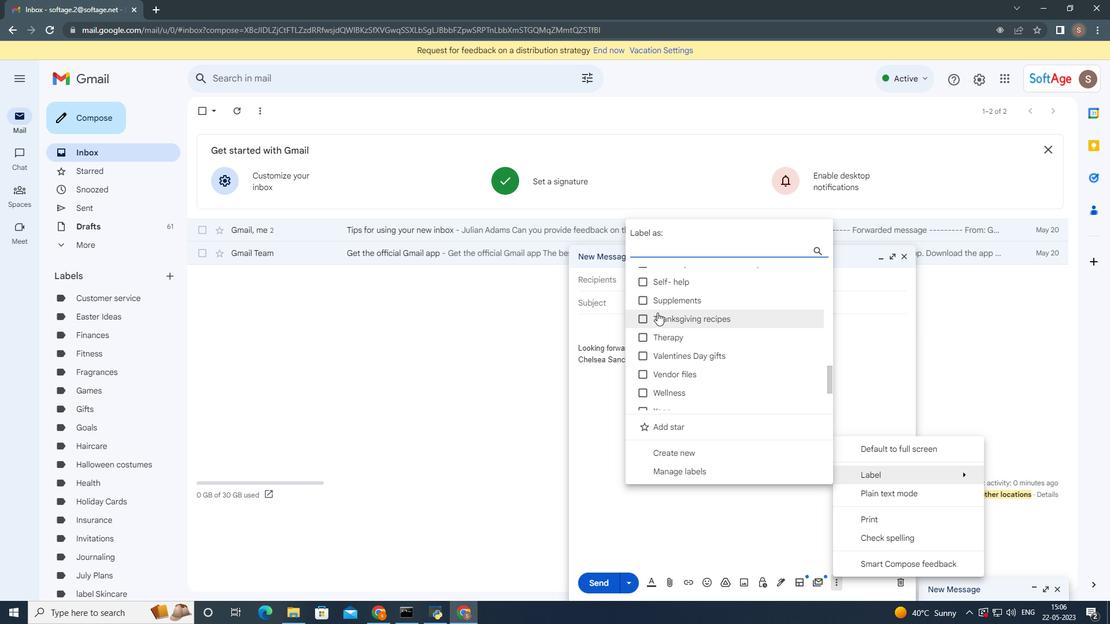 
Action: Mouse moved to (659, 323)
Screenshot: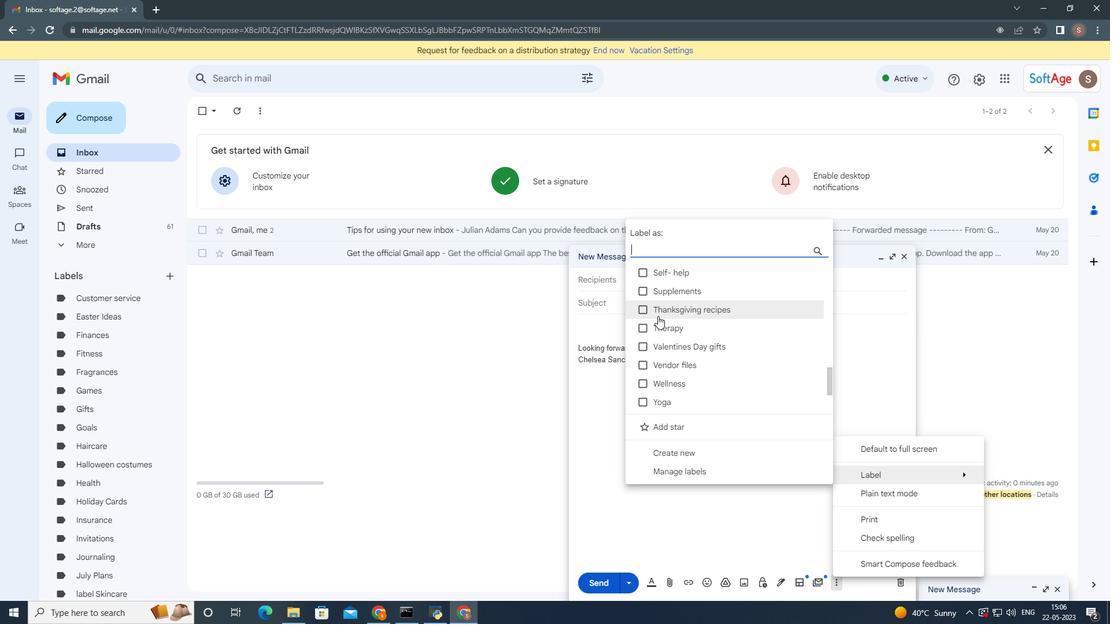 
Action: Mouse scrolled (659, 324) with delta (0, 0)
Screenshot: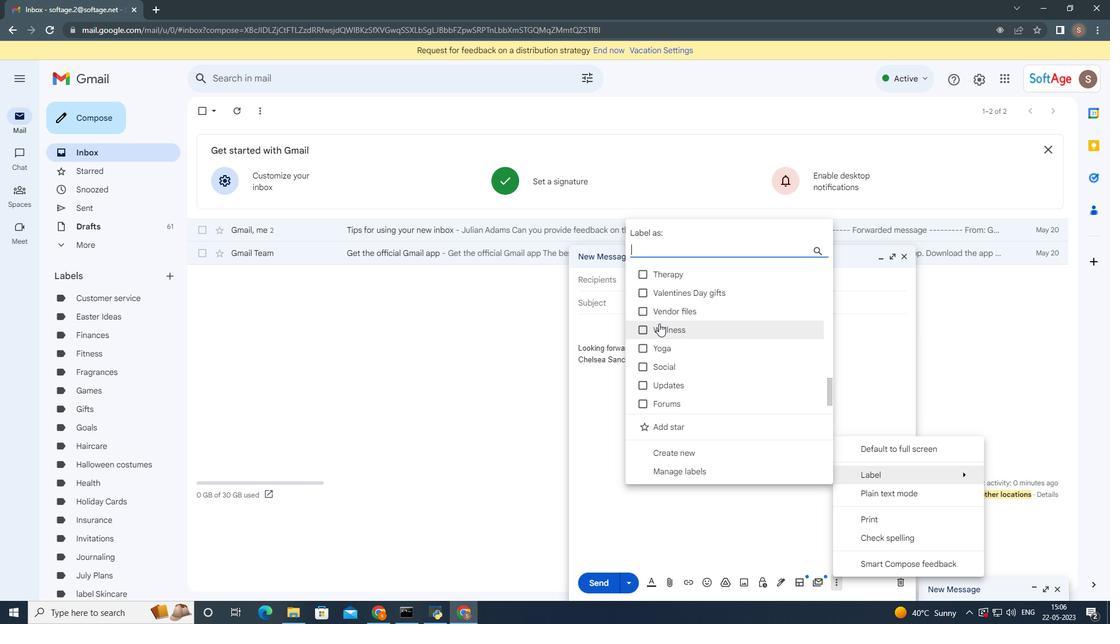 
Action: Mouse scrolled (659, 324) with delta (0, 0)
Screenshot: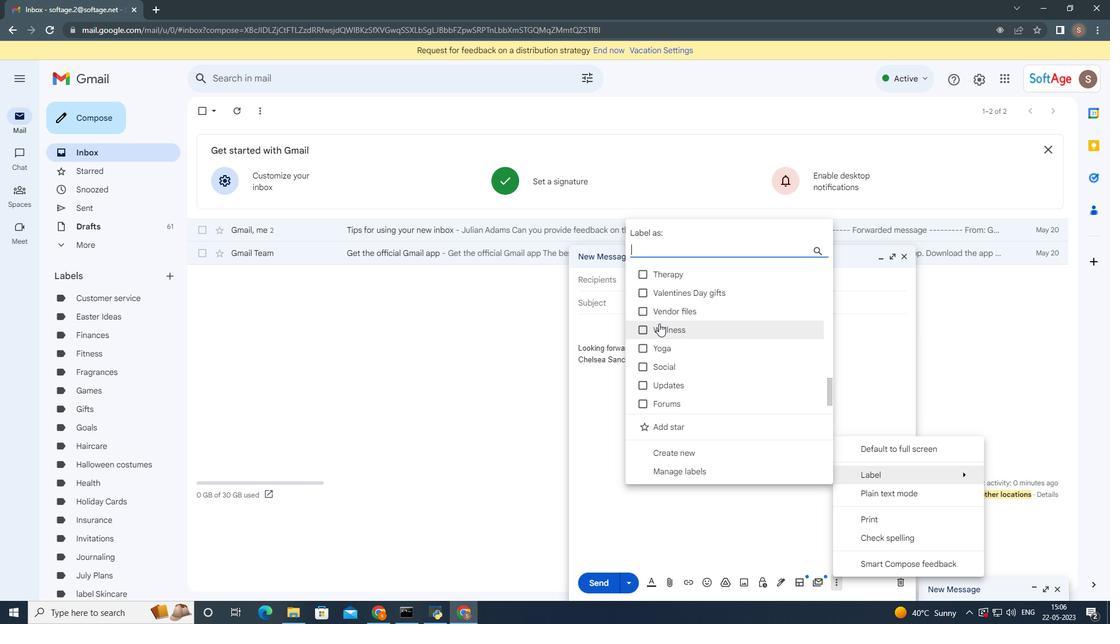 
Action: Mouse scrolled (659, 324) with delta (0, 0)
Screenshot: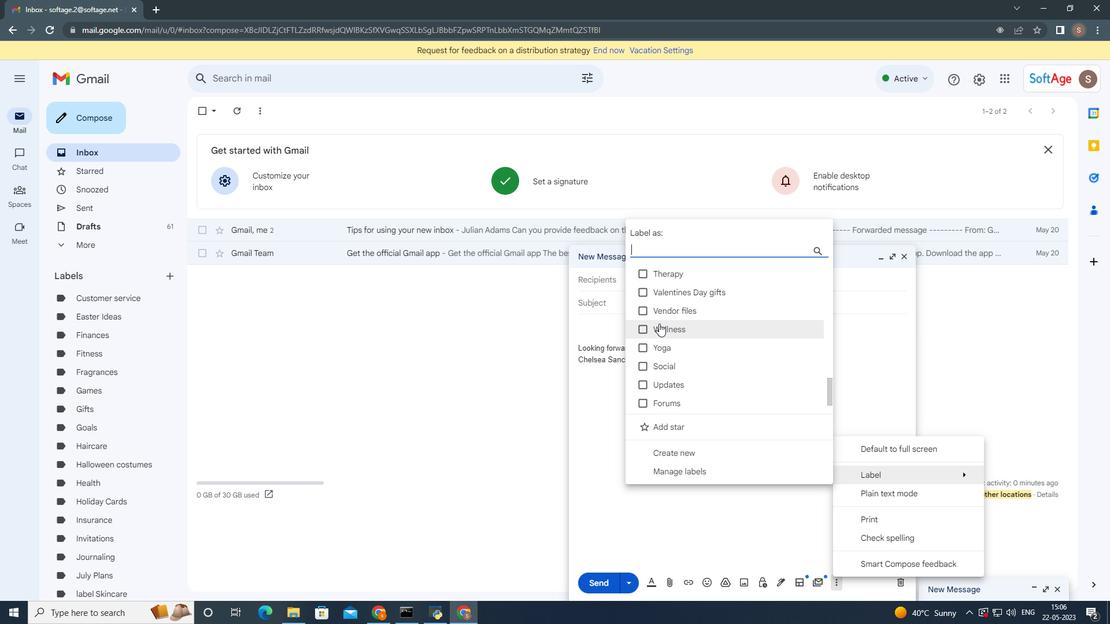 
Action: Mouse scrolled (659, 324) with delta (0, 0)
Screenshot: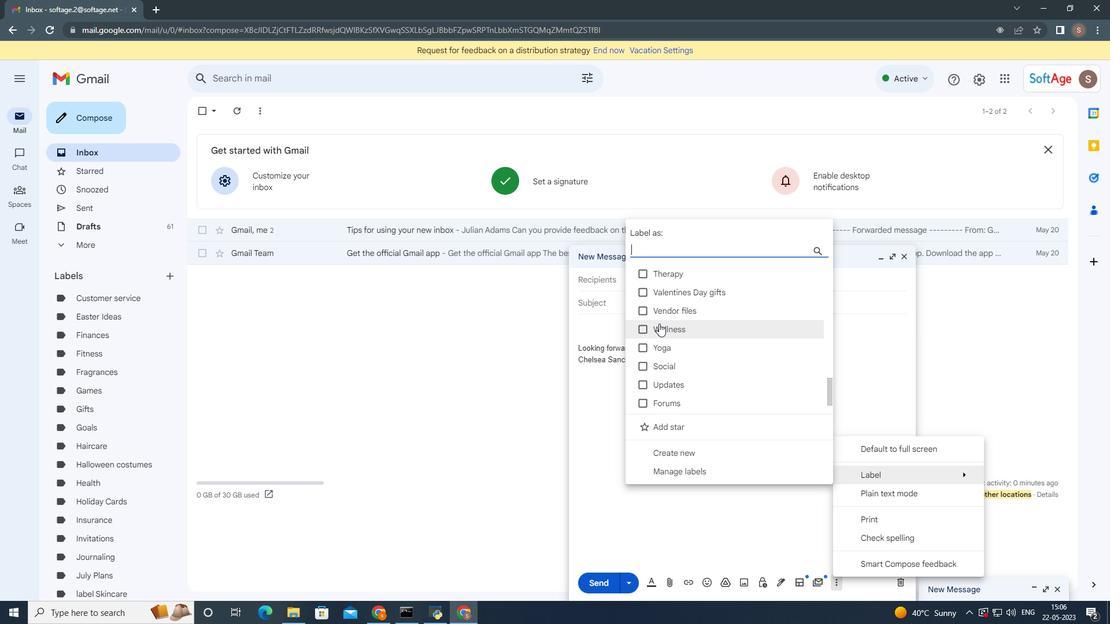 
Action: Mouse scrolled (659, 324) with delta (0, 0)
Screenshot: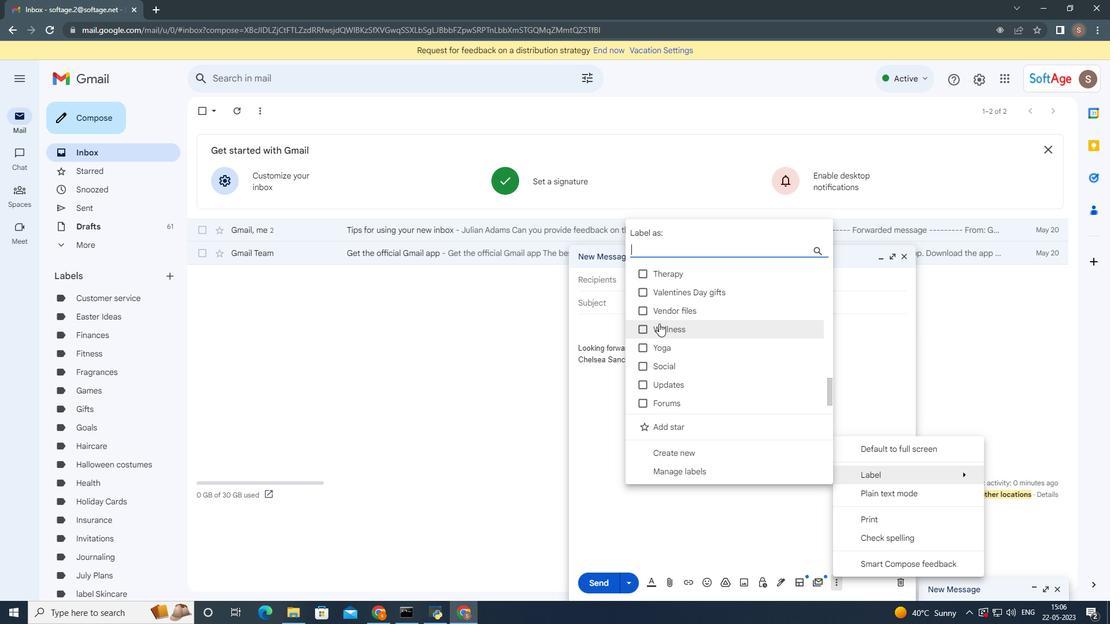 
Action: Mouse moved to (659, 323)
Screenshot: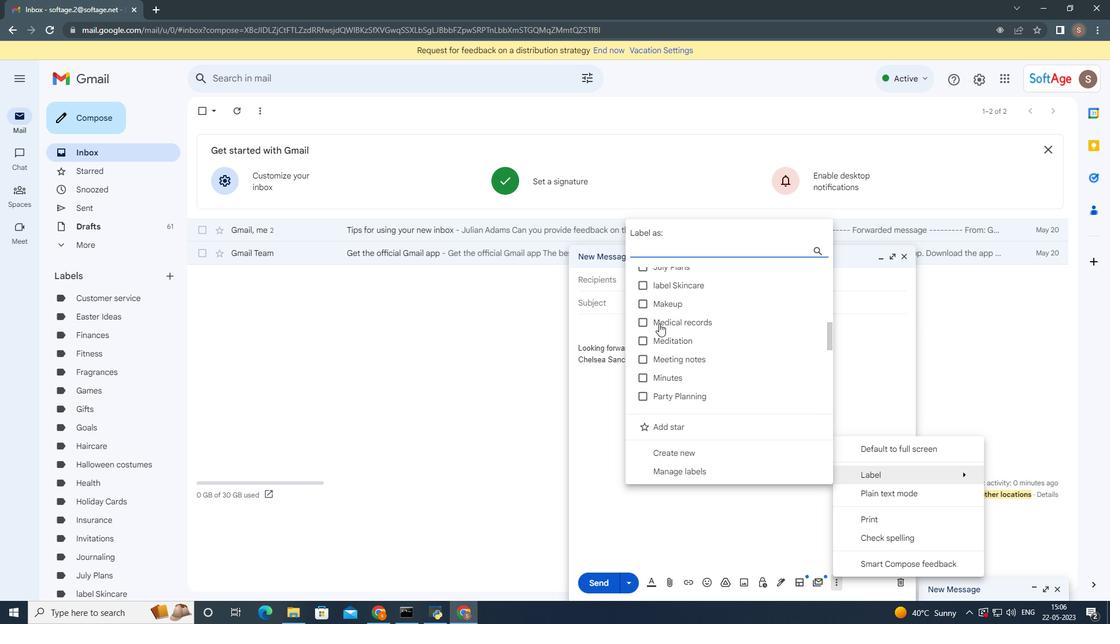 
Action: Mouse scrolled (659, 324) with delta (0, 0)
Screenshot: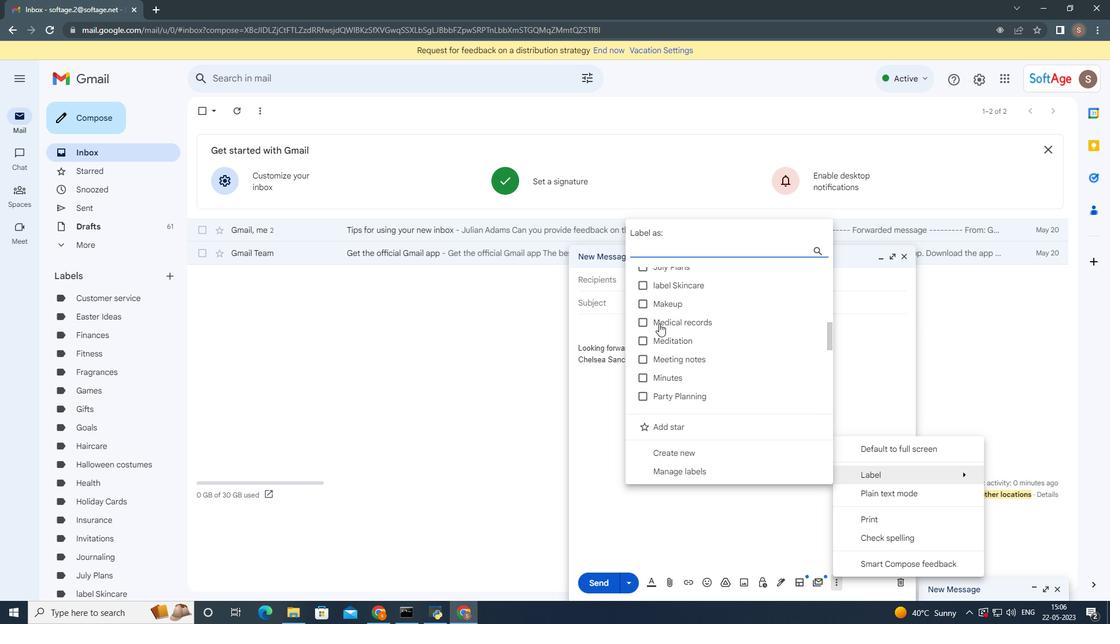 
Action: Mouse scrolled (659, 324) with delta (0, 0)
Screenshot: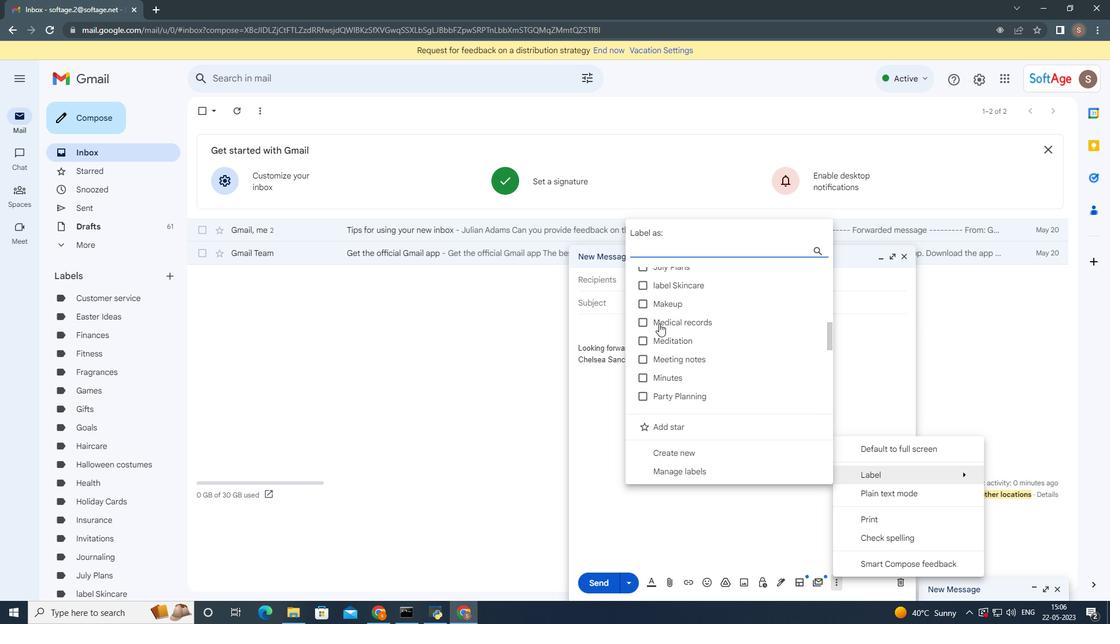 
Action: Mouse moved to (659, 323)
Screenshot: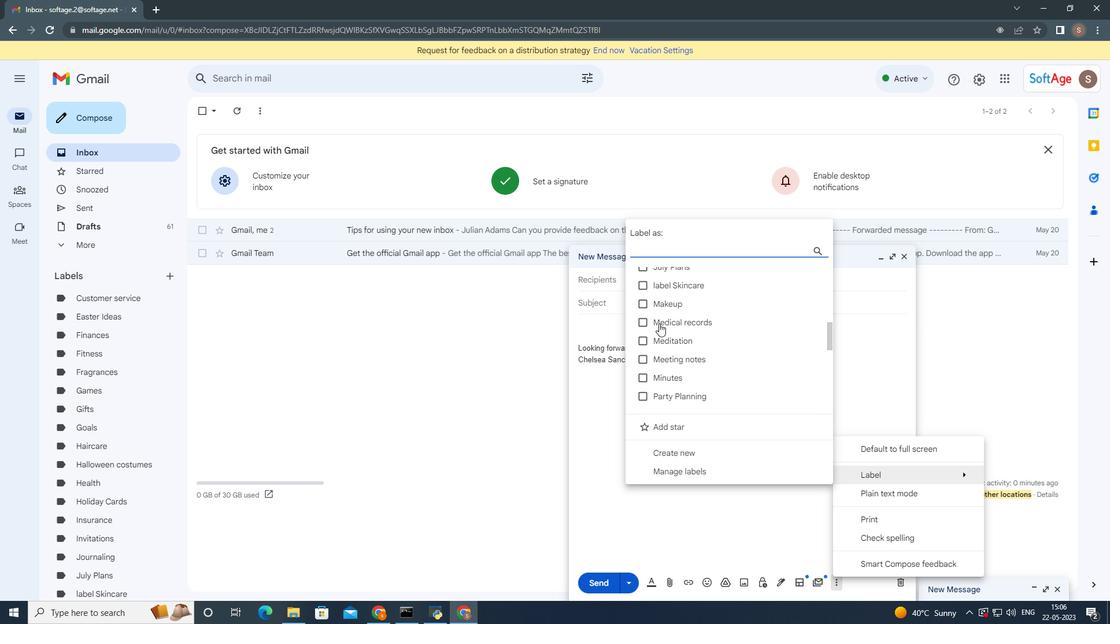 
Action: Mouse scrolled (659, 323) with delta (0, 0)
Screenshot: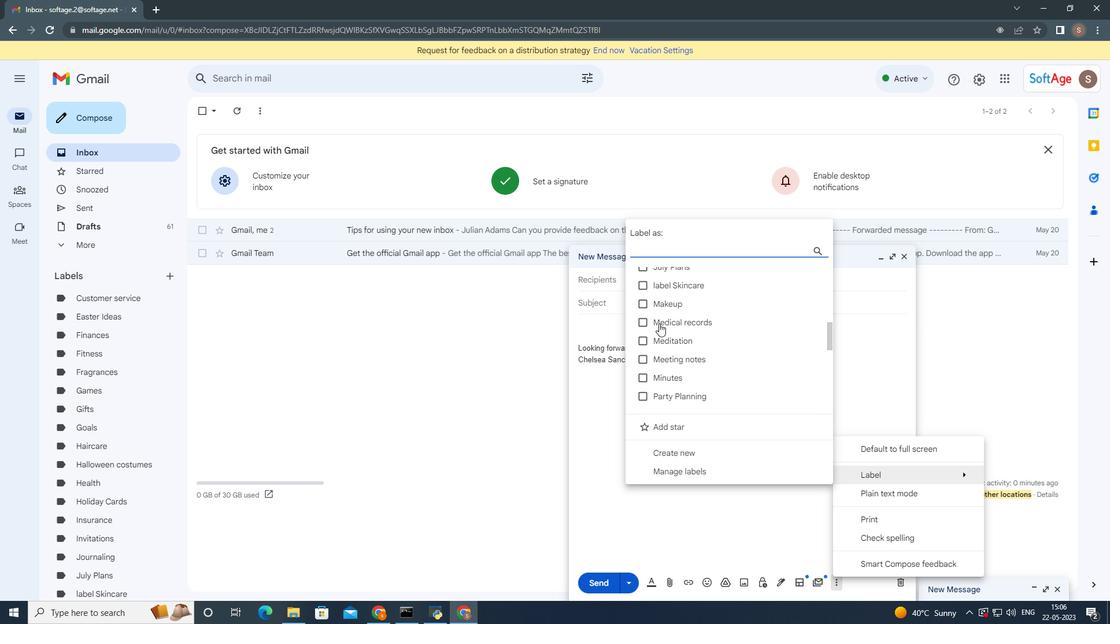 
Action: Mouse moved to (660, 322)
Screenshot: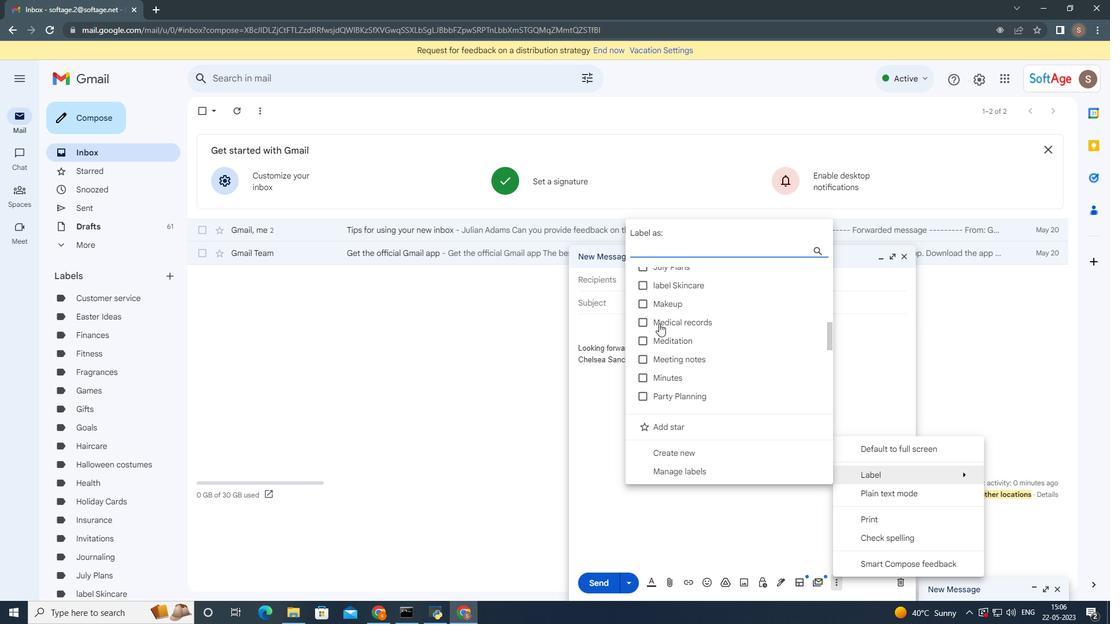 
Action: Mouse scrolled (660, 323) with delta (0, 0)
Screenshot: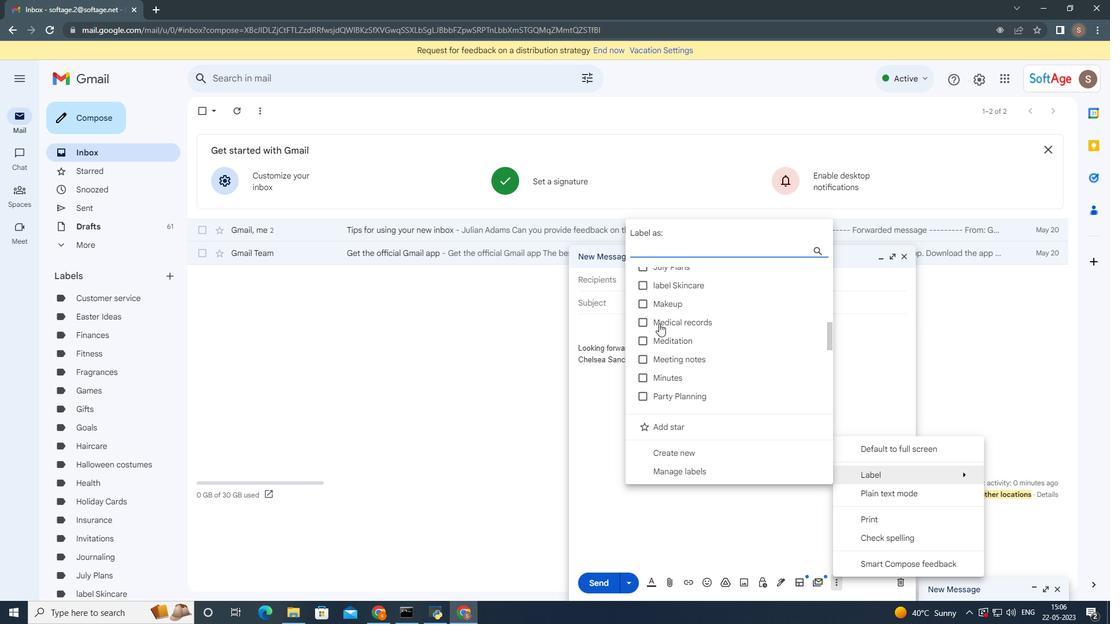 
Action: Mouse moved to (677, 456)
Screenshot: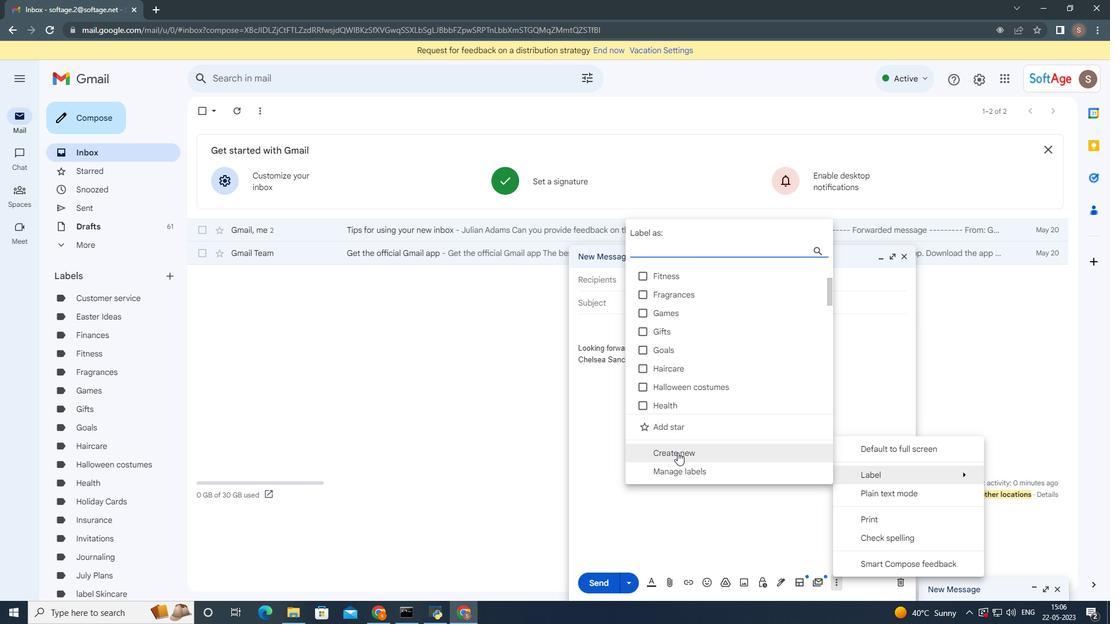 
Action: Mouse pressed left at (677, 456)
Screenshot: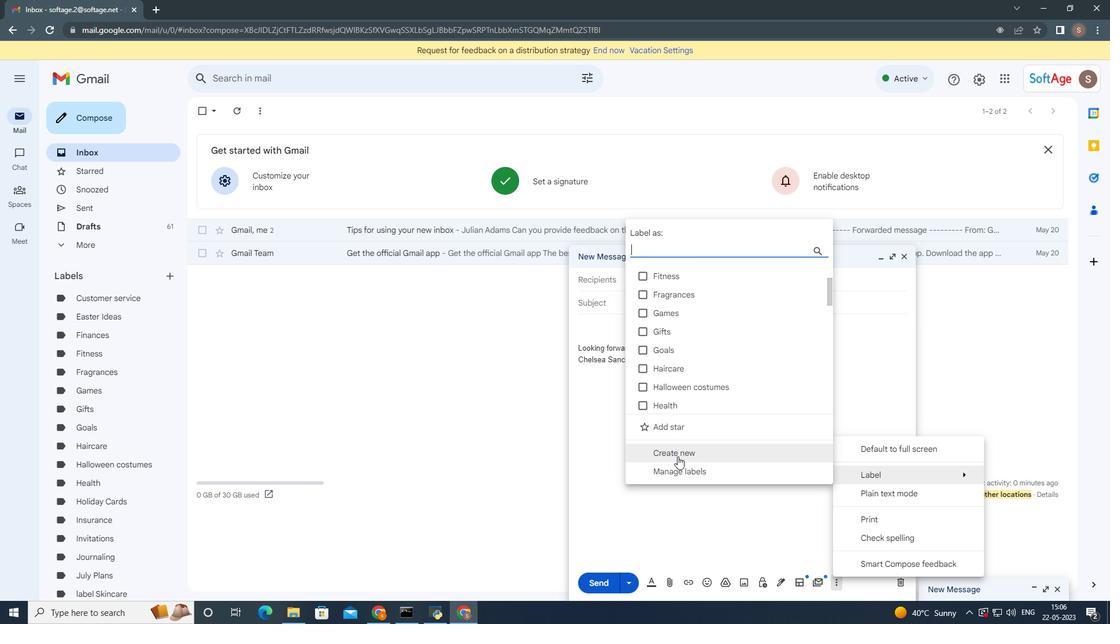 
Action: Mouse moved to (677, 455)
Screenshot: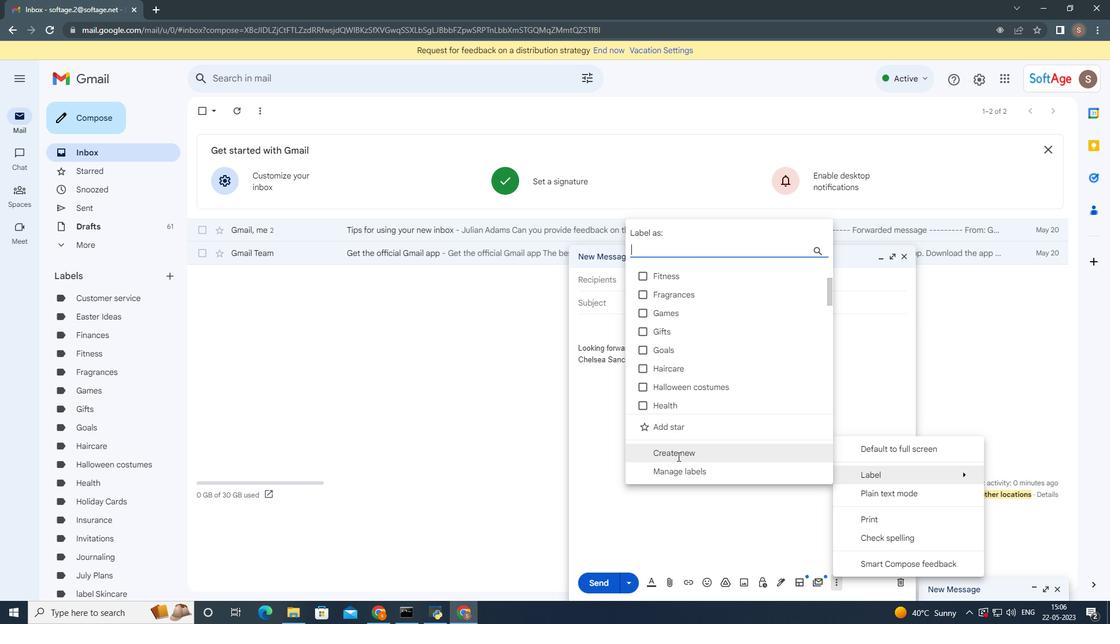 
Action: Key pressed <Key.shift><Key.shift>Marketing
Screenshot: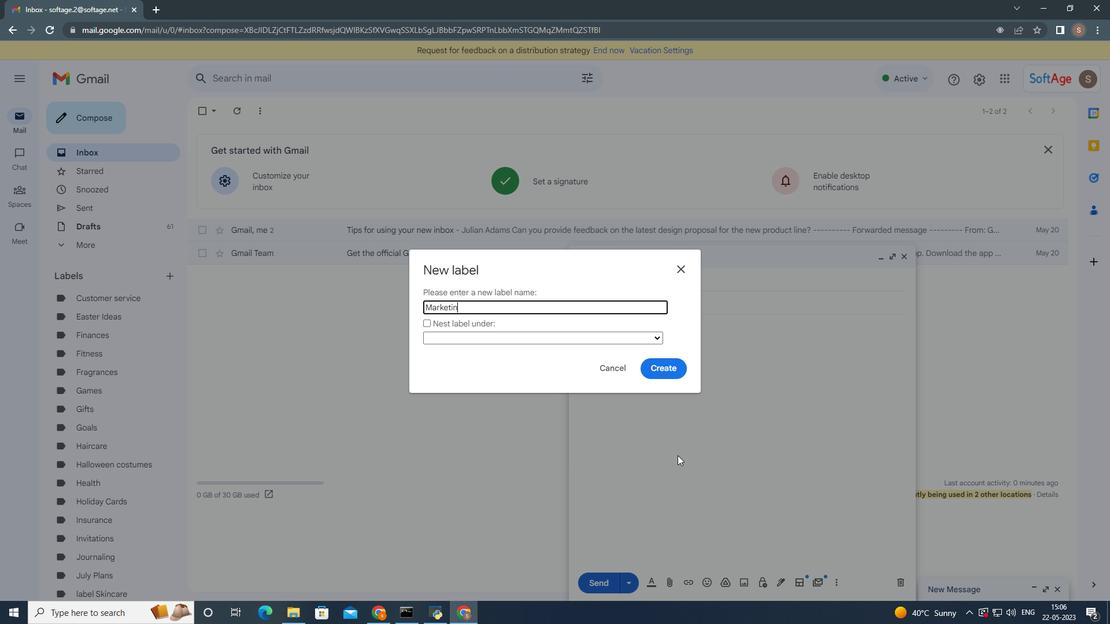 
Action: Mouse moved to (662, 359)
Screenshot: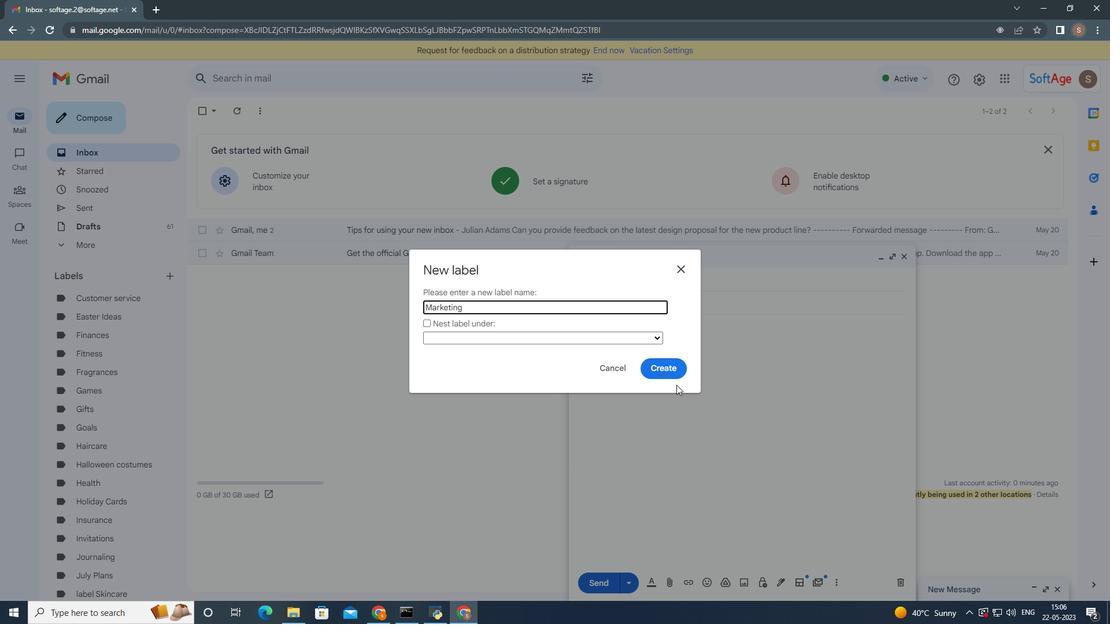 
Action: Mouse pressed left at (662, 359)
Screenshot: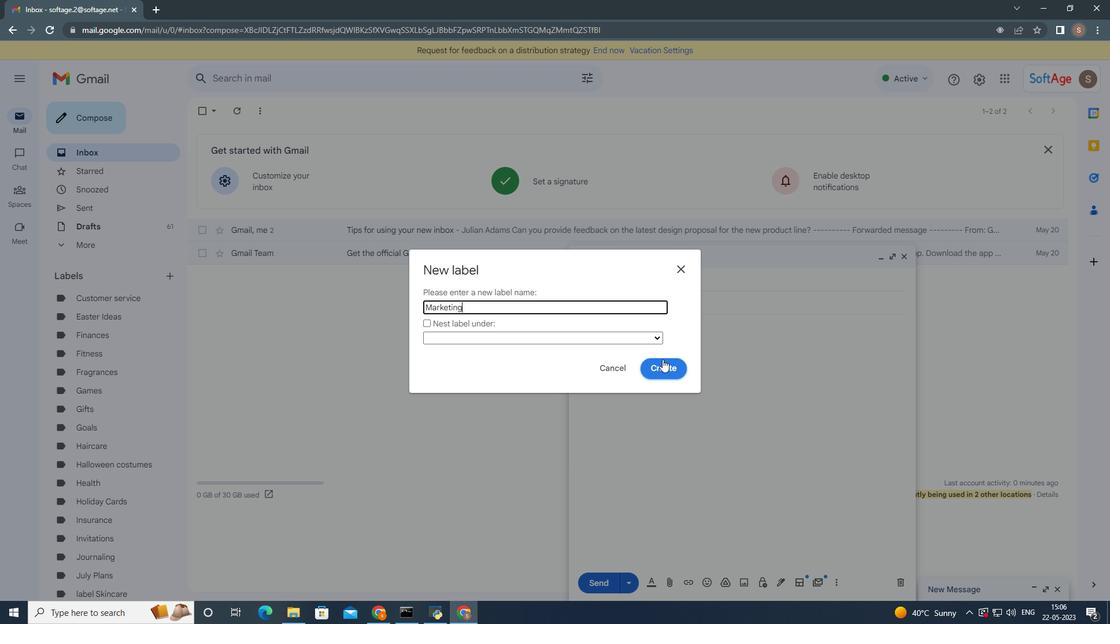 
Action: Mouse moved to (662, 359)
Screenshot: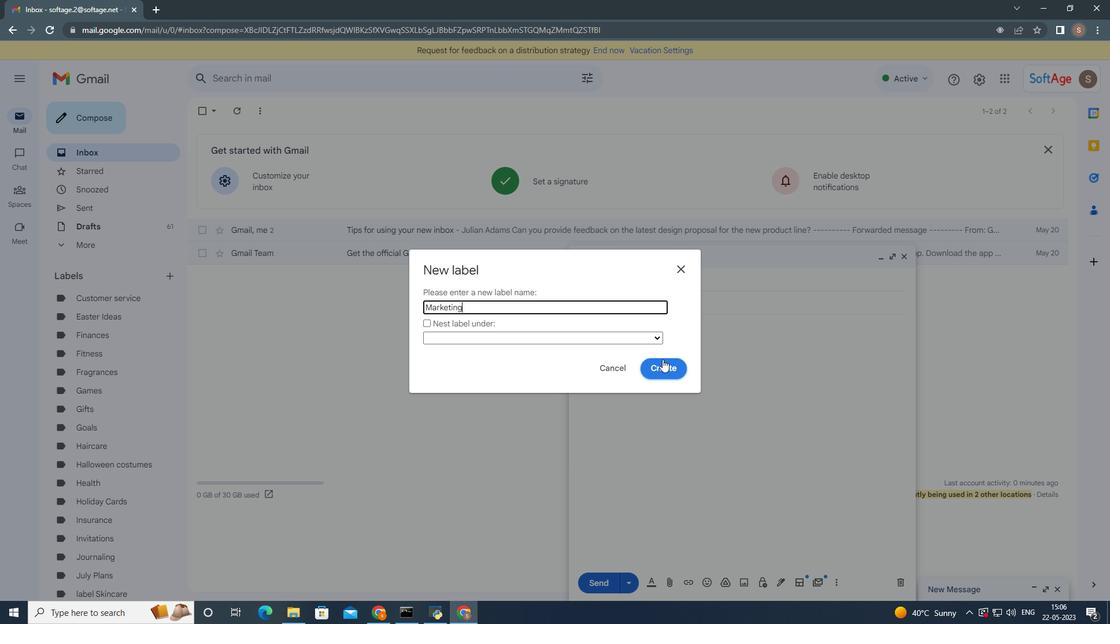 
